Task: Look for space in Bayshore Gardens, United States from 12th July, 2023 to 16th July, 2023 for 8 adults in price range Rs.10000 to Rs.16000. Place can be private room with 8 bedrooms having 8 beds and 8 bathrooms. Property type can be house, flat, guest house, hotel. Amenities needed are: wifi, TV, free parkinig on premises, gym, breakfast. Booking option can be shelf check-in. Required host language is English.
Action: Mouse moved to (445, 93)
Screenshot: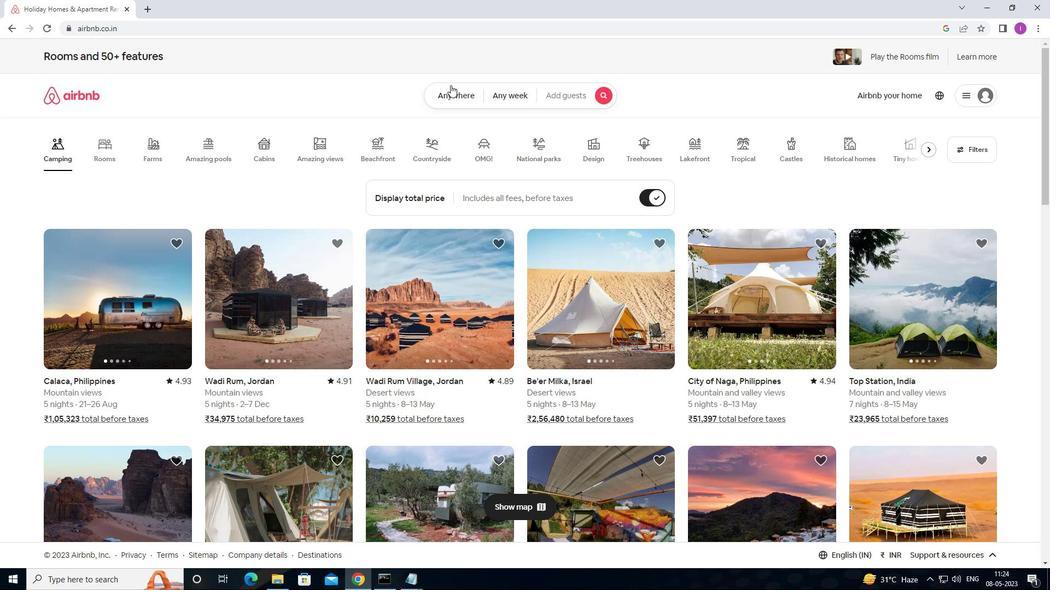 
Action: Mouse pressed left at (445, 93)
Screenshot: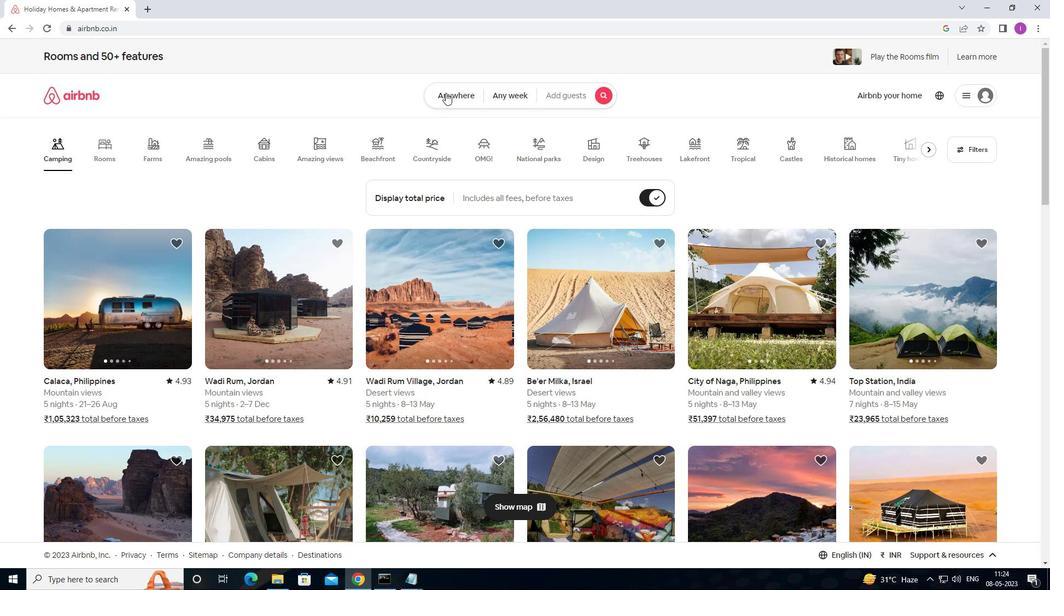
Action: Mouse moved to (323, 140)
Screenshot: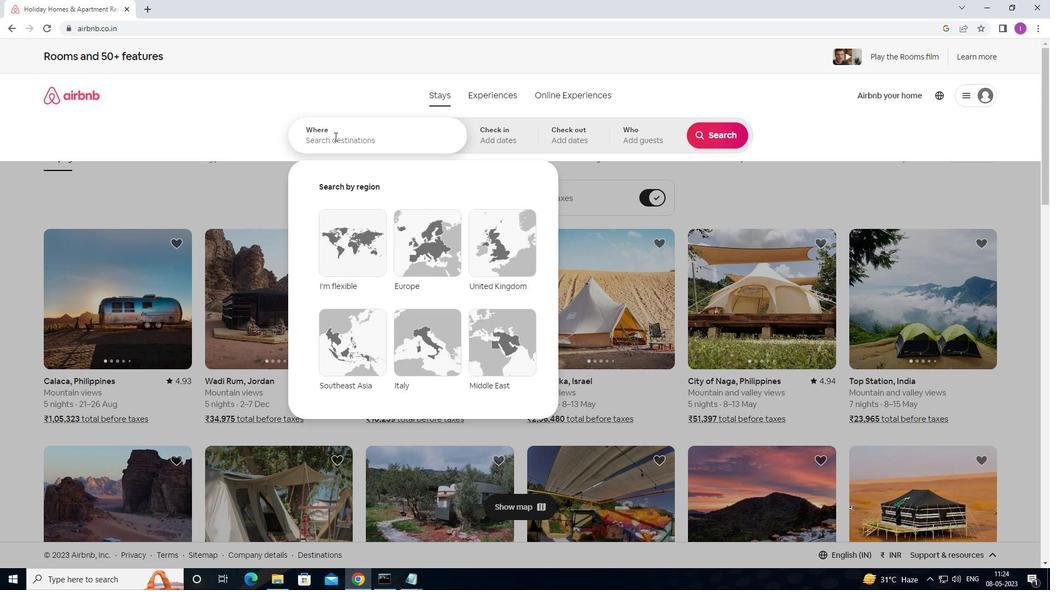 
Action: Mouse pressed left at (323, 140)
Screenshot: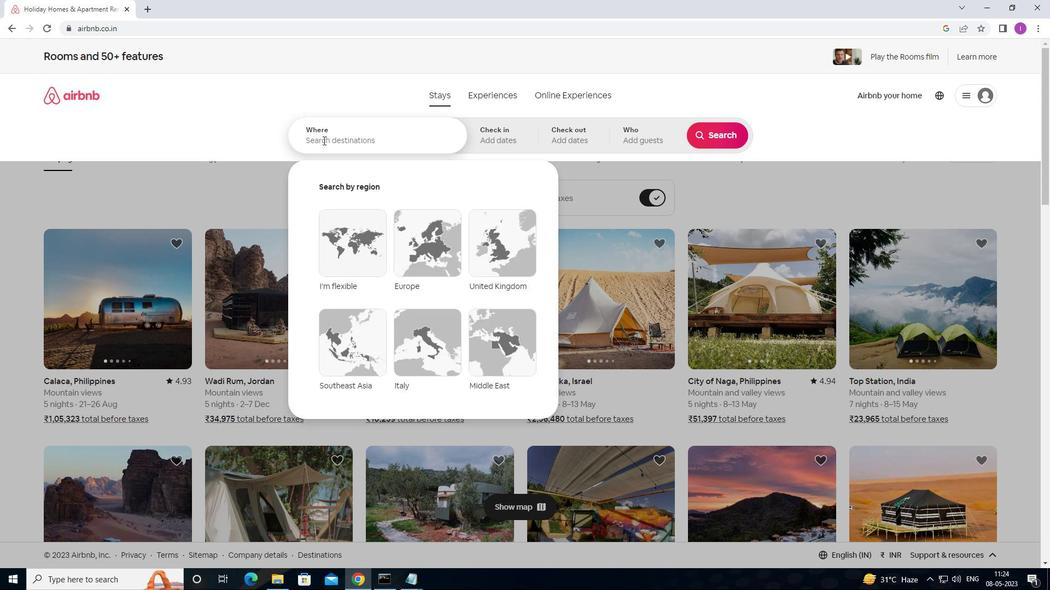 
Action: Mouse moved to (460, 151)
Screenshot: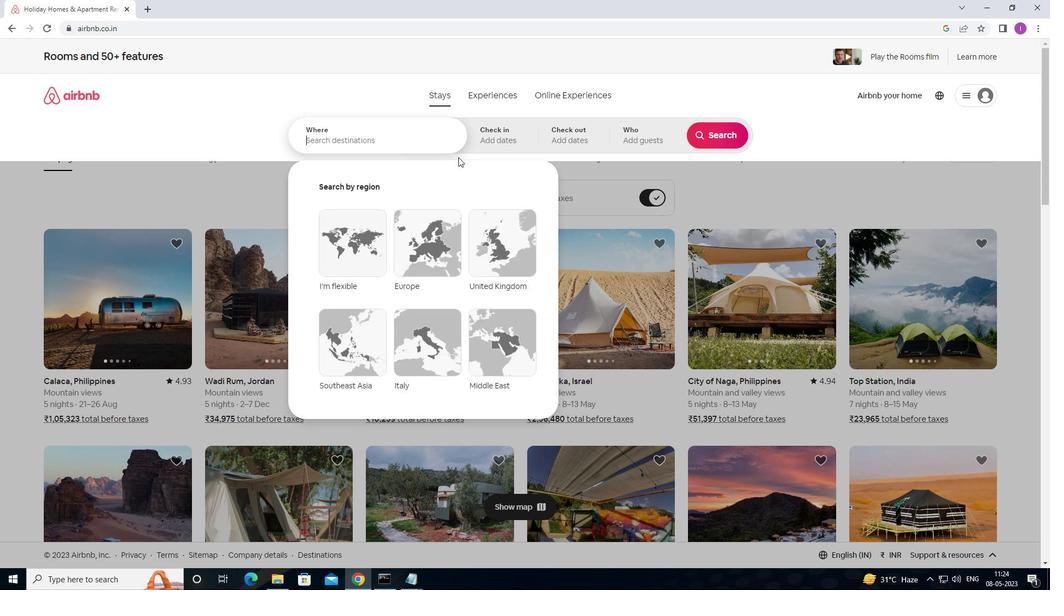 
Action: Key pressed <Key.shift>BAYSHORE,<Key.shift>UNITED<Key.space>STATES
Screenshot: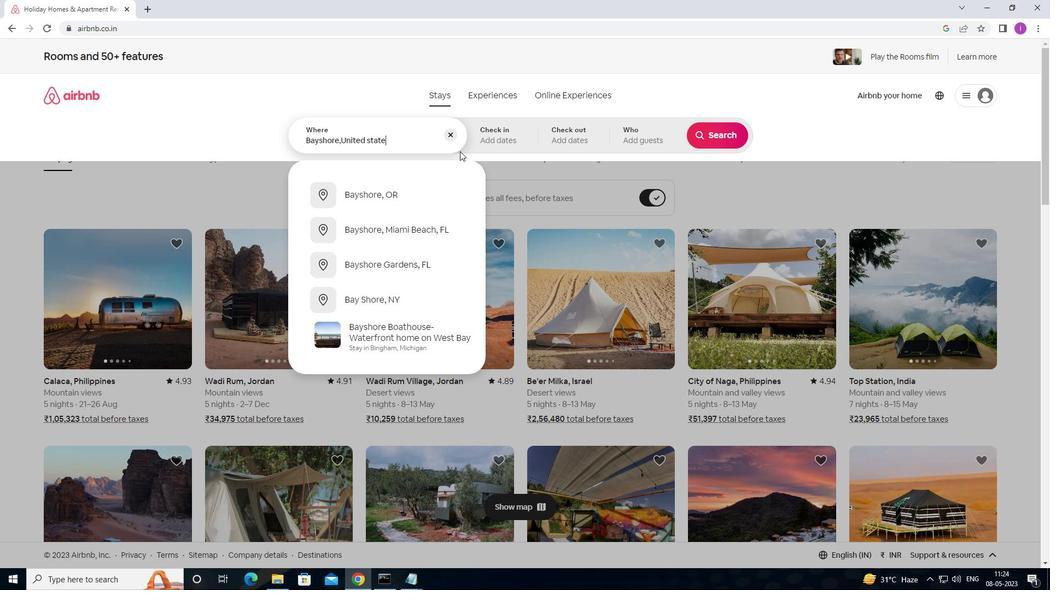 
Action: Mouse moved to (505, 131)
Screenshot: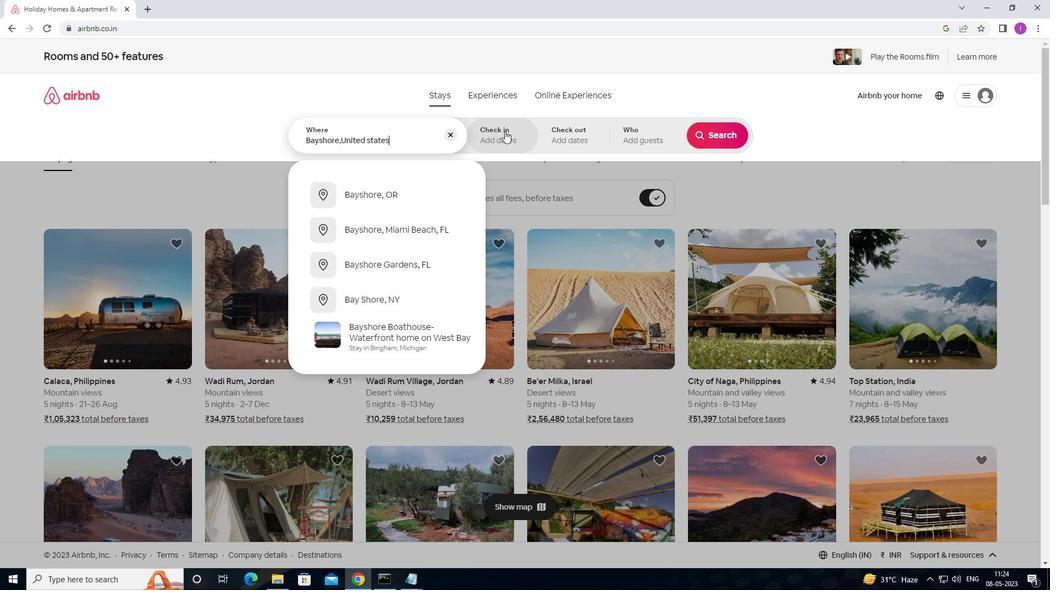
Action: Mouse pressed left at (505, 131)
Screenshot: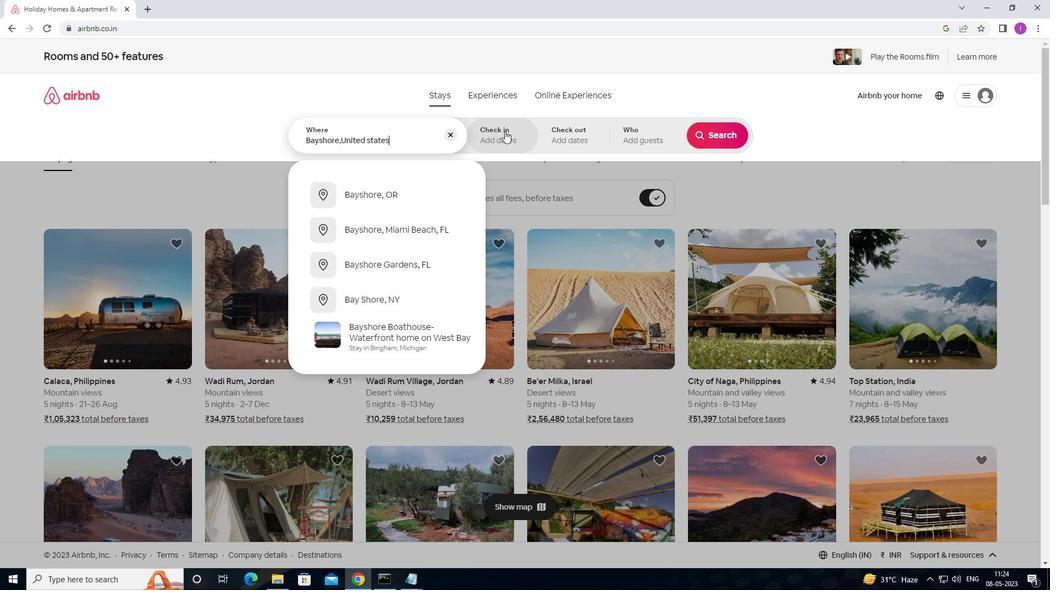 
Action: Mouse moved to (714, 220)
Screenshot: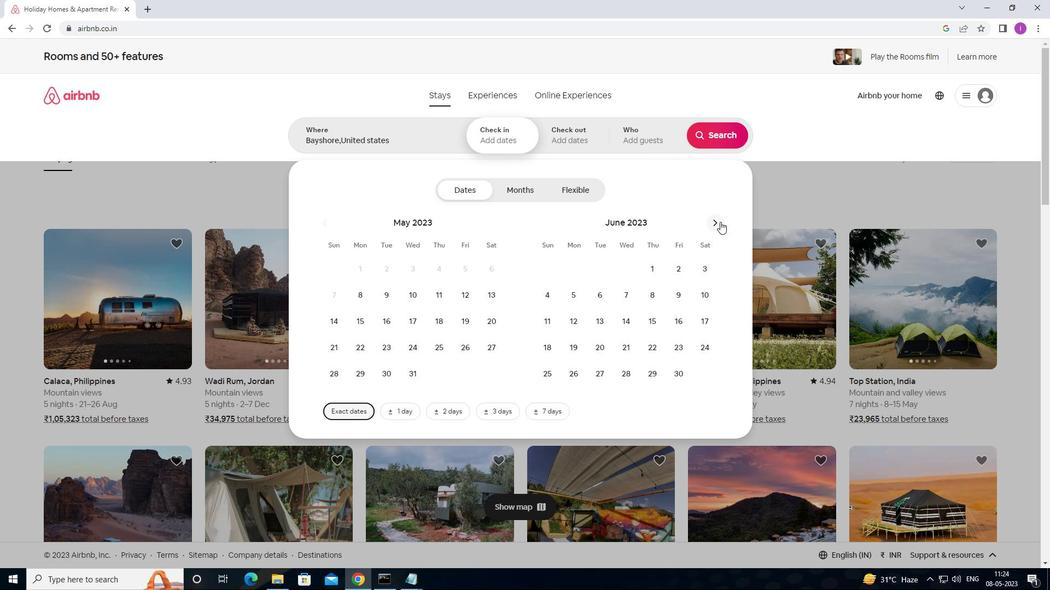 
Action: Mouse pressed left at (714, 220)
Screenshot: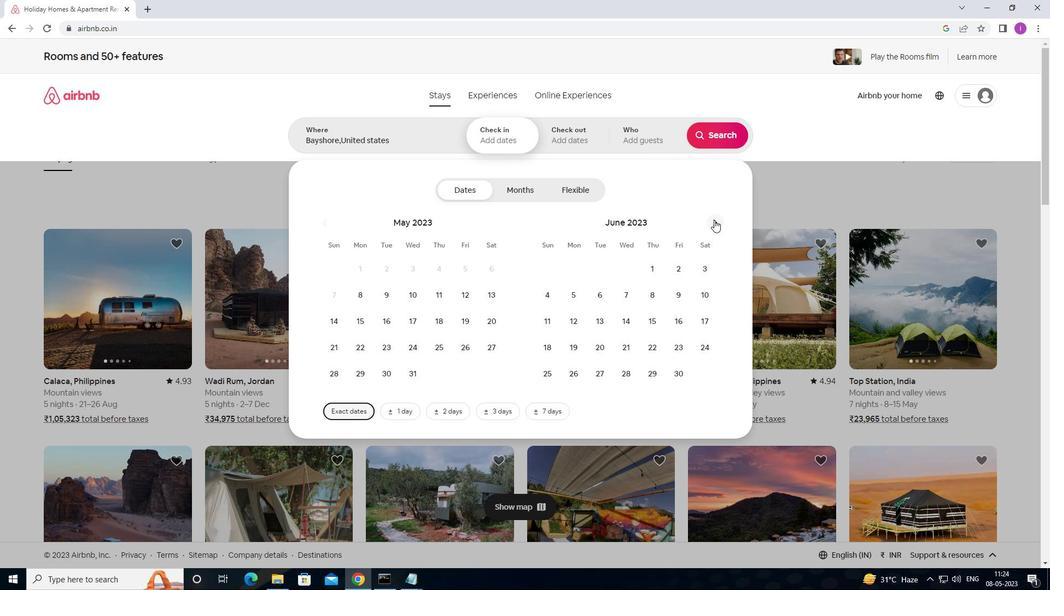 
Action: Mouse moved to (623, 321)
Screenshot: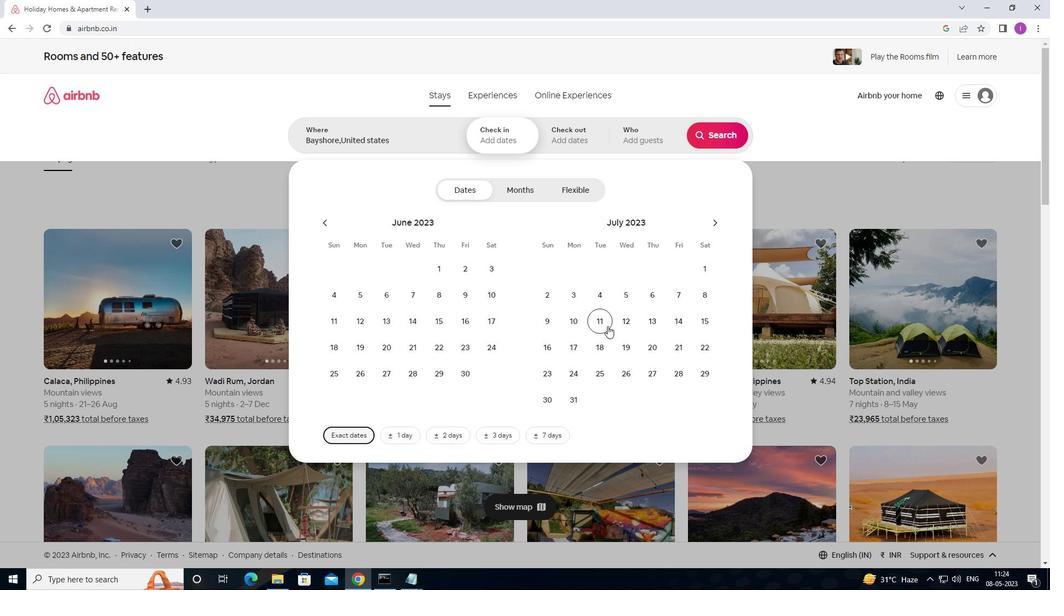 
Action: Mouse pressed left at (623, 321)
Screenshot: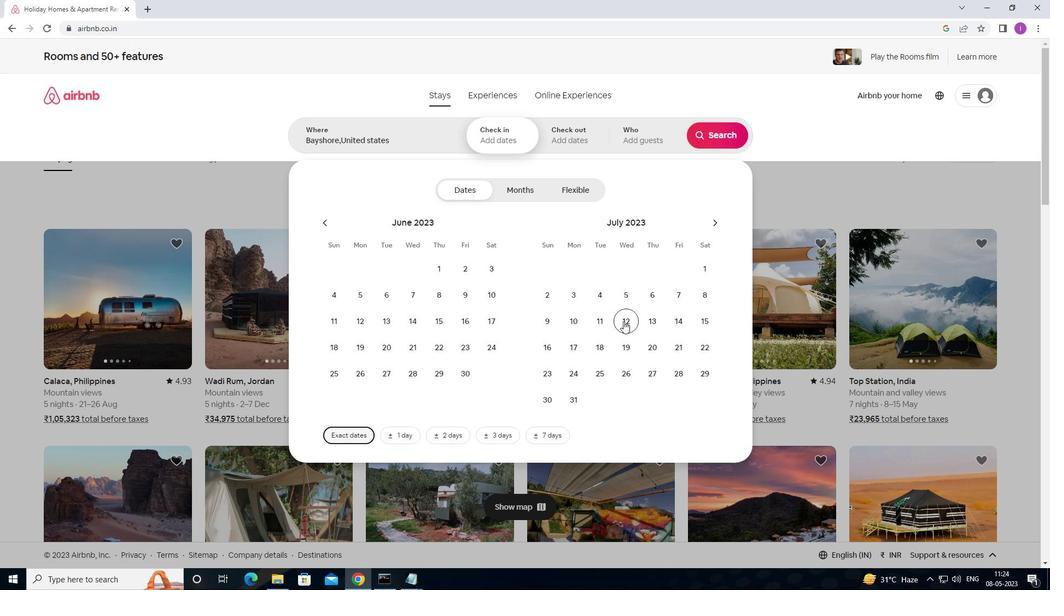 
Action: Mouse moved to (548, 345)
Screenshot: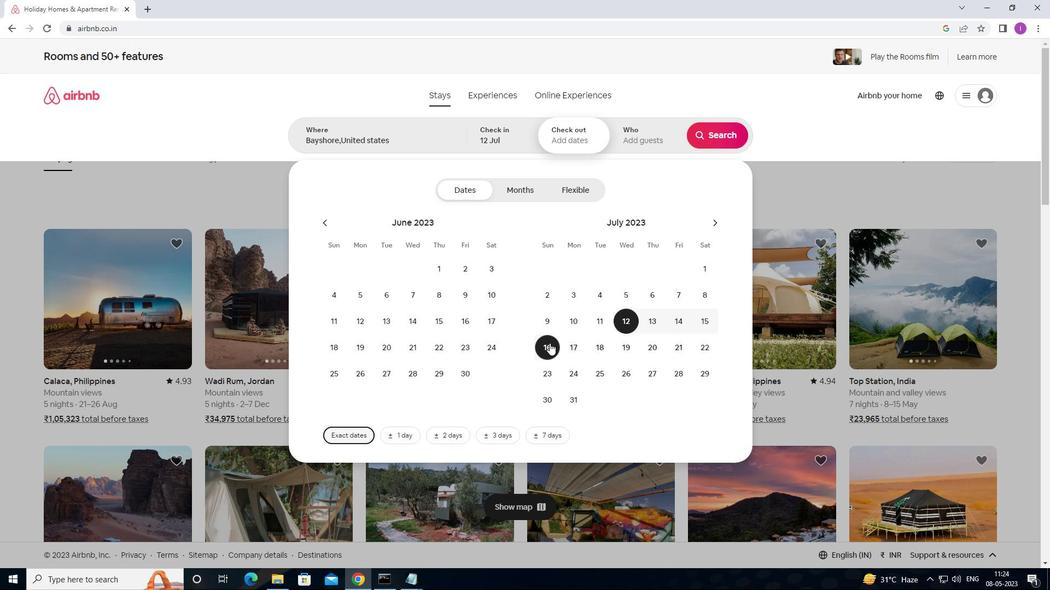 
Action: Mouse pressed left at (548, 345)
Screenshot: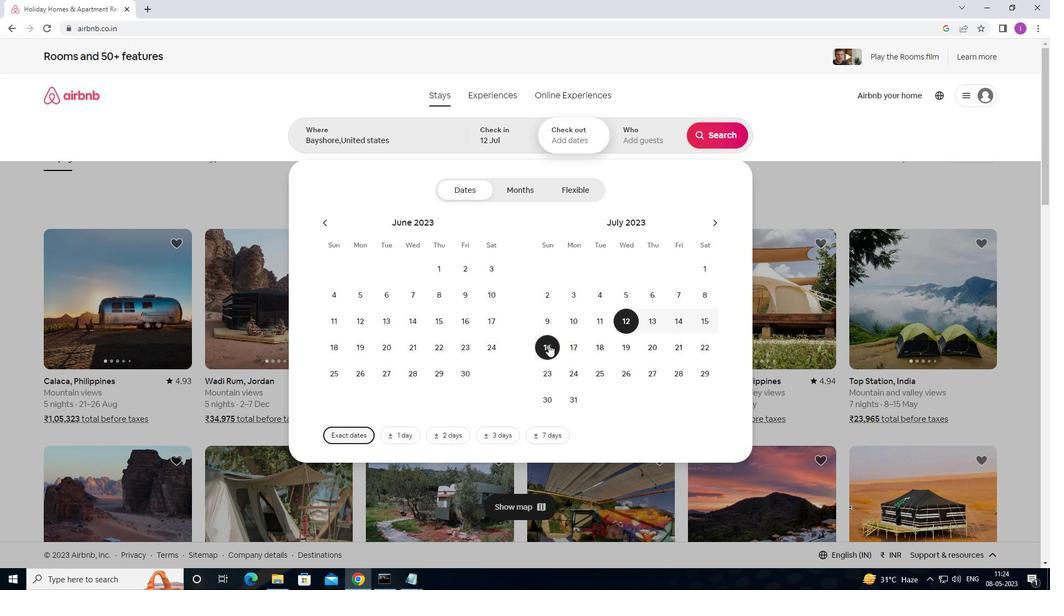 
Action: Mouse moved to (636, 139)
Screenshot: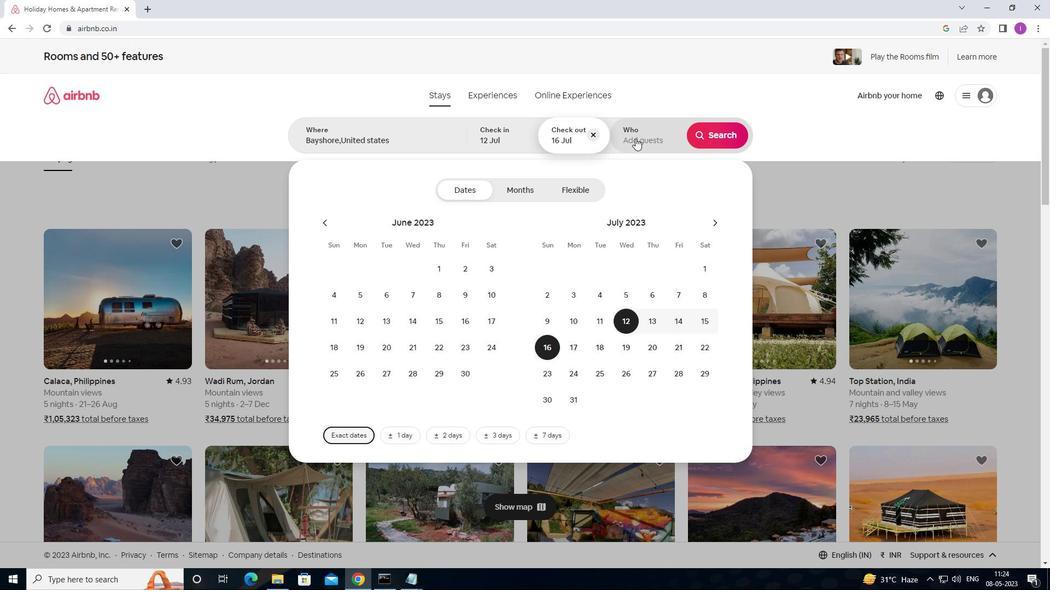 
Action: Mouse pressed left at (636, 139)
Screenshot: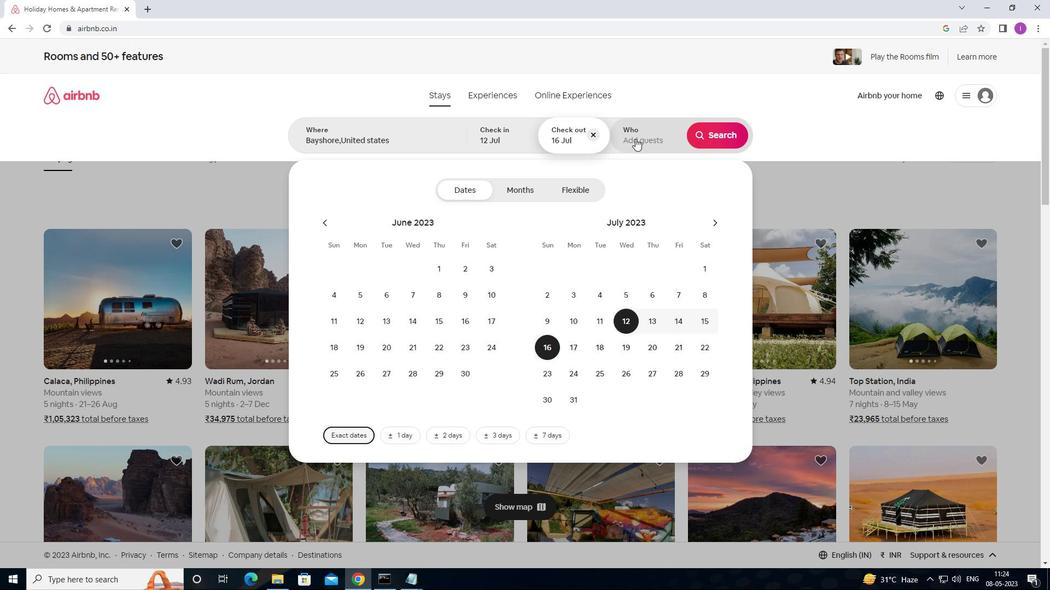 
Action: Mouse moved to (721, 191)
Screenshot: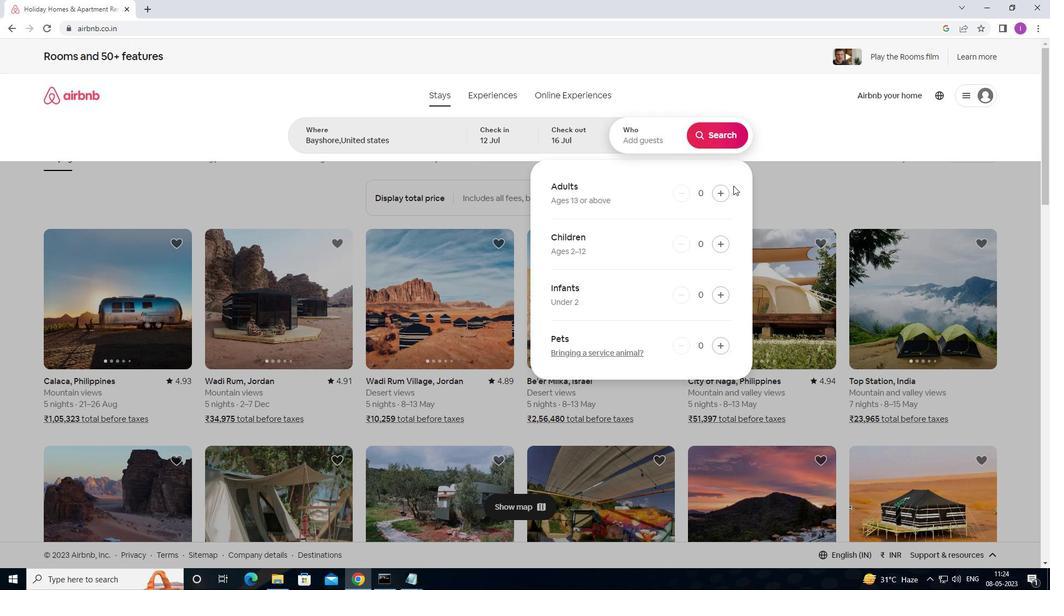 
Action: Mouse pressed left at (721, 191)
Screenshot: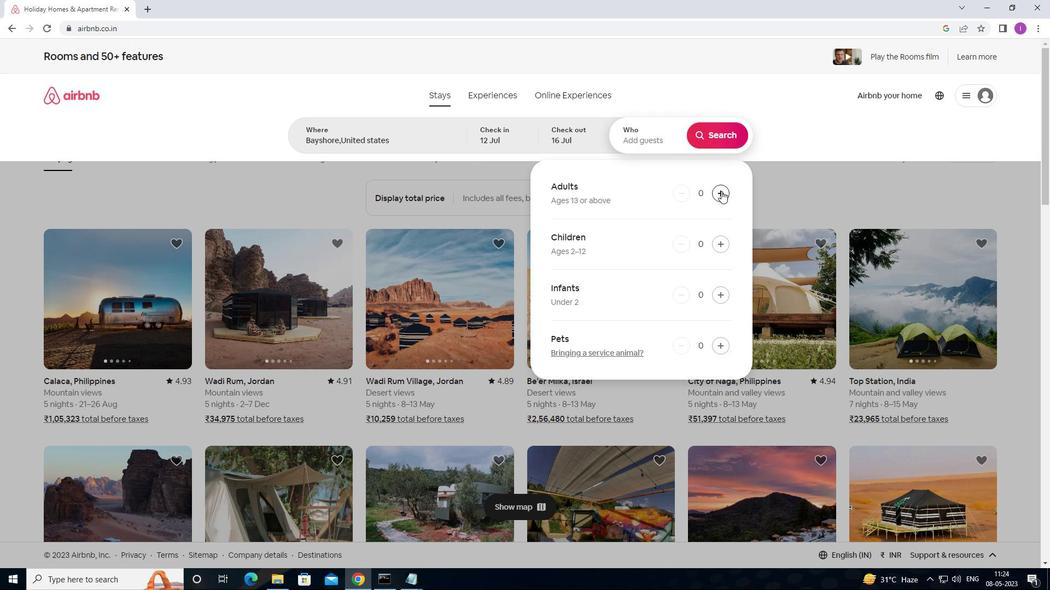 
Action: Mouse pressed left at (721, 191)
Screenshot: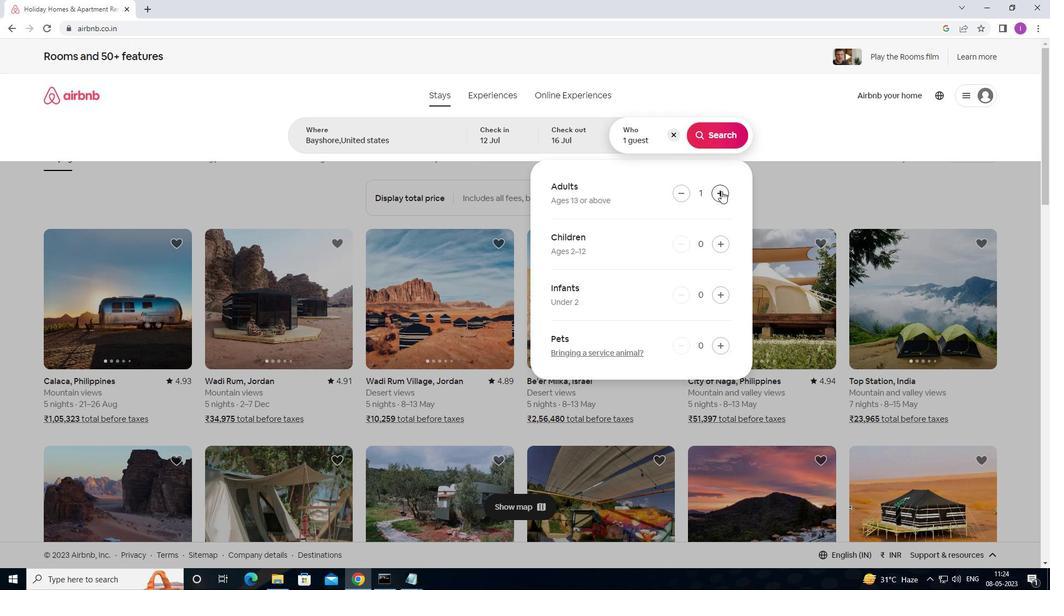 
Action: Mouse pressed left at (721, 191)
Screenshot: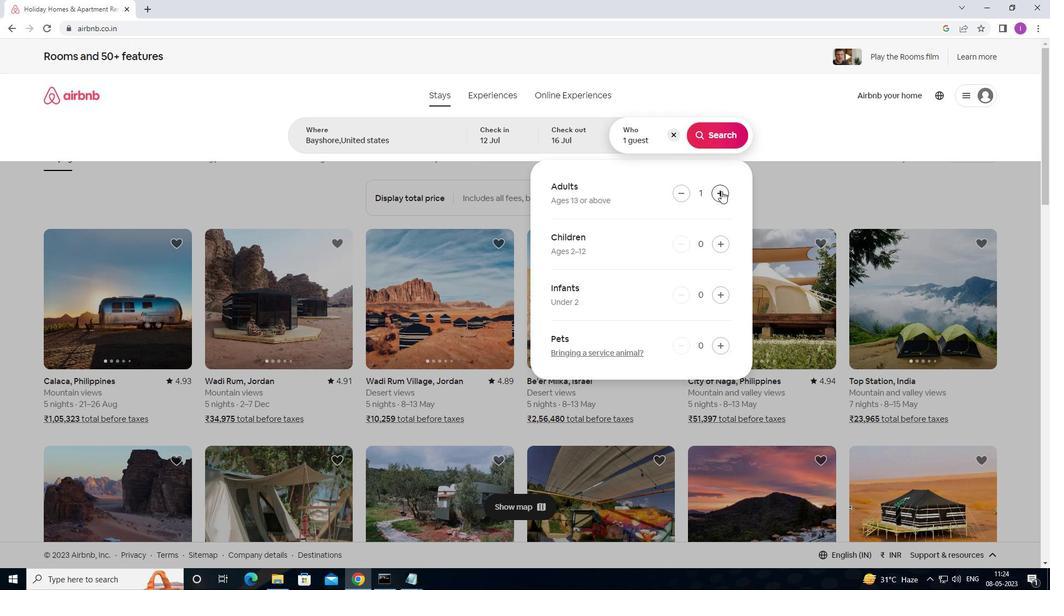 
Action: Mouse pressed left at (721, 191)
Screenshot: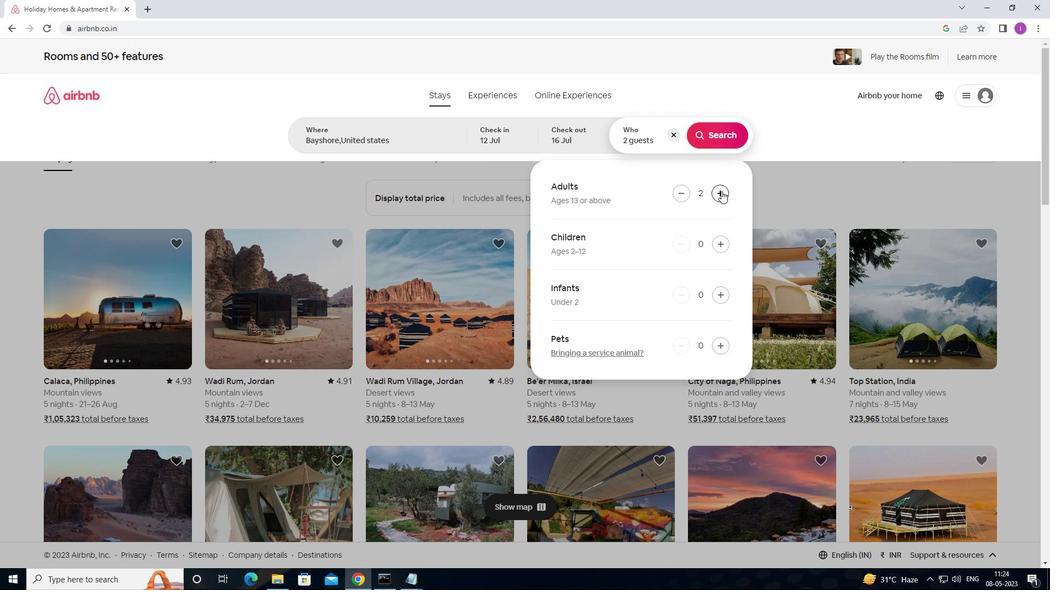 
Action: Mouse pressed left at (721, 191)
Screenshot: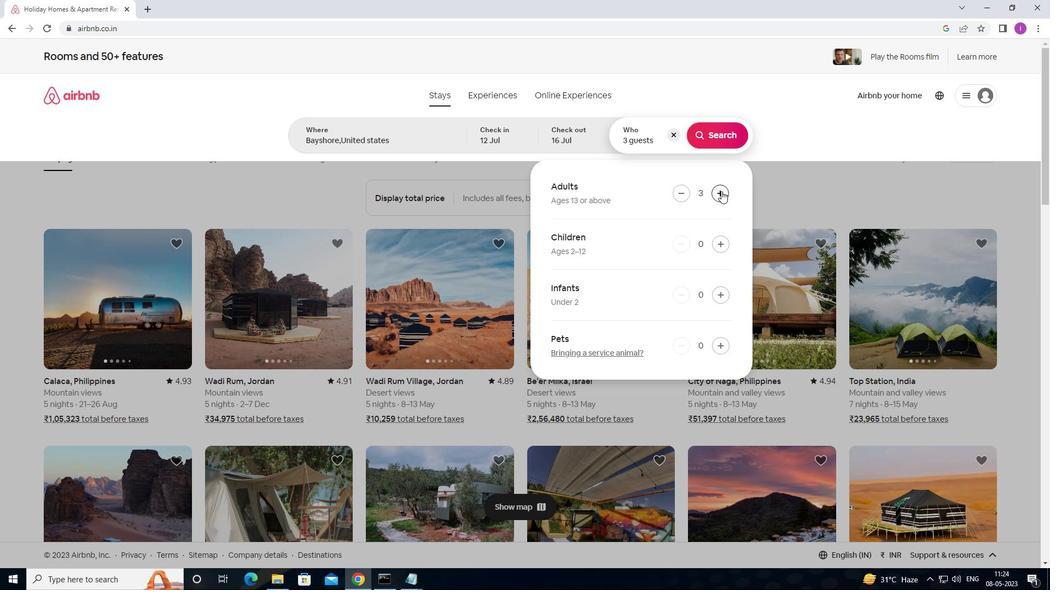 
Action: Mouse pressed left at (721, 191)
Screenshot: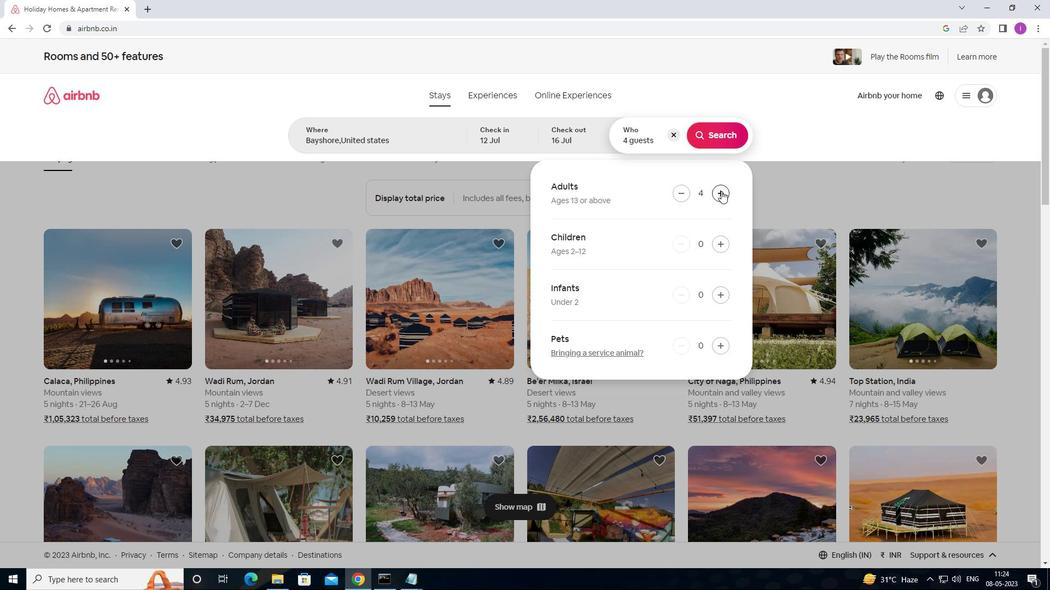
Action: Mouse moved to (721, 192)
Screenshot: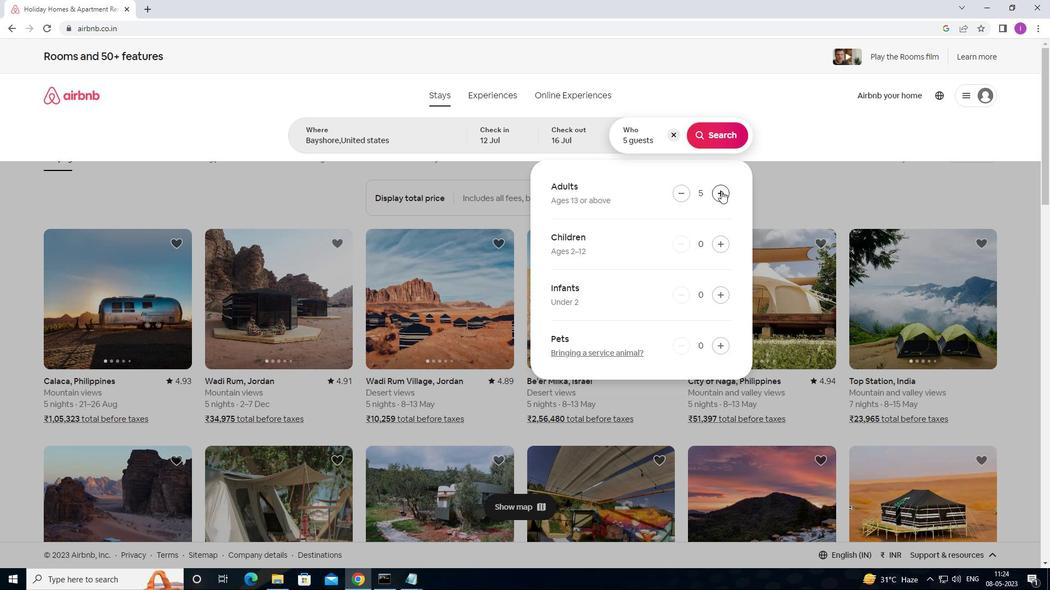 
Action: Mouse pressed left at (721, 192)
Screenshot: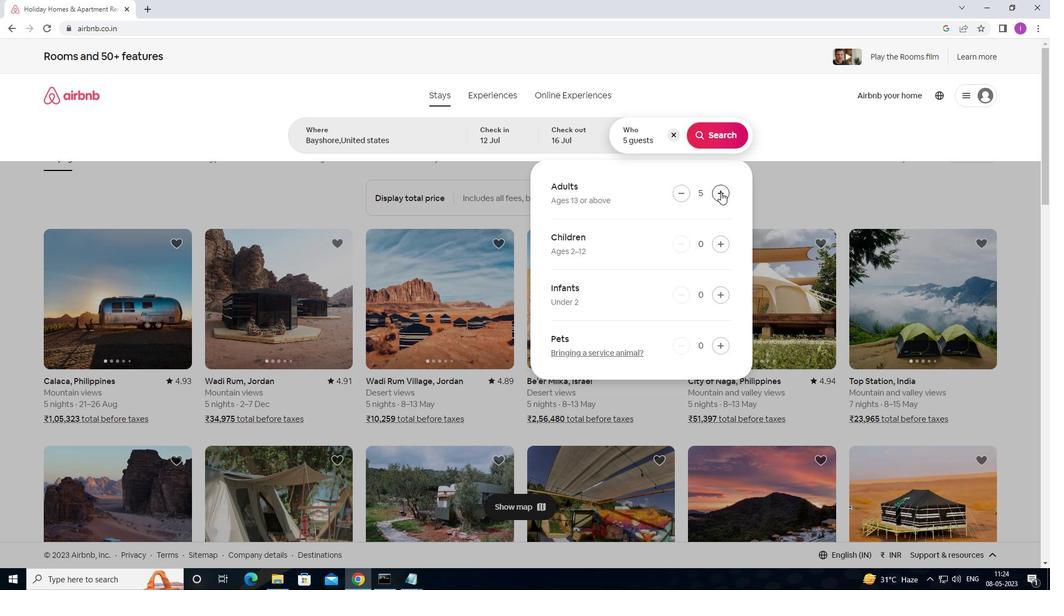 
Action: Mouse pressed left at (721, 192)
Screenshot: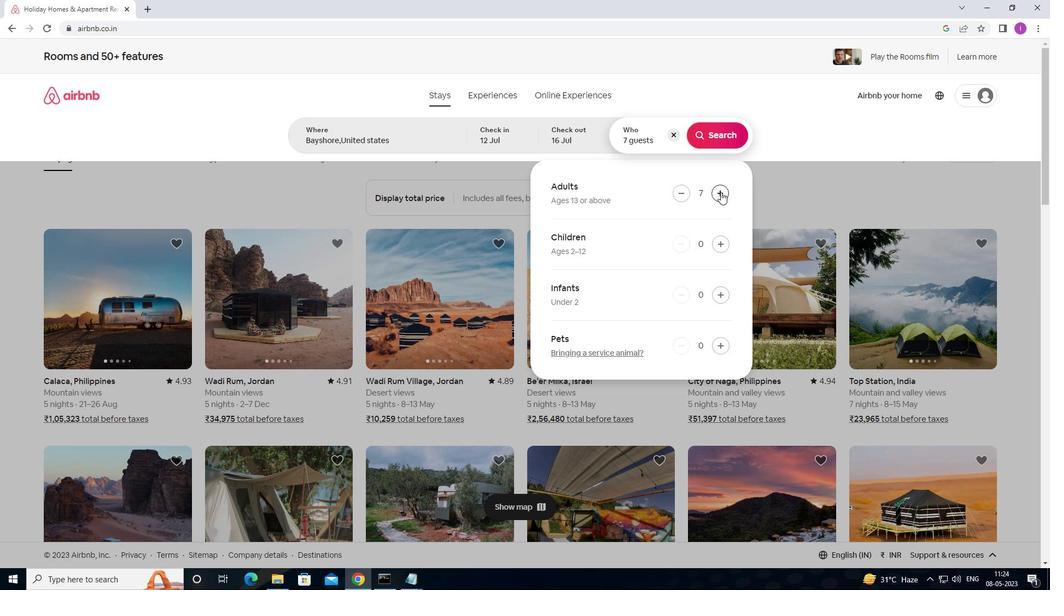 
Action: Mouse moved to (708, 134)
Screenshot: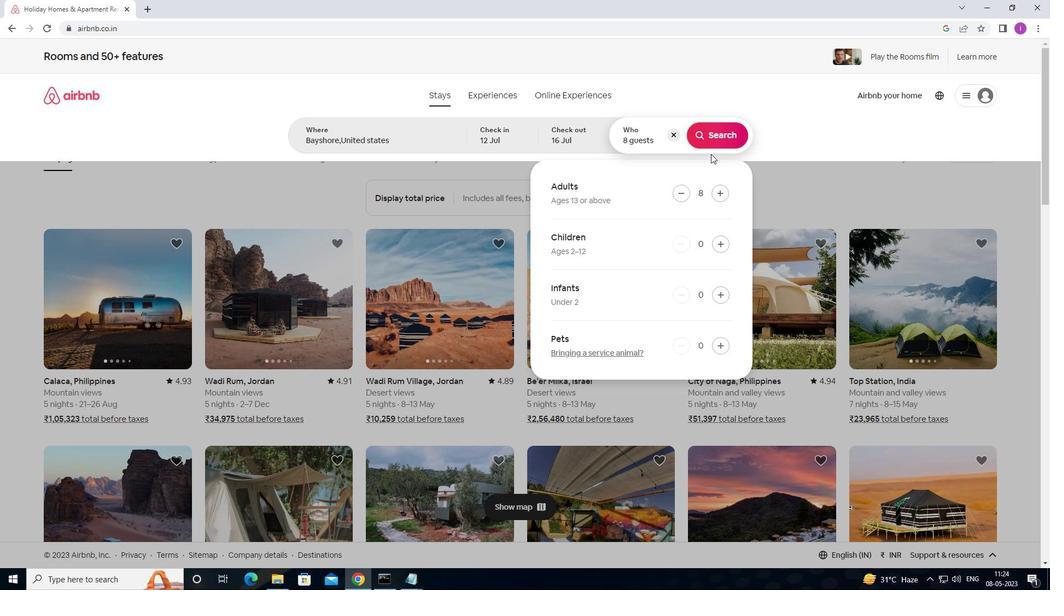 
Action: Mouse pressed left at (708, 134)
Screenshot: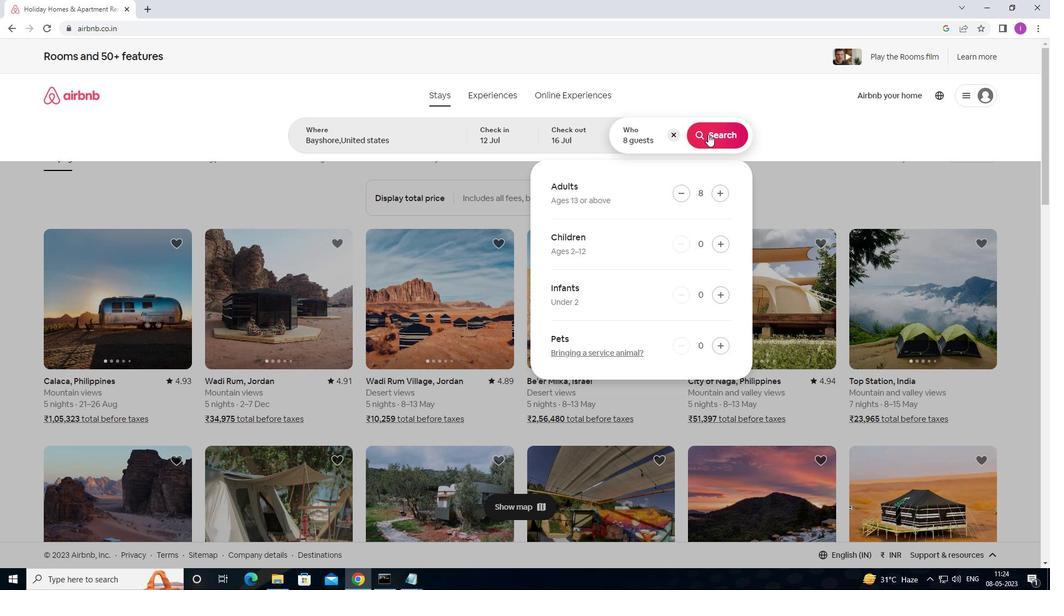 
Action: Mouse moved to (996, 104)
Screenshot: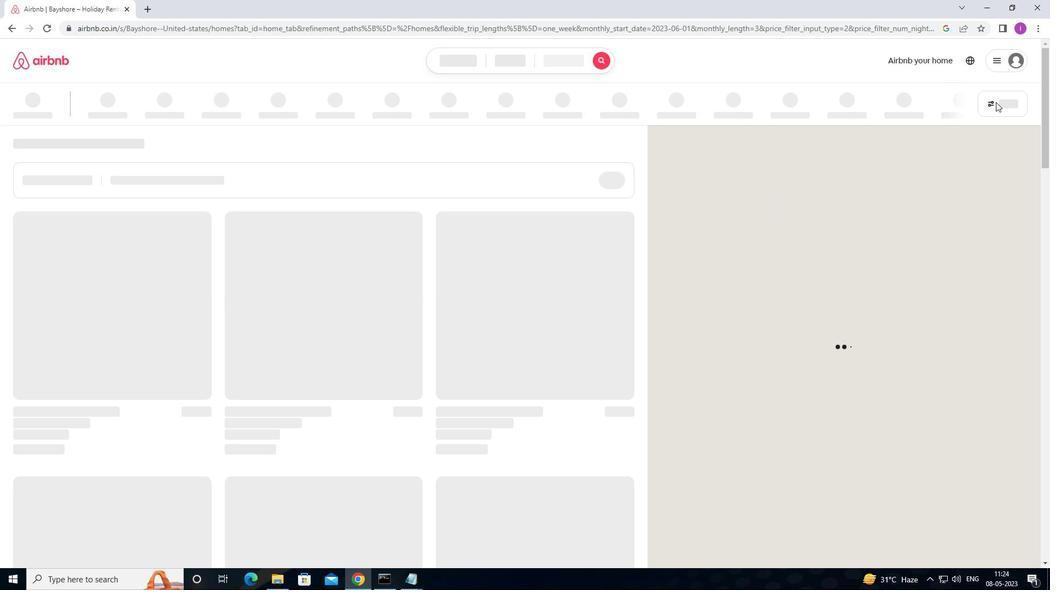 
Action: Mouse pressed left at (996, 104)
Screenshot: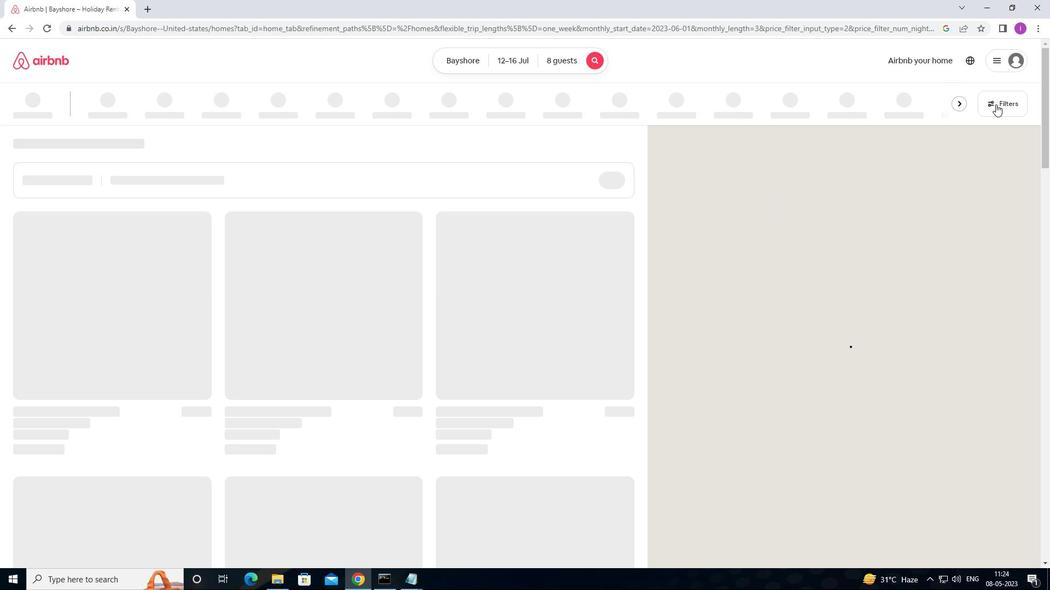 
Action: Mouse moved to (386, 376)
Screenshot: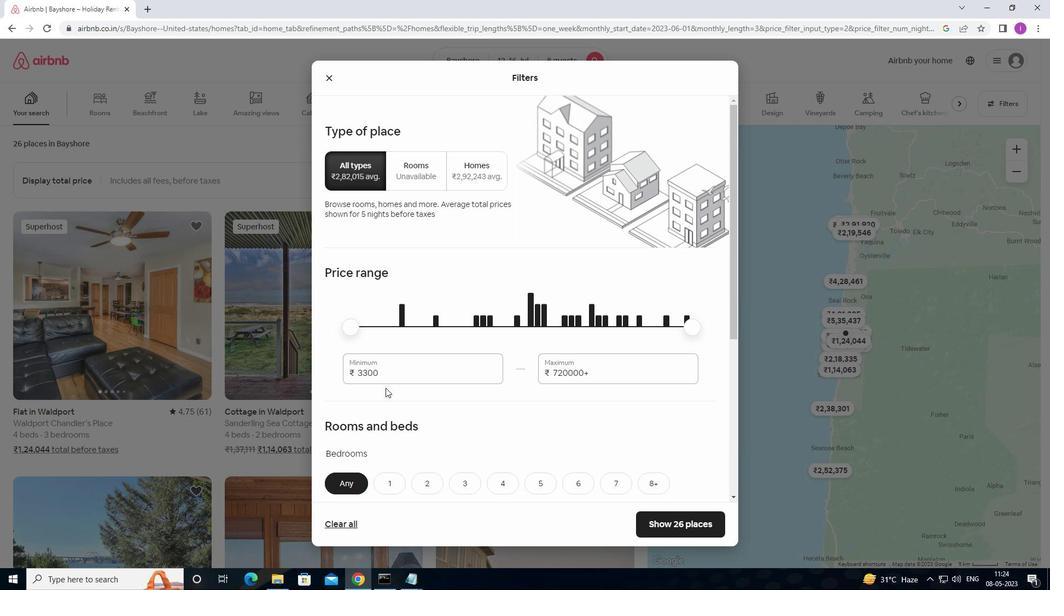 
Action: Mouse pressed left at (386, 376)
Screenshot: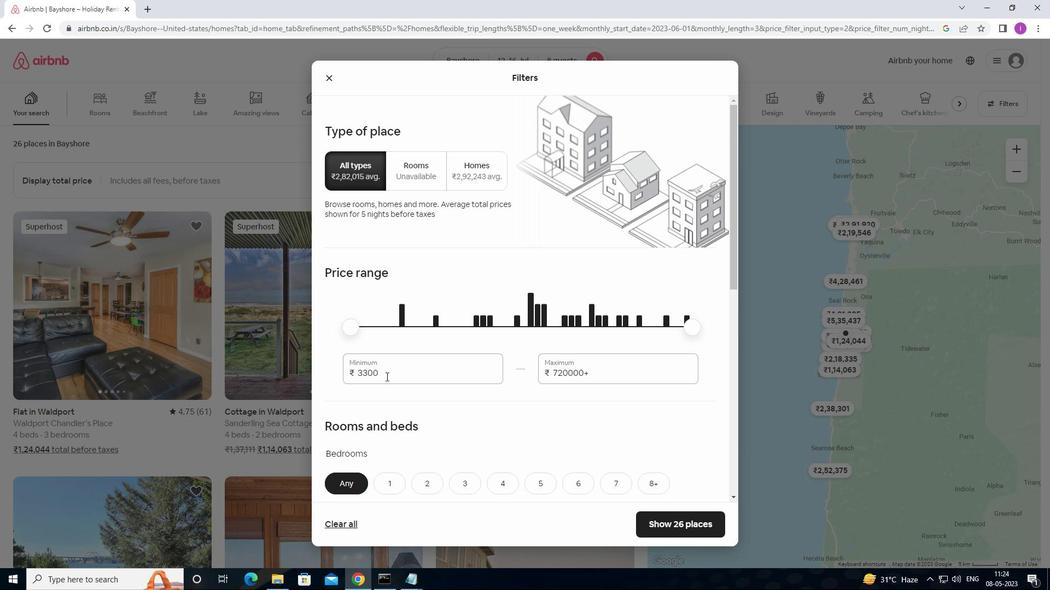 
Action: Mouse moved to (351, 399)
Screenshot: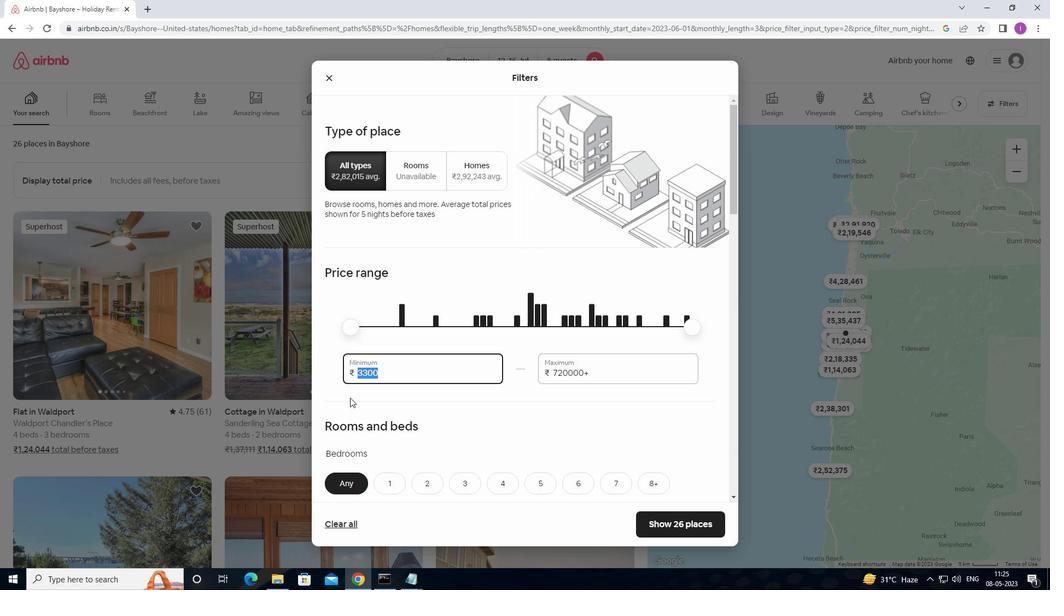 
Action: Key pressed 1
Screenshot: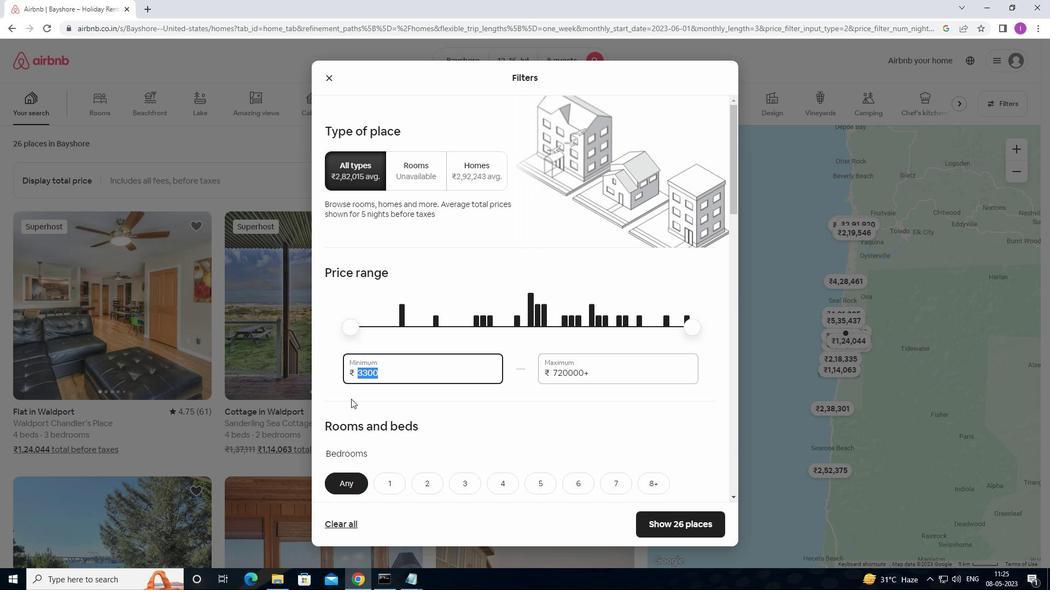 
Action: Mouse moved to (351, 402)
Screenshot: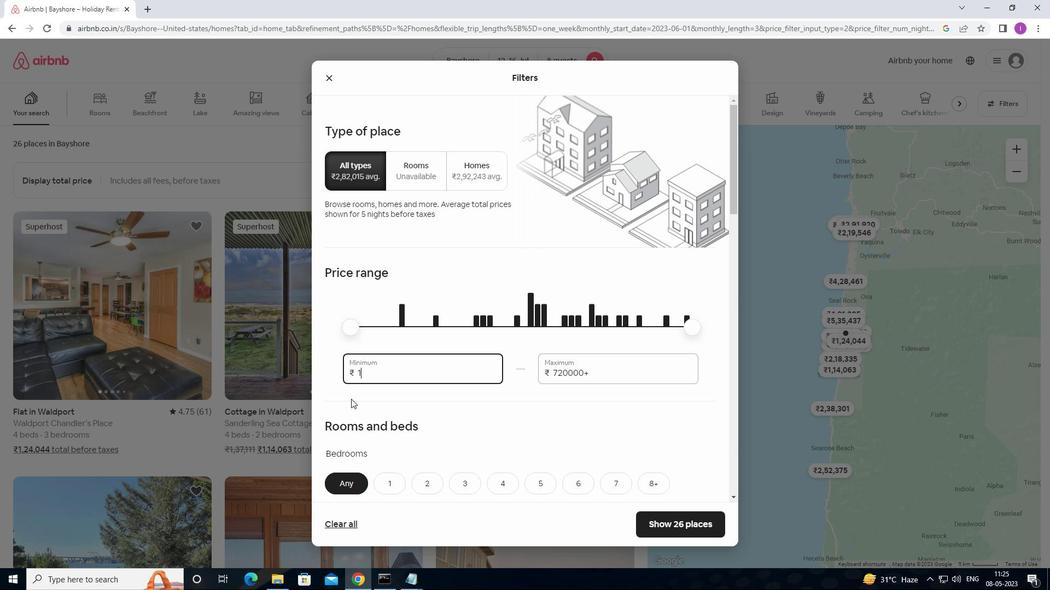 
Action: Key pressed 000
Screenshot: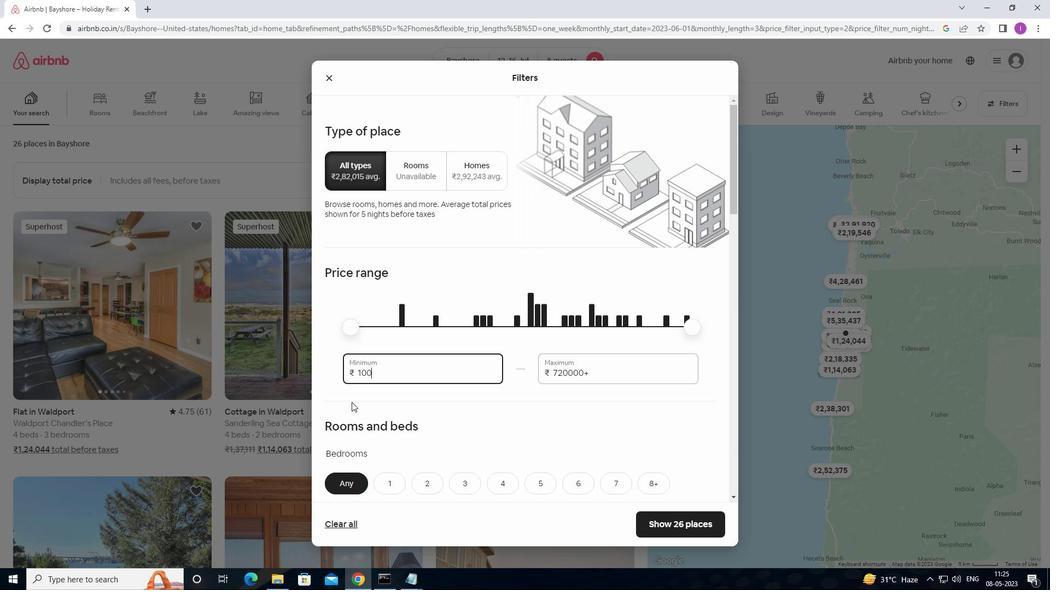 
Action: Mouse moved to (351, 402)
Screenshot: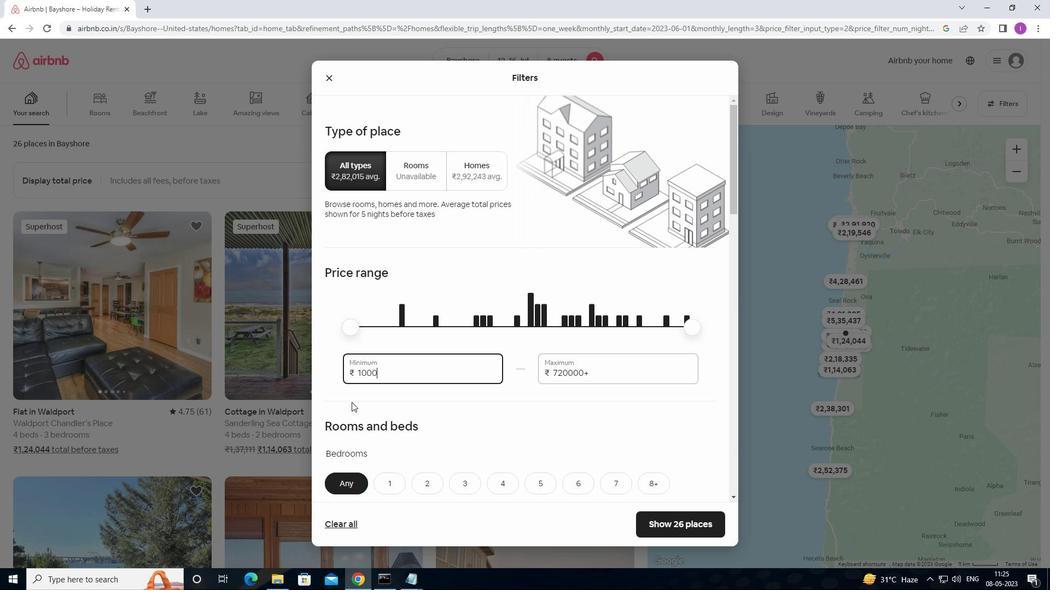 
Action: Key pressed 0
Screenshot: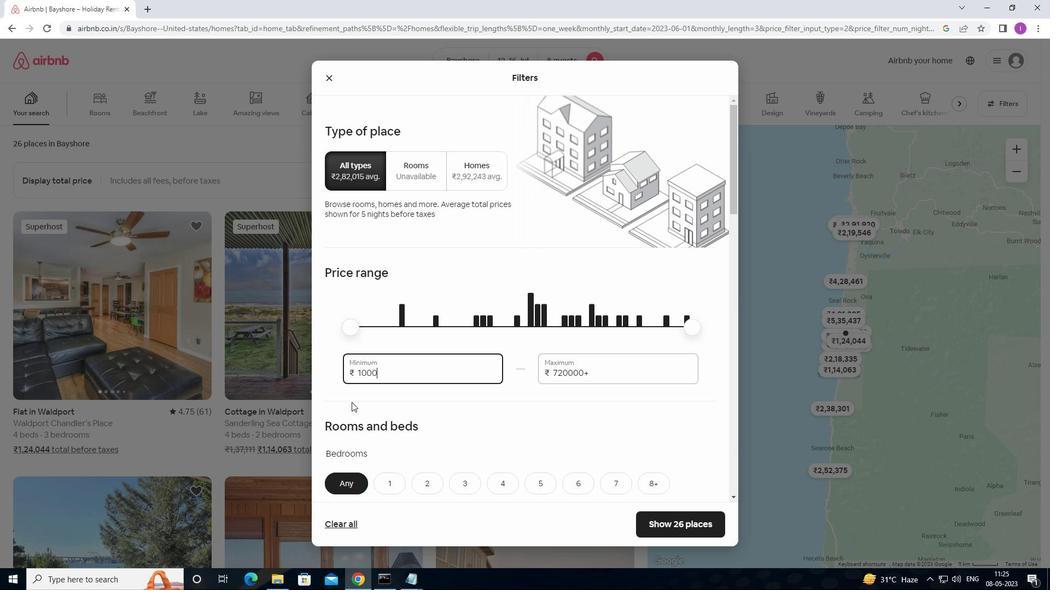 
Action: Mouse moved to (615, 372)
Screenshot: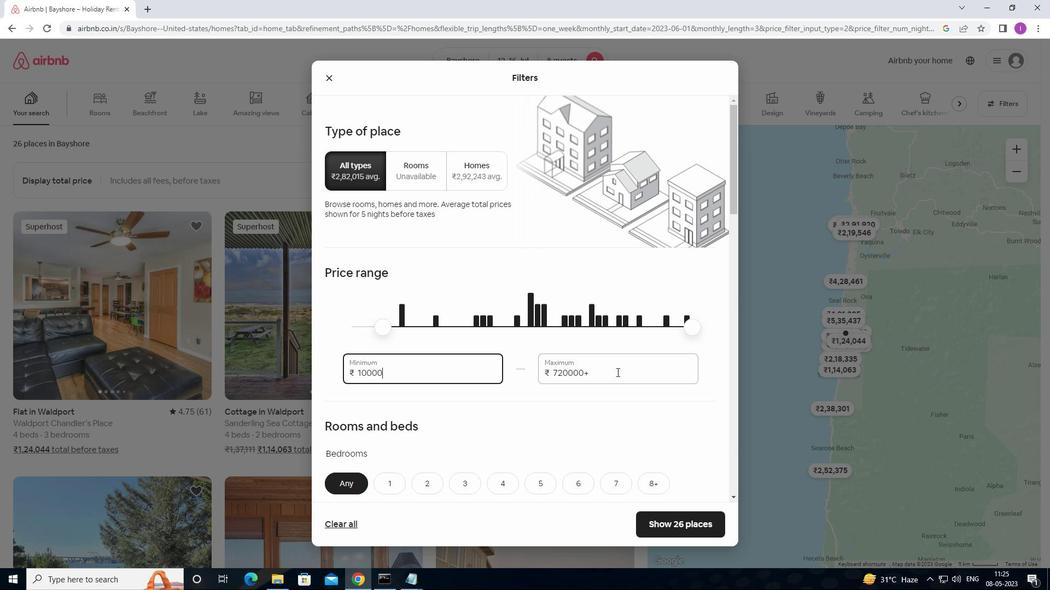 
Action: Mouse pressed left at (615, 372)
Screenshot: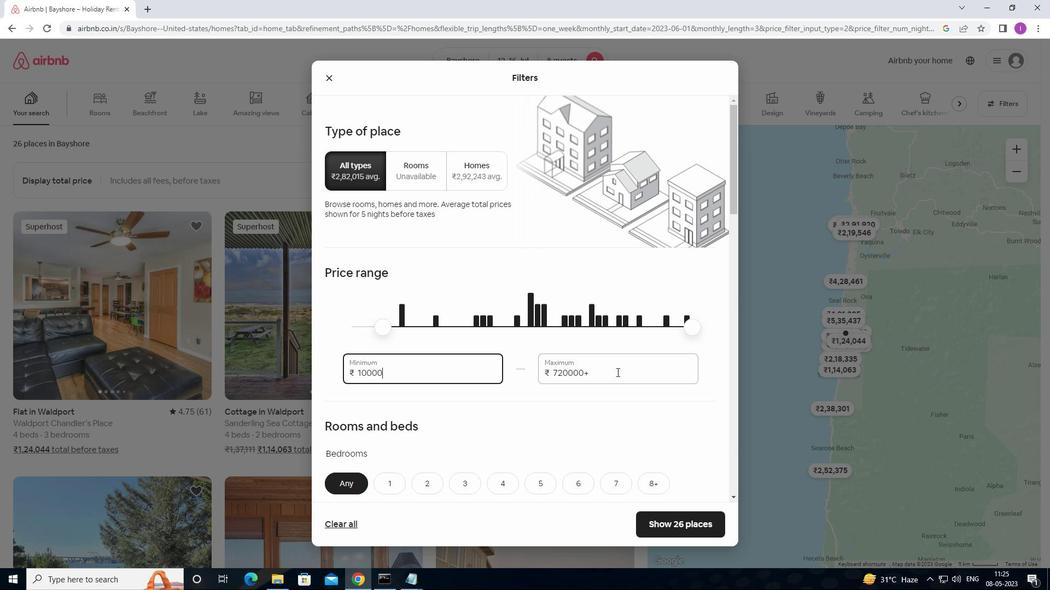 
Action: Mouse moved to (534, 380)
Screenshot: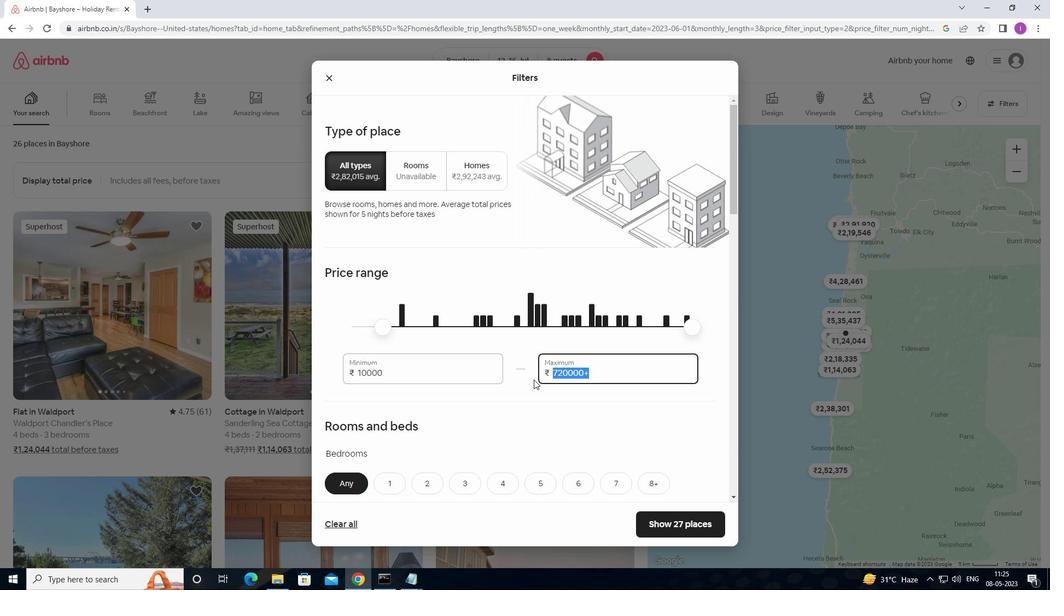 
Action: Key pressed 1
Screenshot: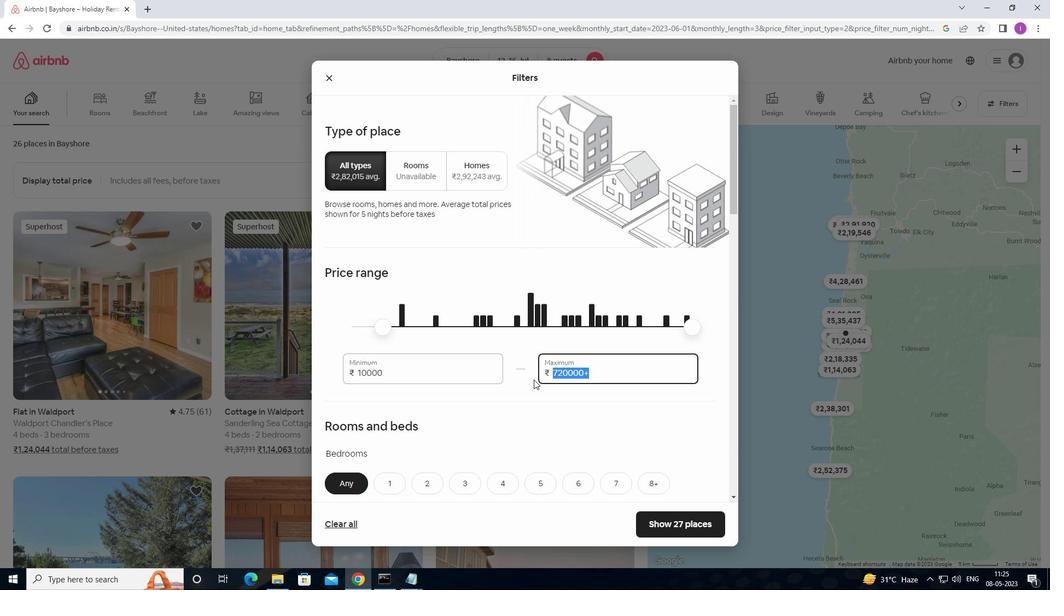 
Action: Mouse moved to (534, 380)
Screenshot: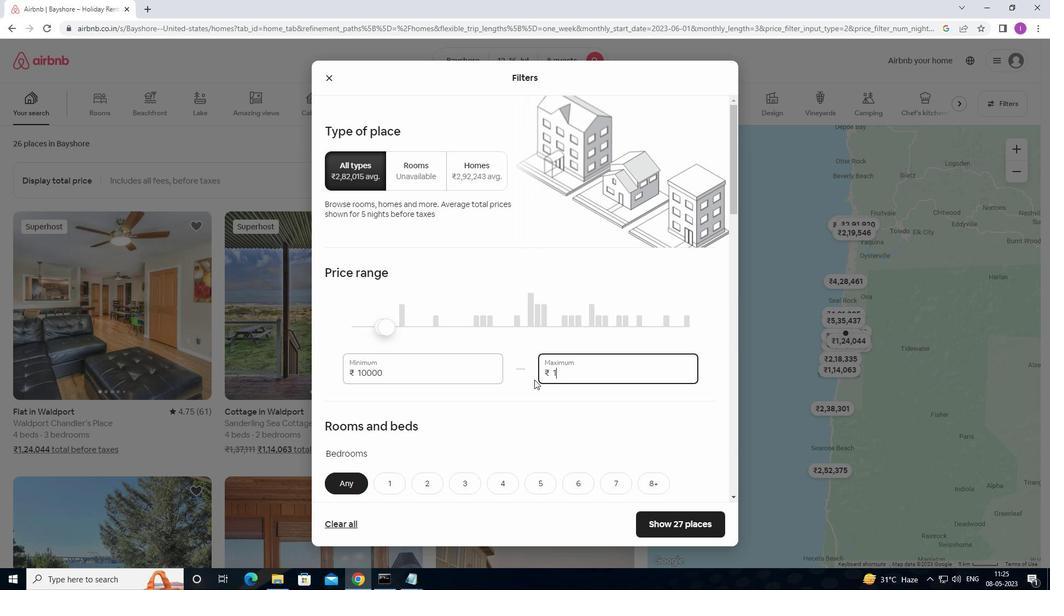 
Action: Key pressed 6
Screenshot: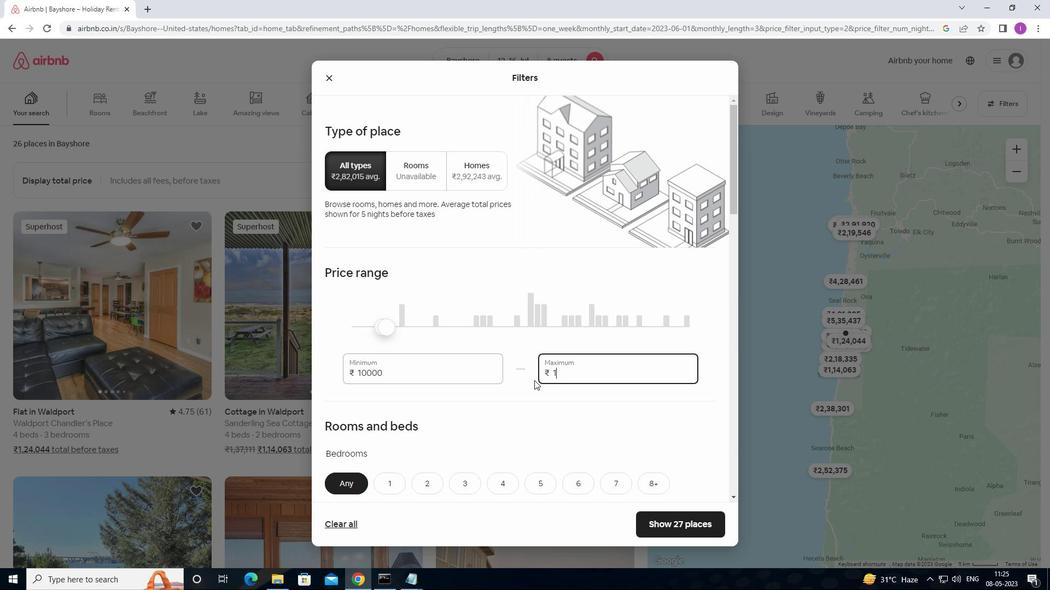 
Action: Mouse moved to (535, 381)
Screenshot: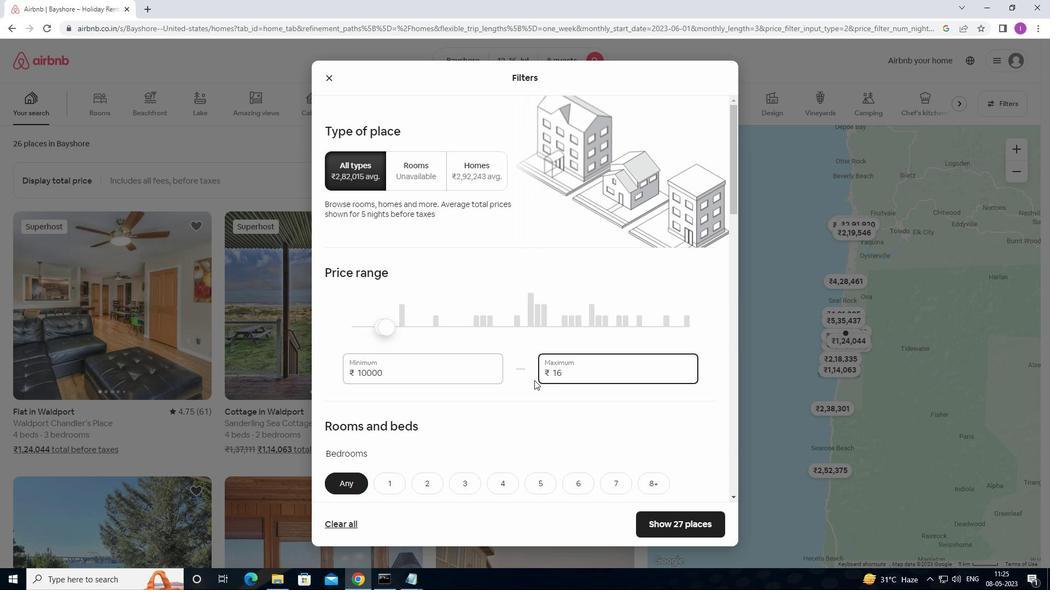 
Action: Key pressed 000
Screenshot: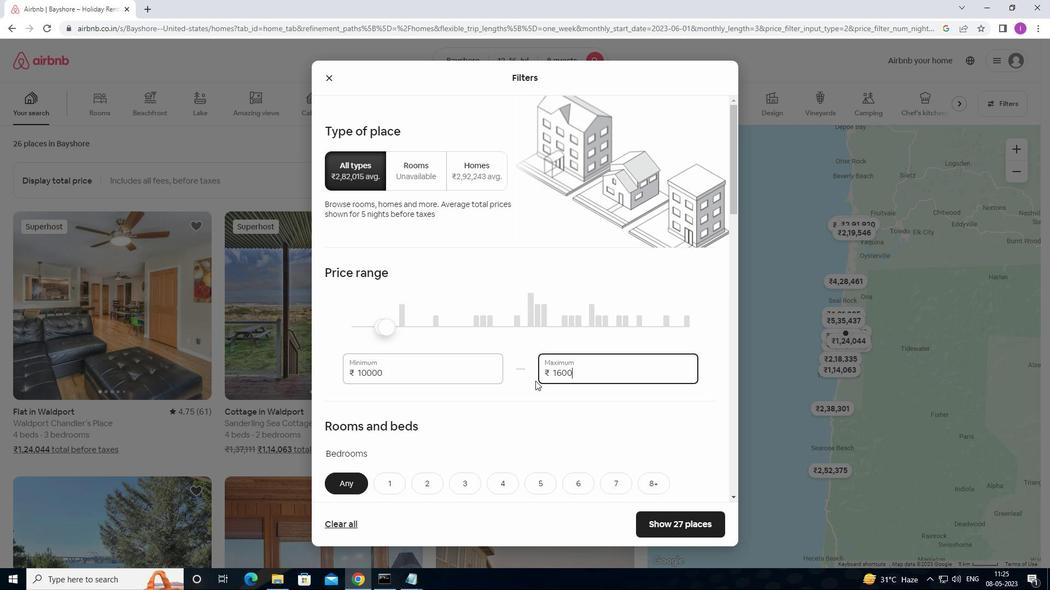
Action: Mouse moved to (550, 378)
Screenshot: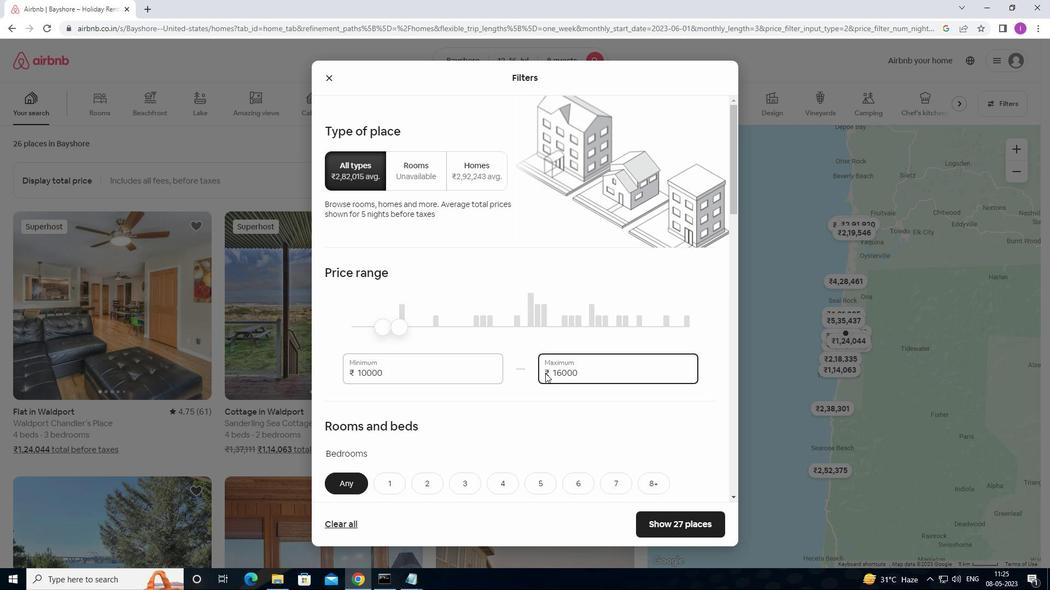 
Action: Mouse scrolled (550, 377) with delta (0, 0)
Screenshot: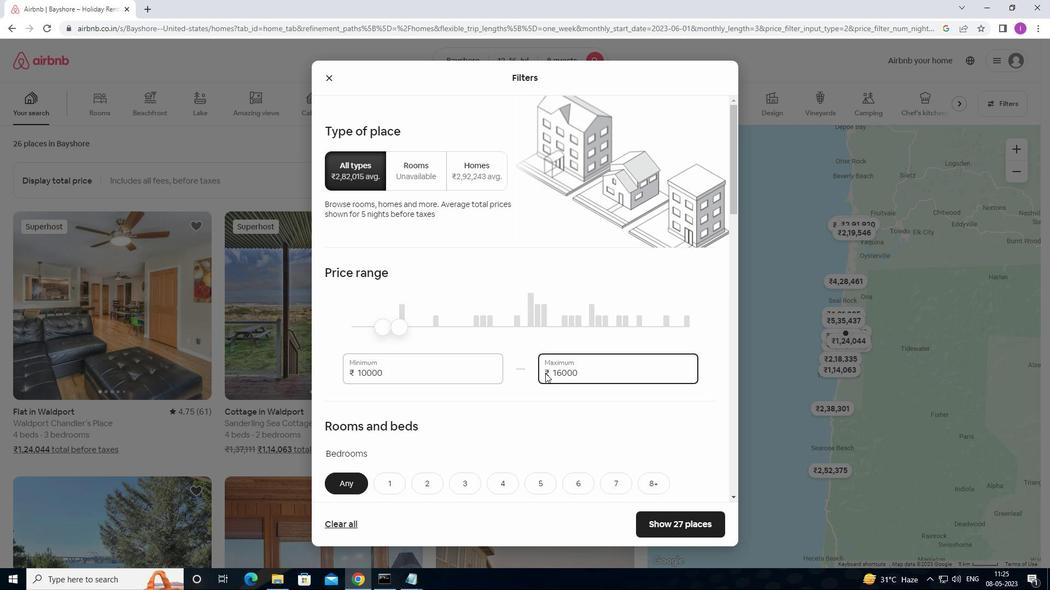 
Action: Mouse moved to (608, 316)
Screenshot: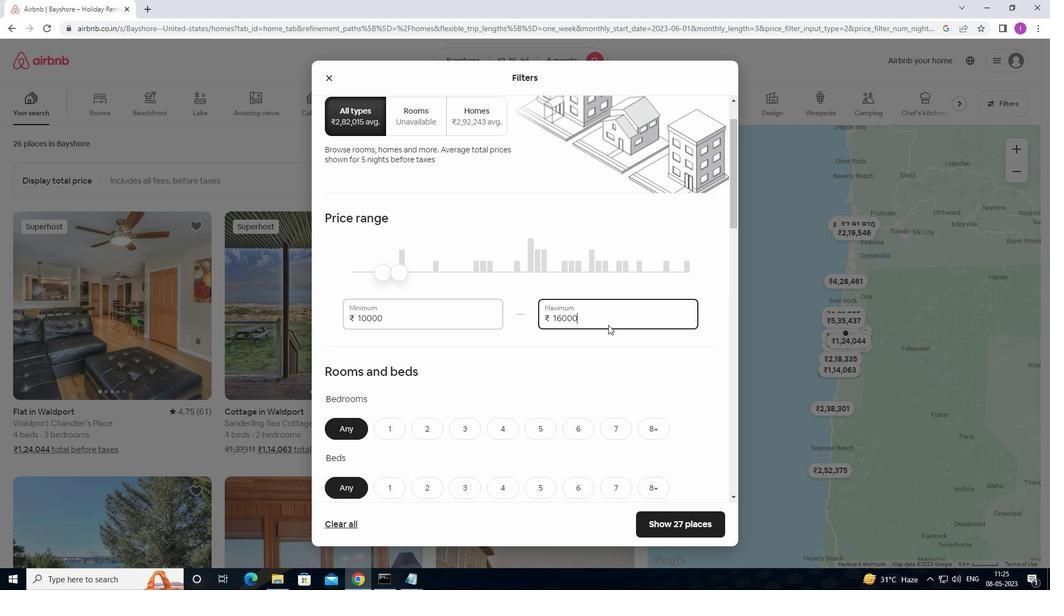 
Action: Mouse scrolled (608, 316) with delta (0, 0)
Screenshot: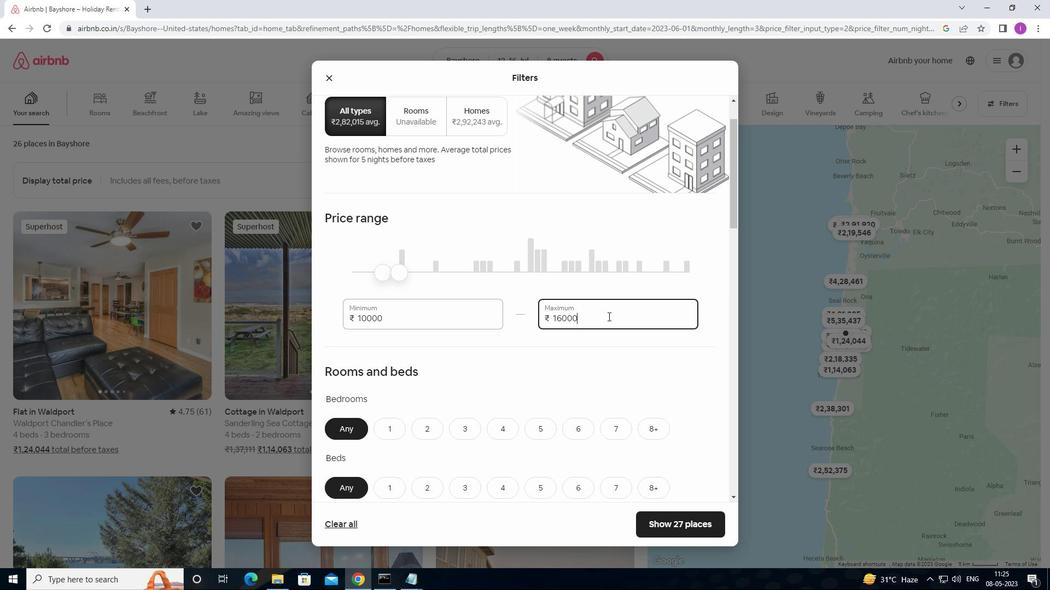 
Action: Mouse moved to (610, 316)
Screenshot: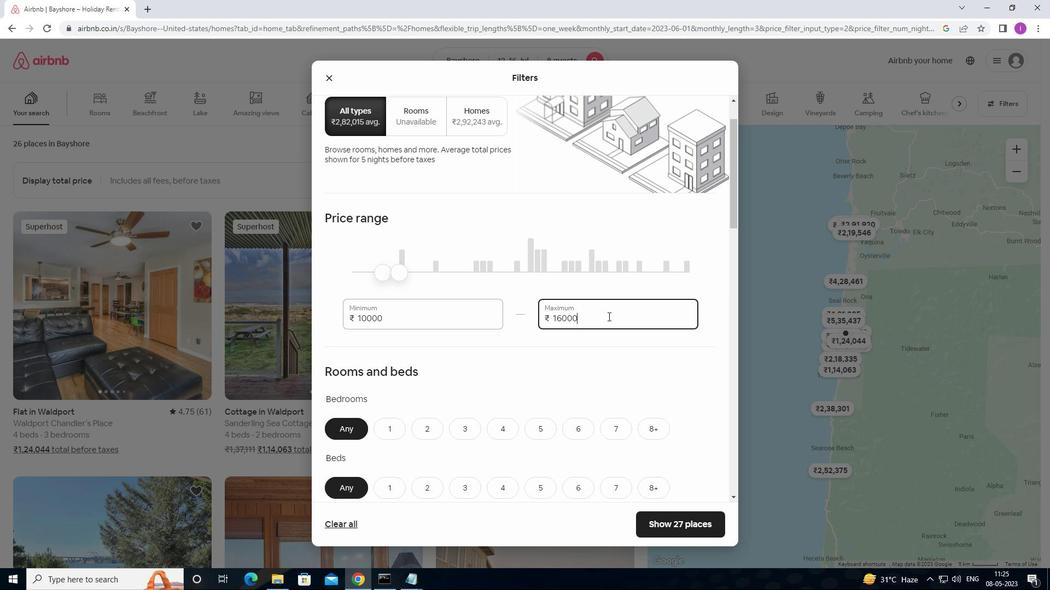 
Action: Mouse scrolled (610, 315) with delta (0, 0)
Screenshot: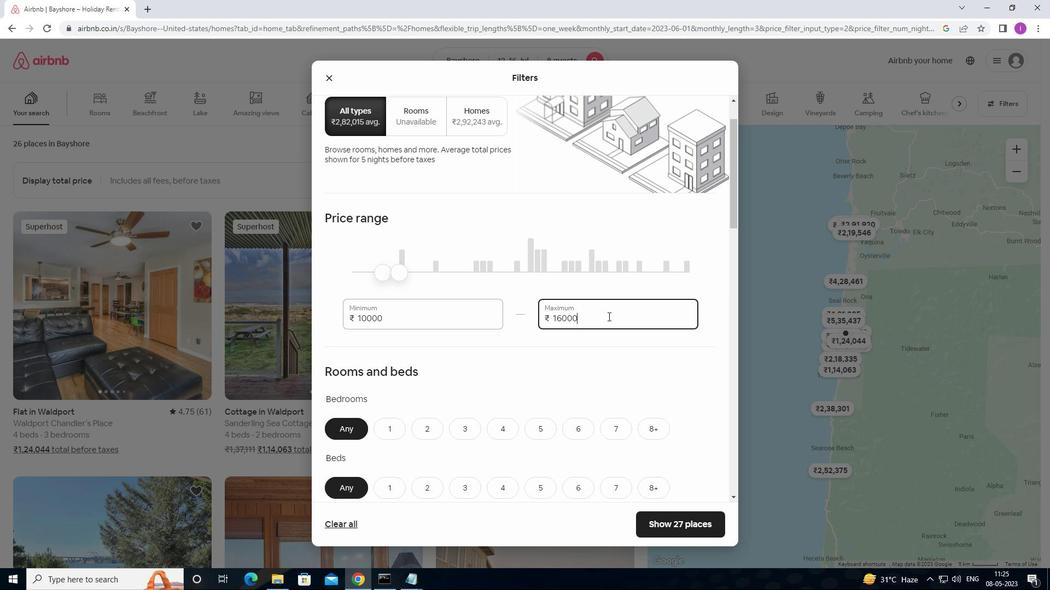 
Action: Mouse moved to (649, 321)
Screenshot: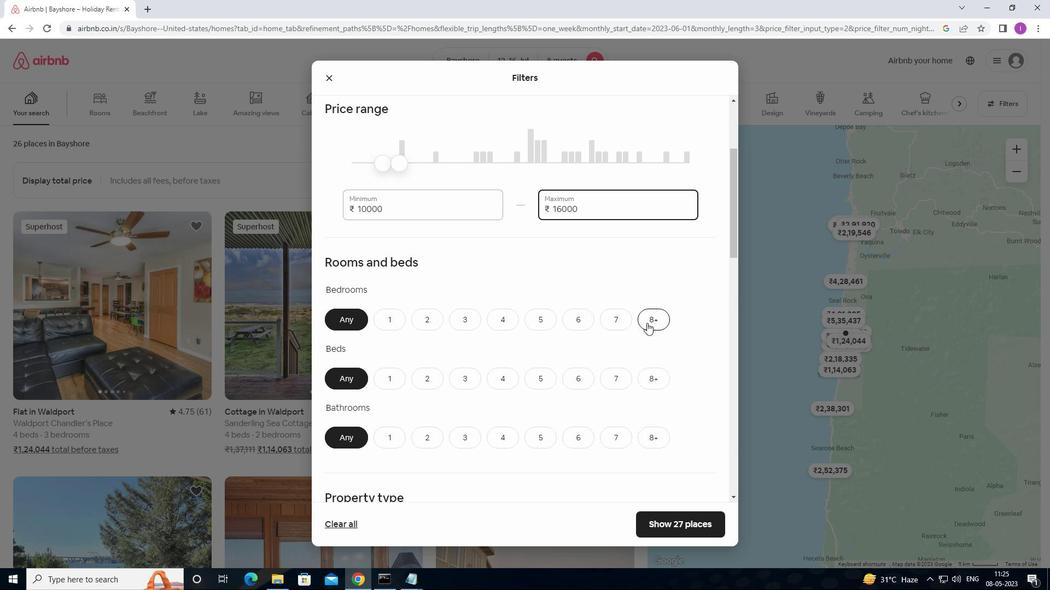 
Action: Mouse pressed left at (649, 321)
Screenshot: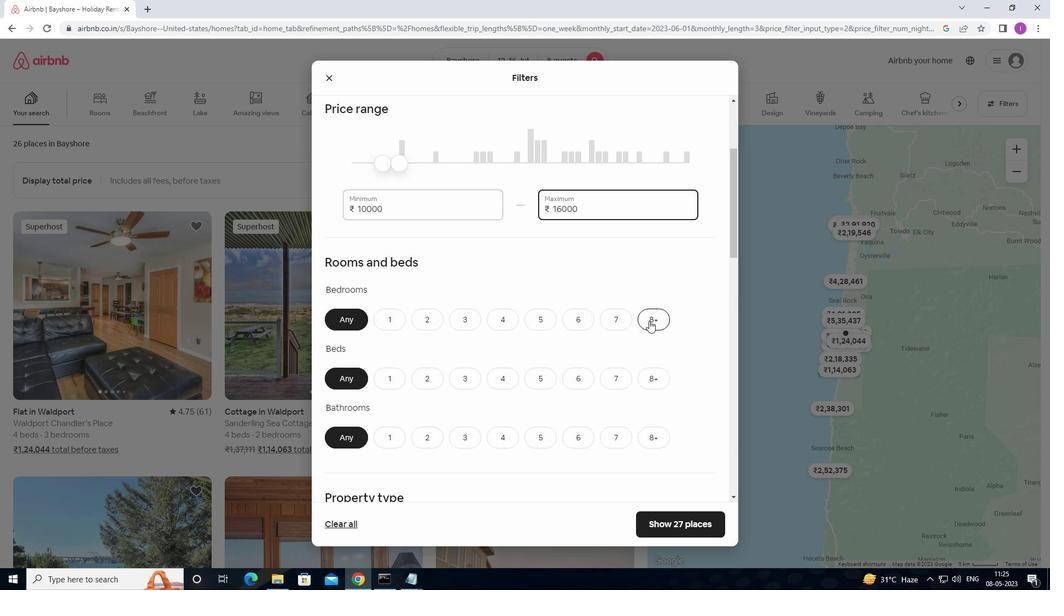 
Action: Mouse moved to (652, 378)
Screenshot: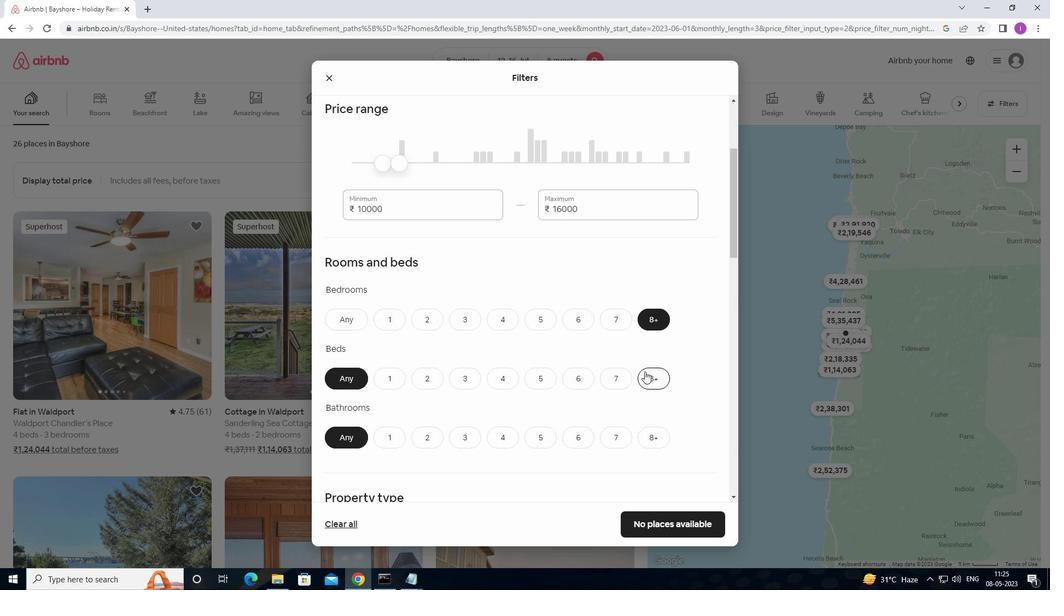 
Action: Mouse pressed left at (652, 378)
Screenshot: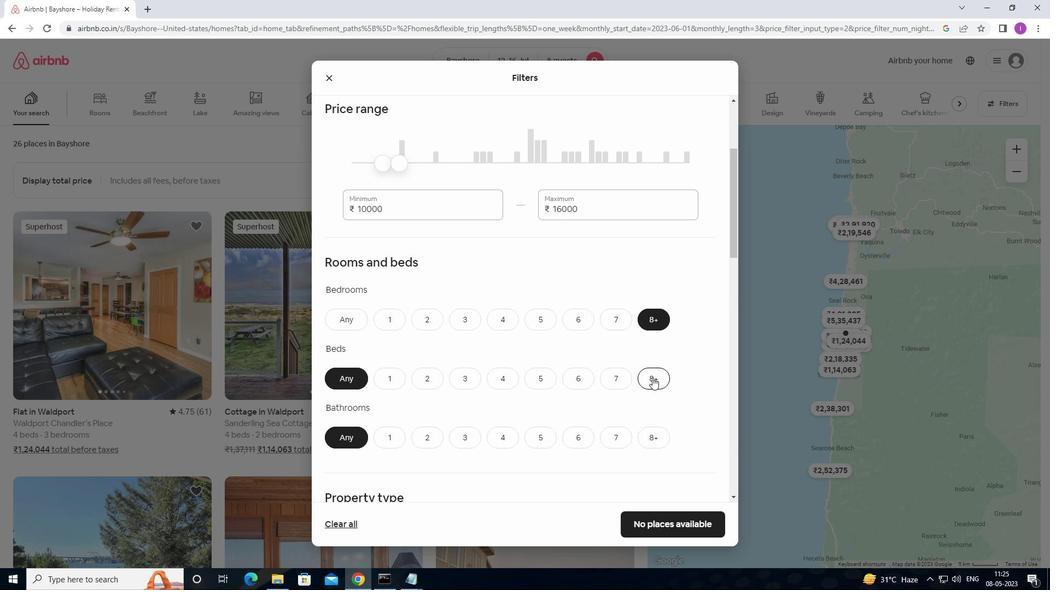 
Action: Mouse moved to (656, 438)
Screenshot: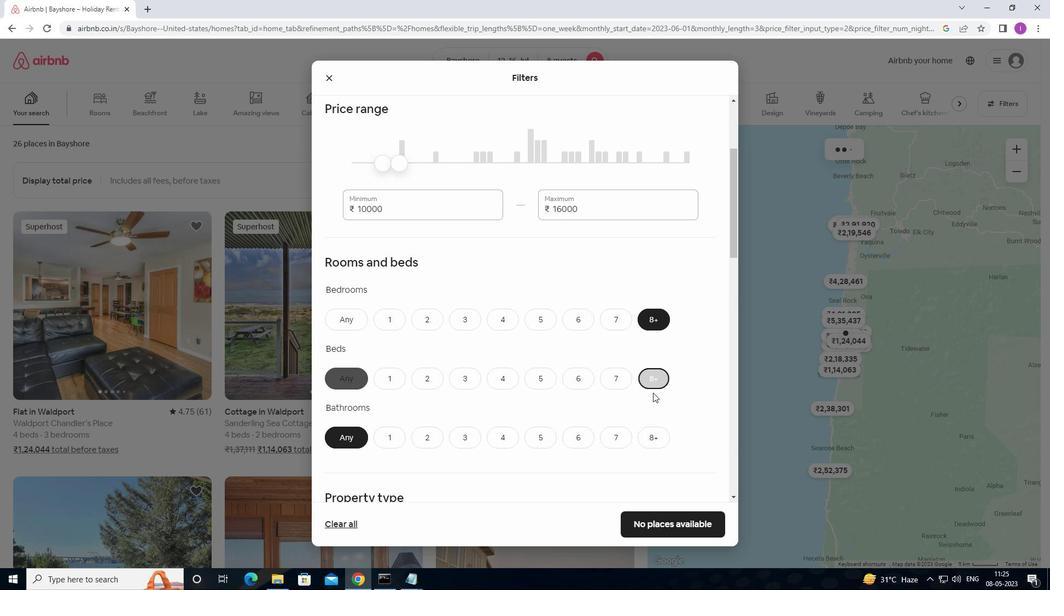 
Action: Mouse pressed left at (656, 438)
Screenshot: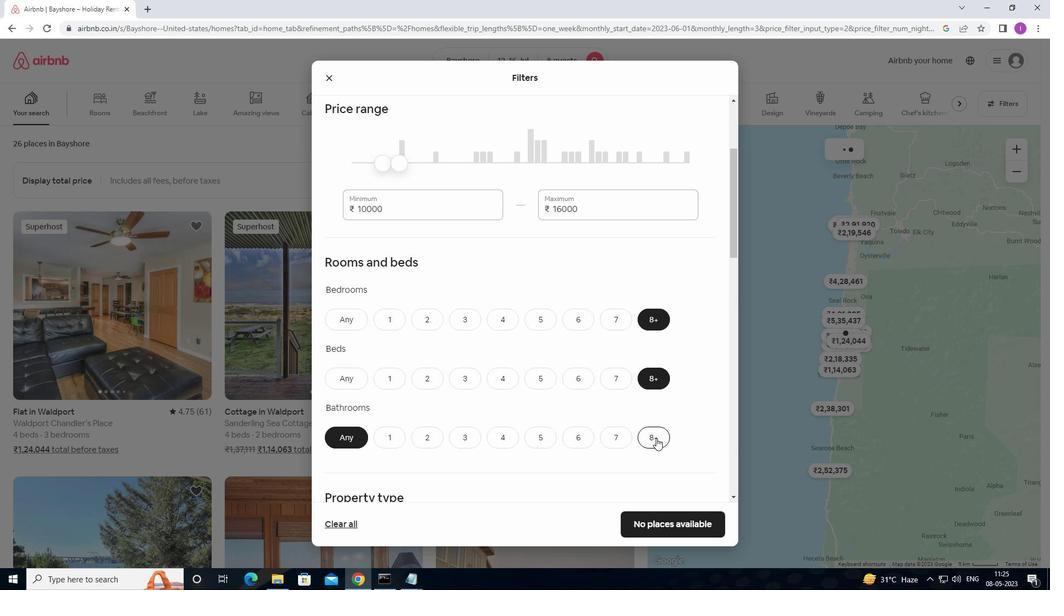 
Action: Mouse moved to (730, 372)
Screenshot: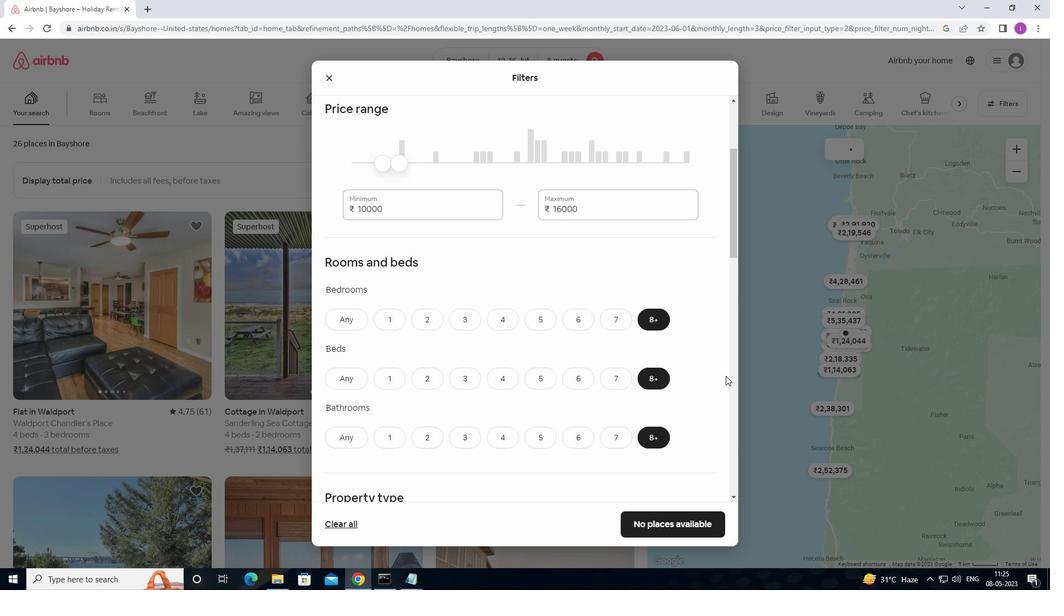 
Action: Mouse scrolled (730, 372) with delta (0, 0)
Screenshot: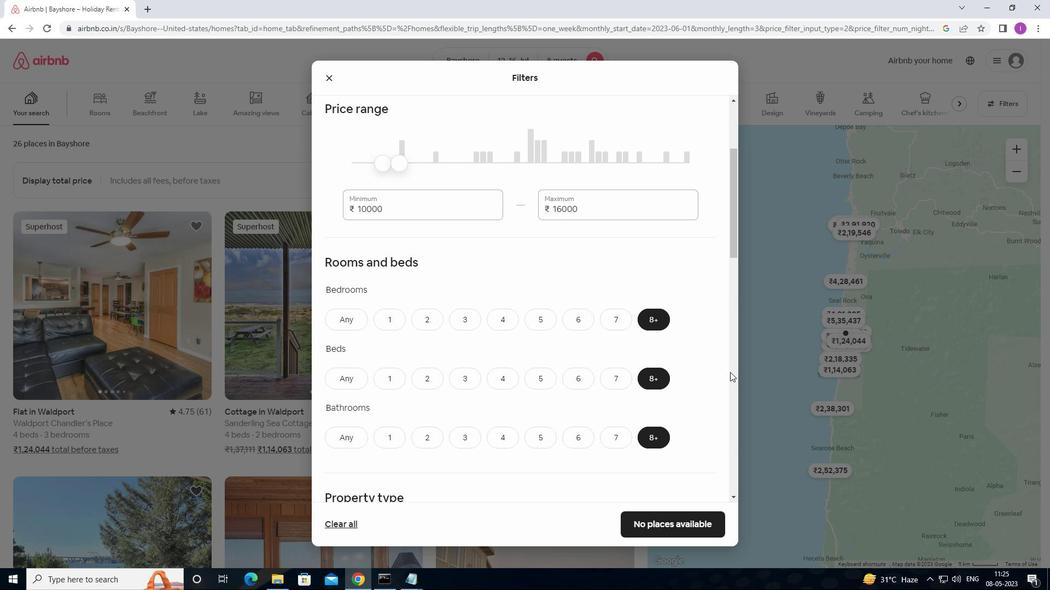 
Action: Mouse moved to (731, 367)
Screenshot: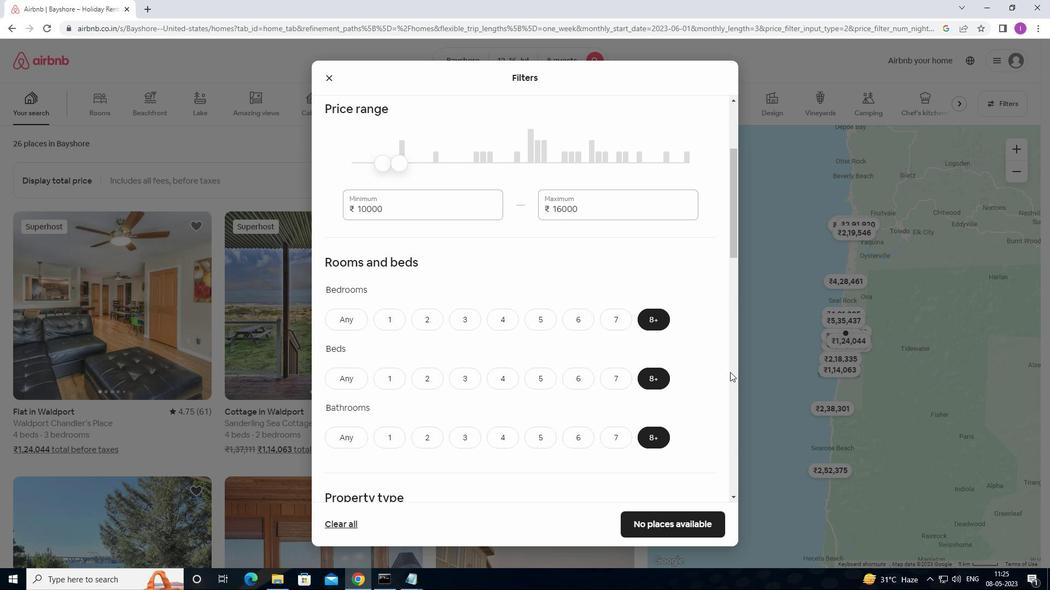 
Action: Mouse scrolled (731, 366) with delta (0, 0)
Screenshot: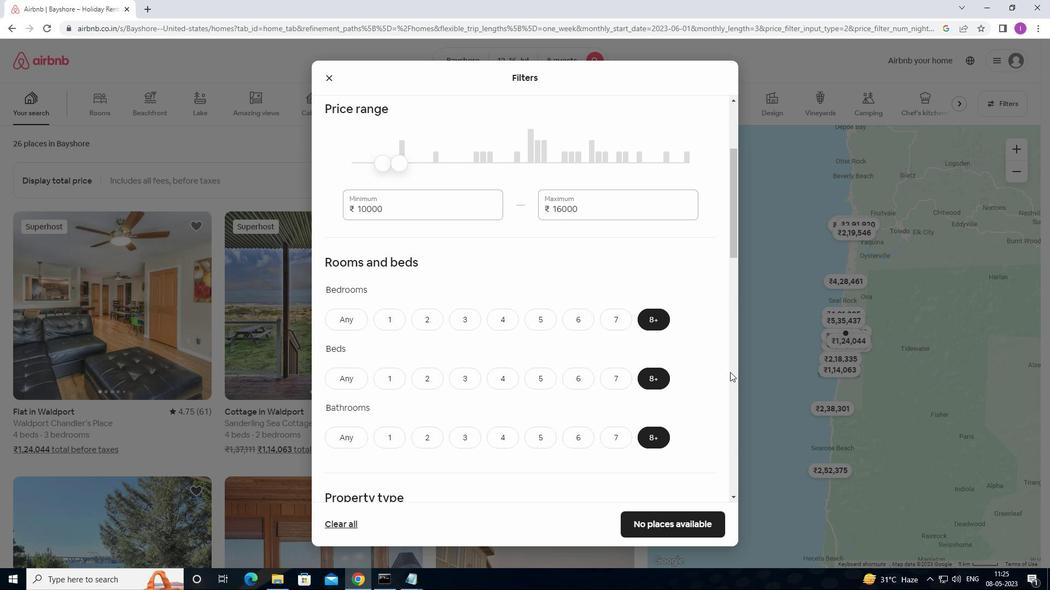 
Action: Mouse moved to (733, 363)
Screenshot: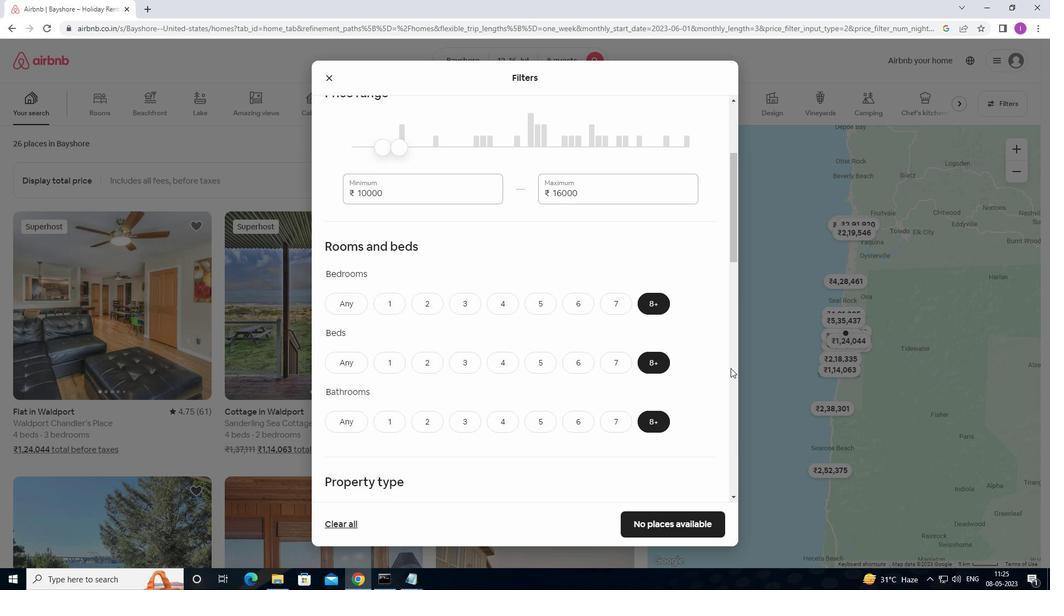 
Action: Mouse scrolled (733, 363) with delta (0, 0)
Screenshot: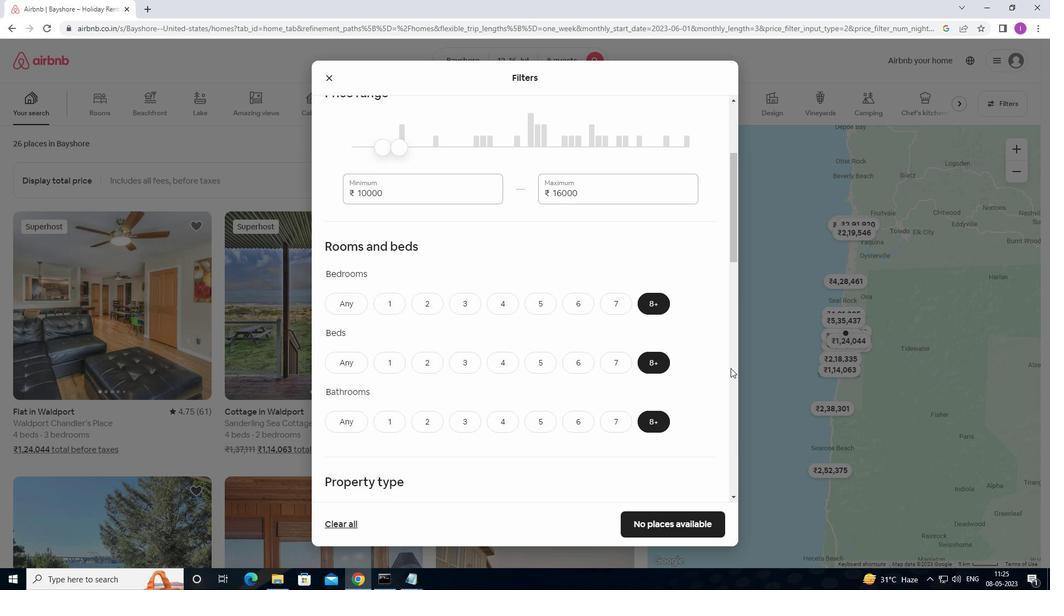 
Action: Mouse moved to (378, 385)
Screenshot: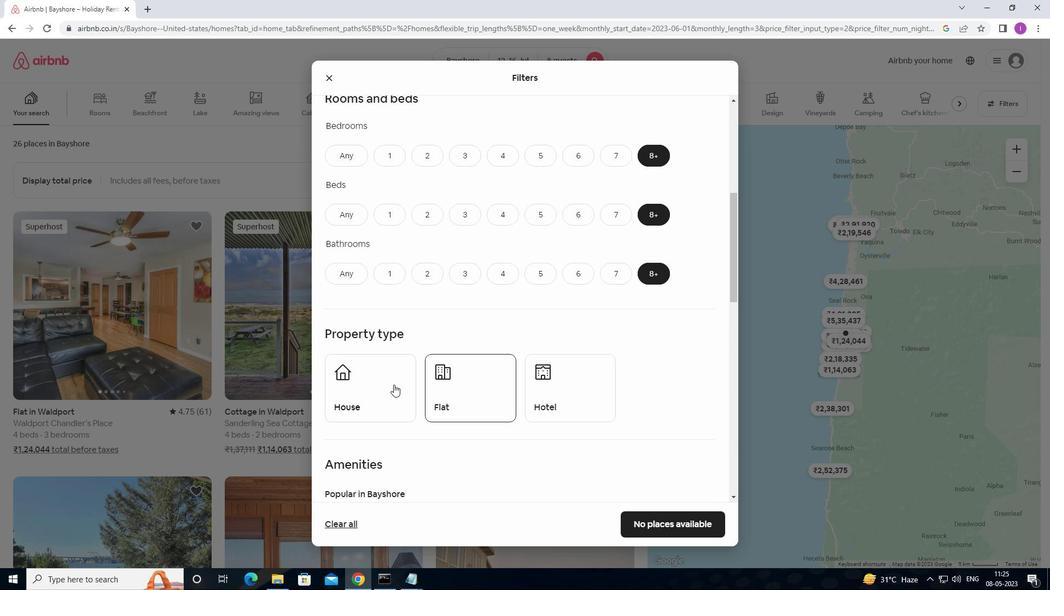 
Action: Mouse pressed left at (378, 385)
Screenshot: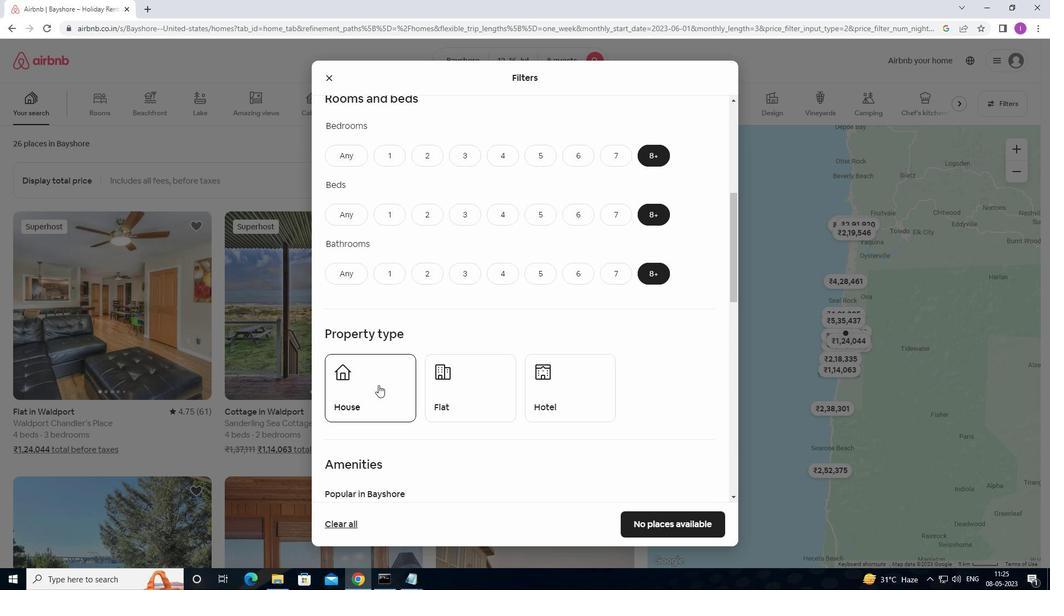
Action: Mouse moved to (458, 405)
Screenshot: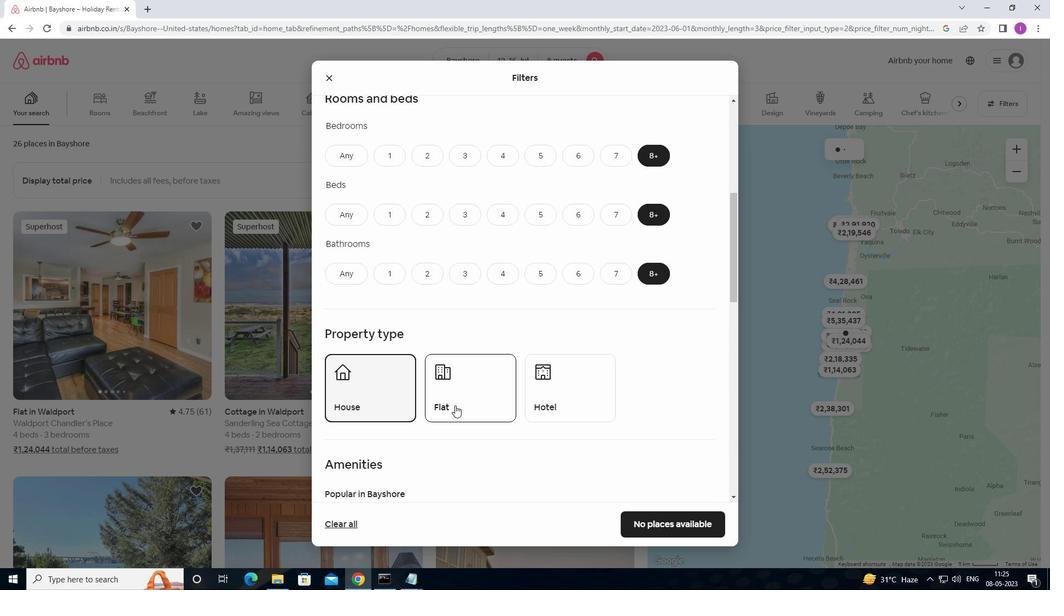 
Action: Mouse pressed left at (458, 405)
Screenshot: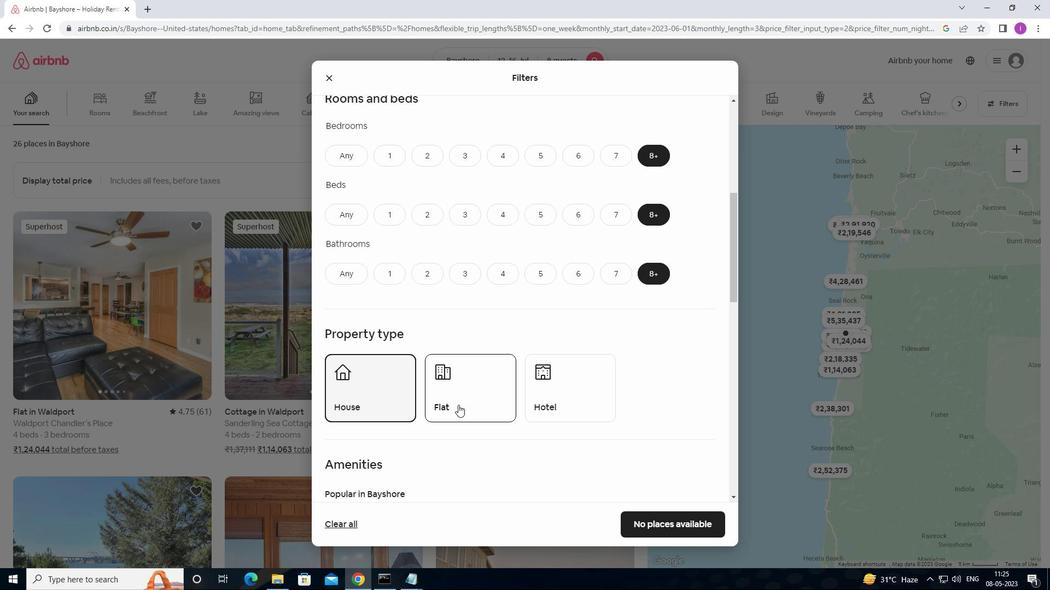 
Action: Mouse moved to (600, 396)
Screenshot: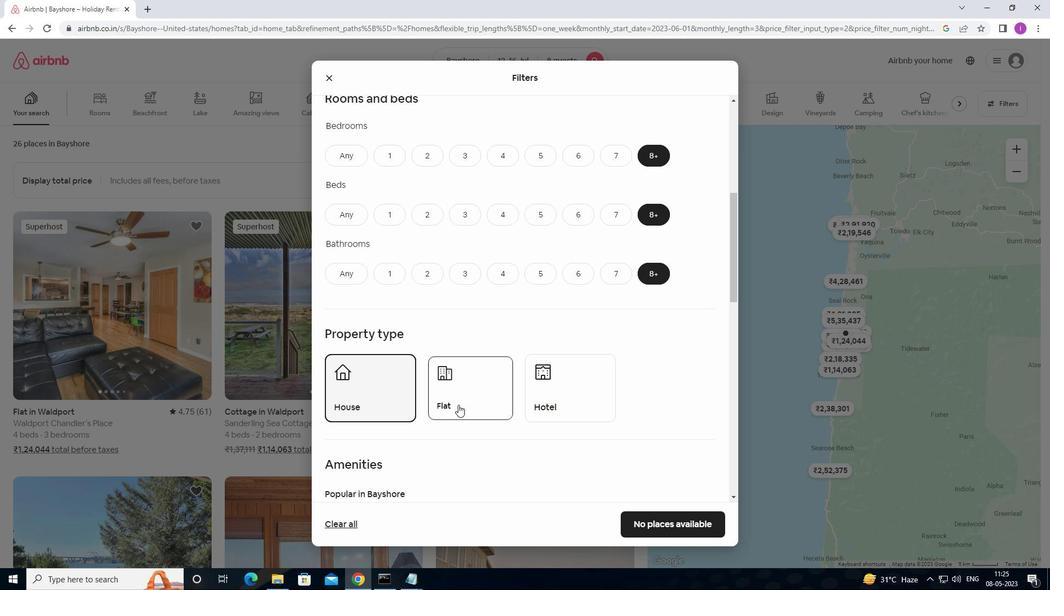 
Action: Mouse pressed left at (600, 396)
Screenshot: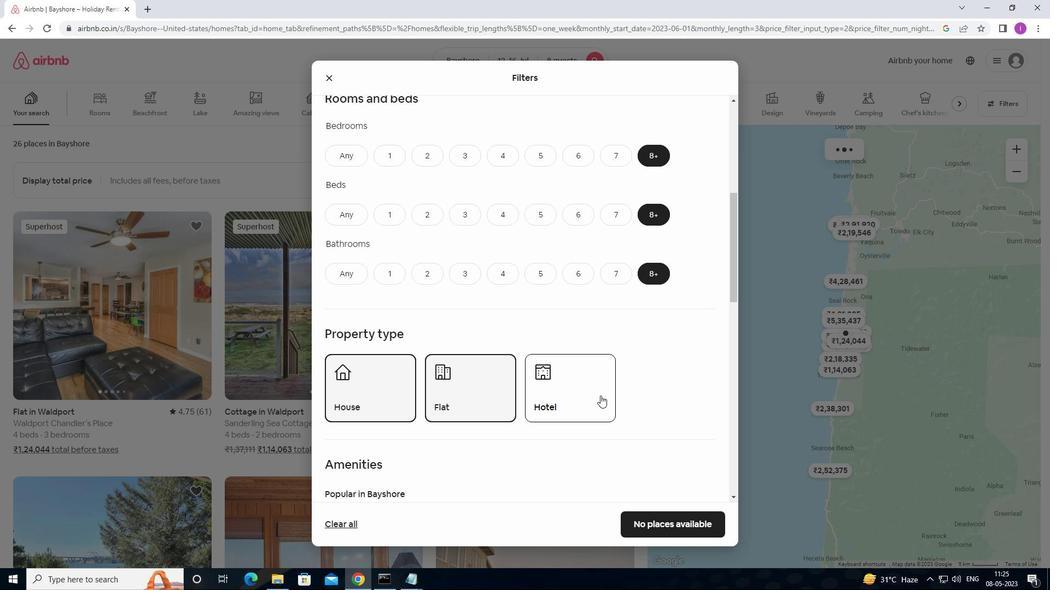 
Action: Mouse moved to (578, 374)
Screenshot: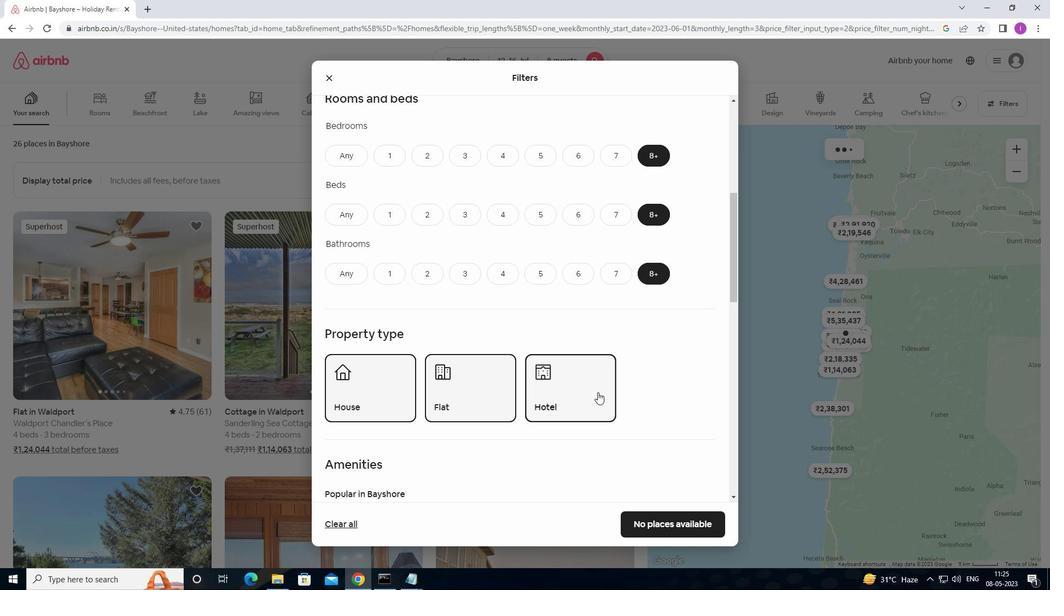 
Action: Mouse scrolled (578, 374) with delta (0, 0)
Screenshot: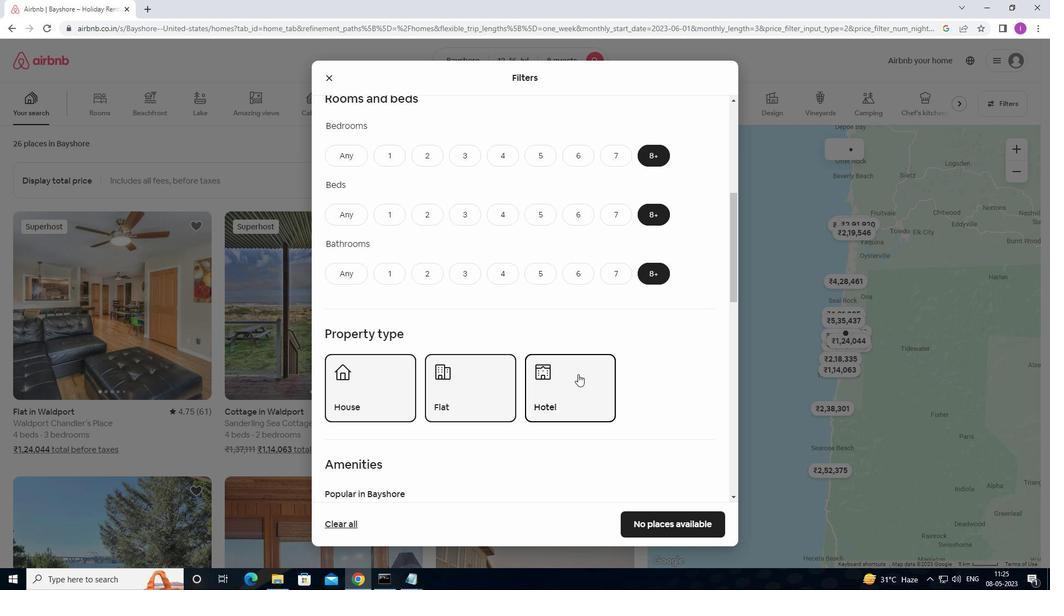 
Action: Mouse scrolled (578, 374) with delta (0, 0)
Screenshot: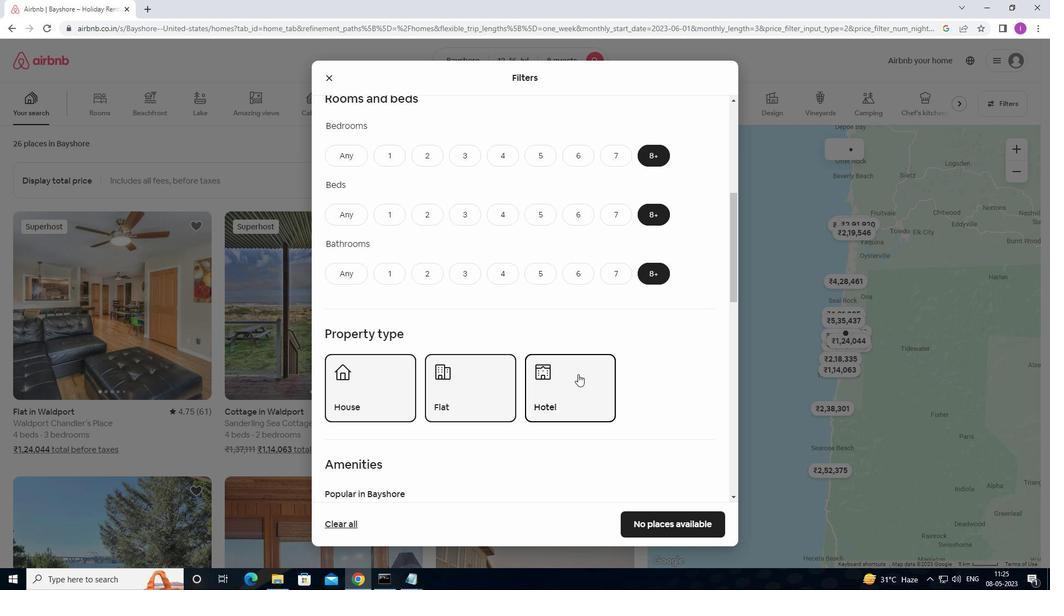 
Action: Mouse moved to (578, 368)
Screenshot: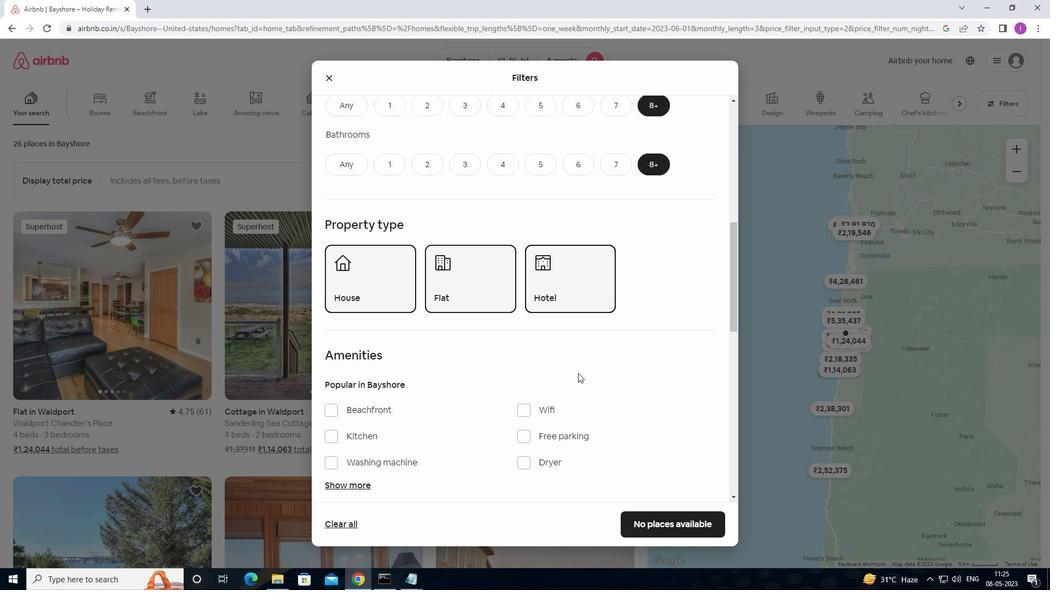 
Action: Mouse scrolled (578, 367) with delta (0, 0)
Screenshot: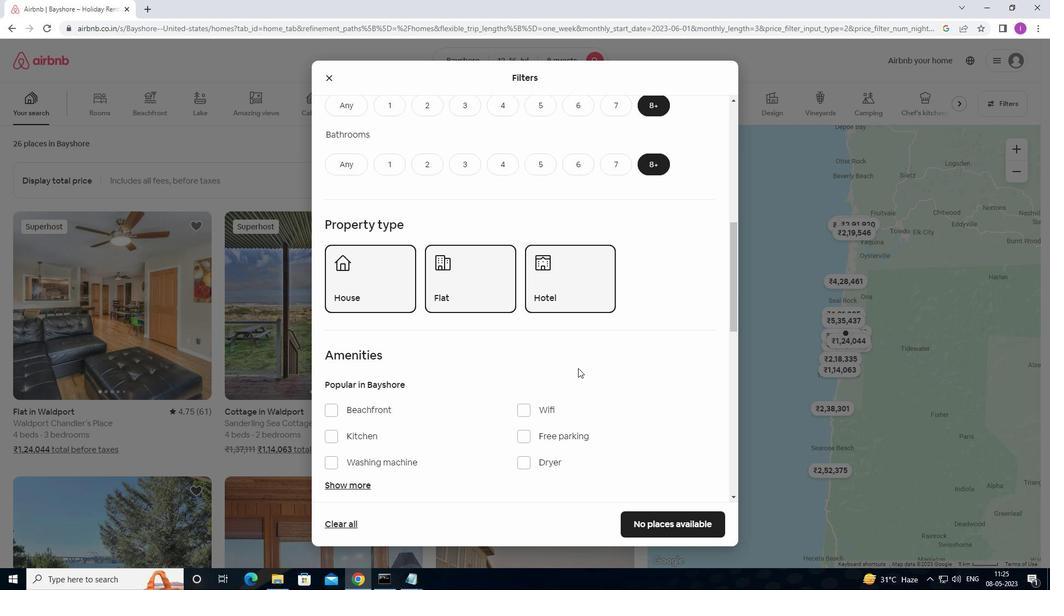 
Action: Mouse scrolled (578, 367) with delta (0, 0)
Screenshot: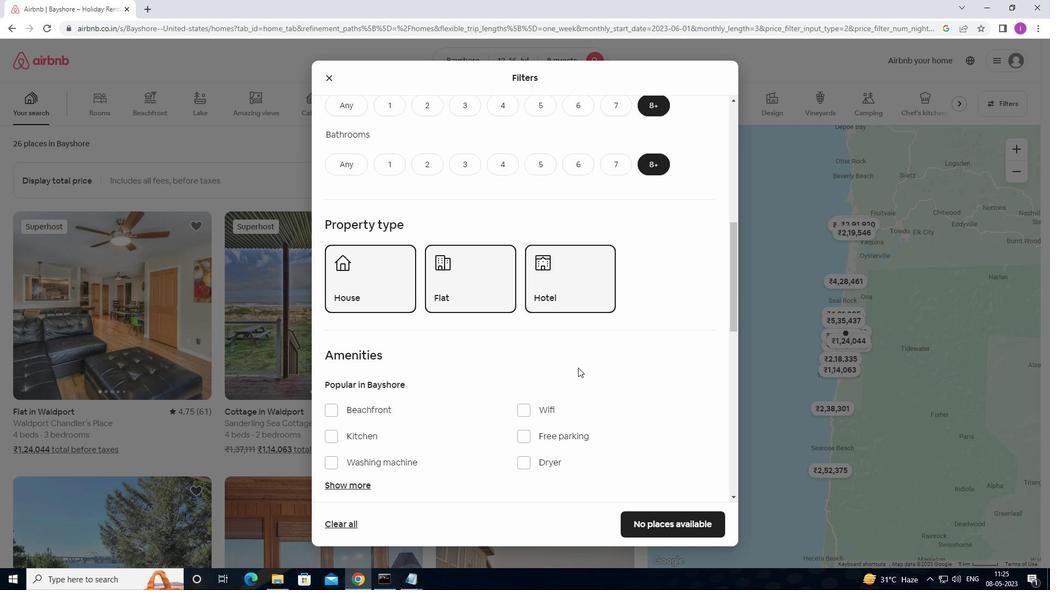 
Action: Mouse moved to (520, 300)
Screenshot: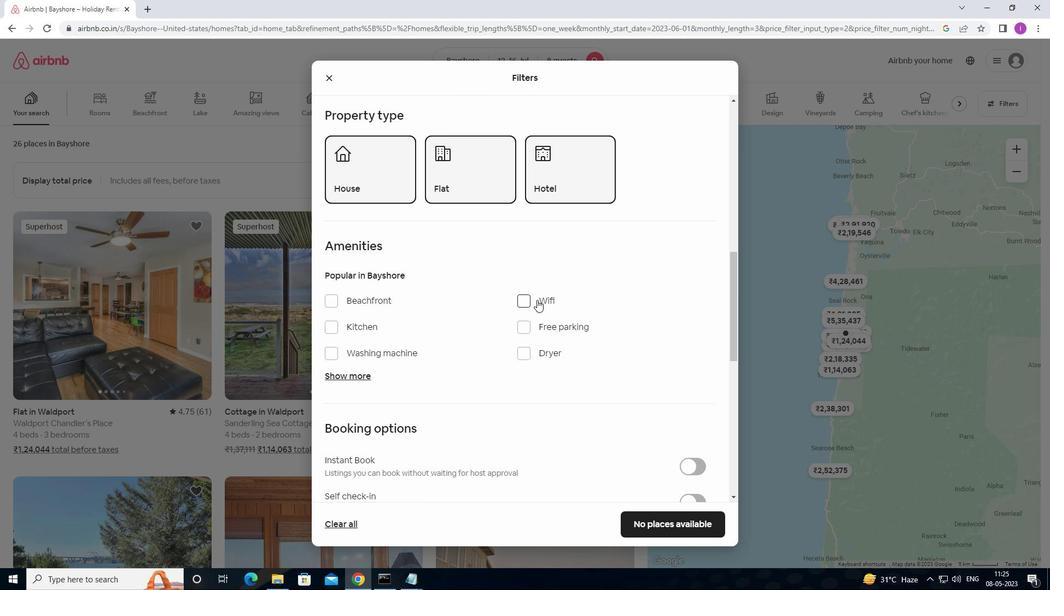 
Action: Mouse pressed left at (520, 300)
Screenshot: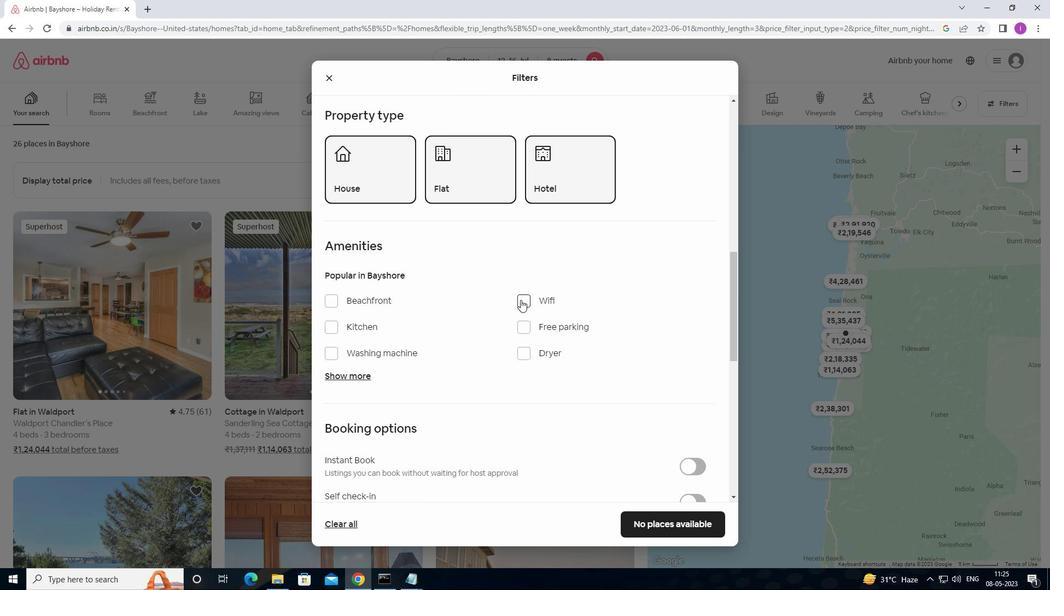 
Action: Mouse moved to (524, 327)
Screenshot: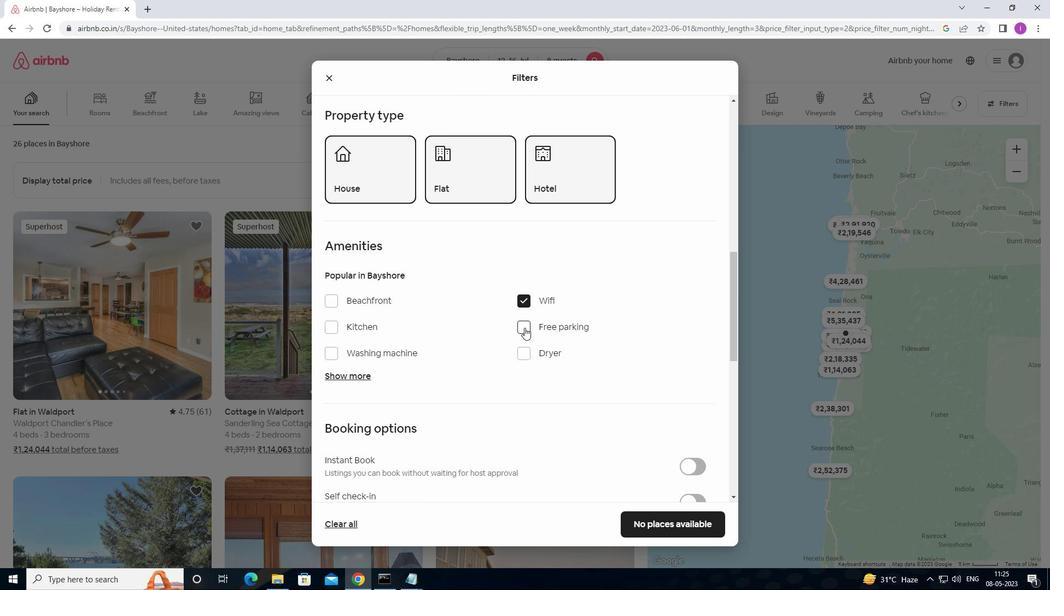 
Action: Mouse pressed left at (524, 327)
Screenshot: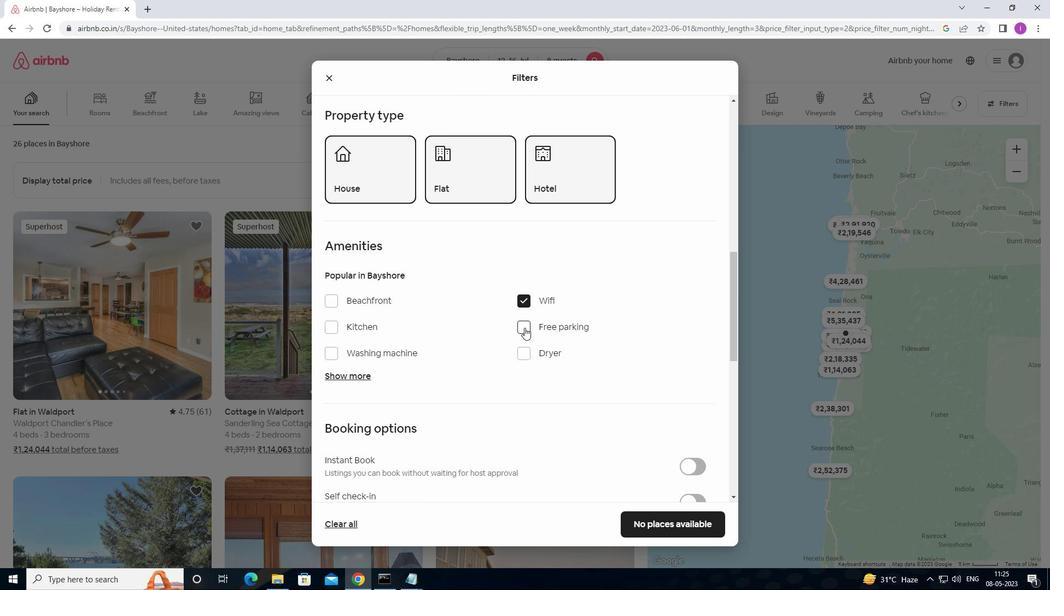 
Action: Mouse moved to (366, 370)
Screenshot: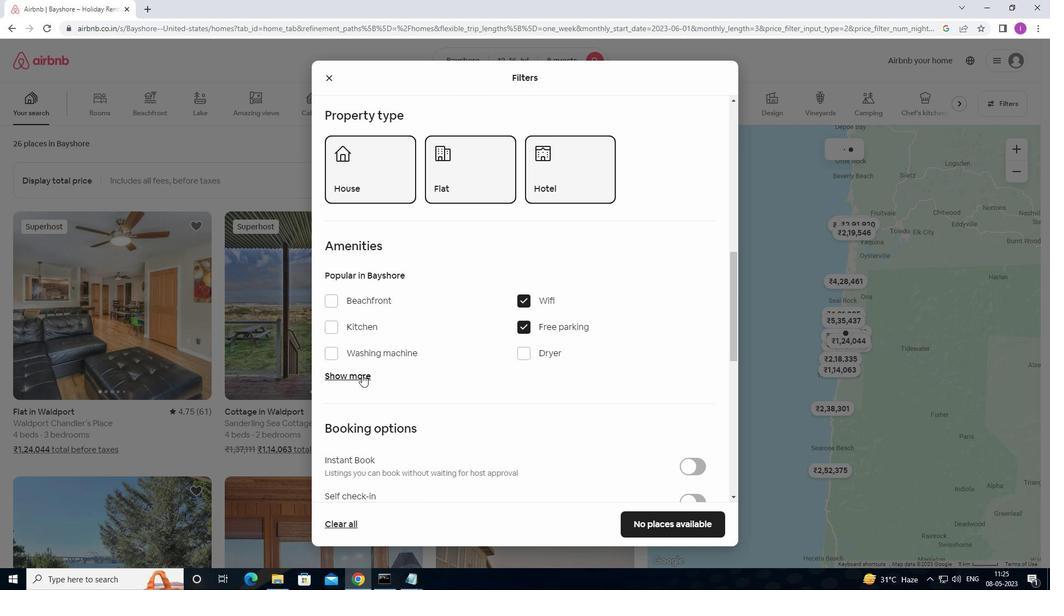 
Action: Mouse pressed left at (366, 370)
Screenshot: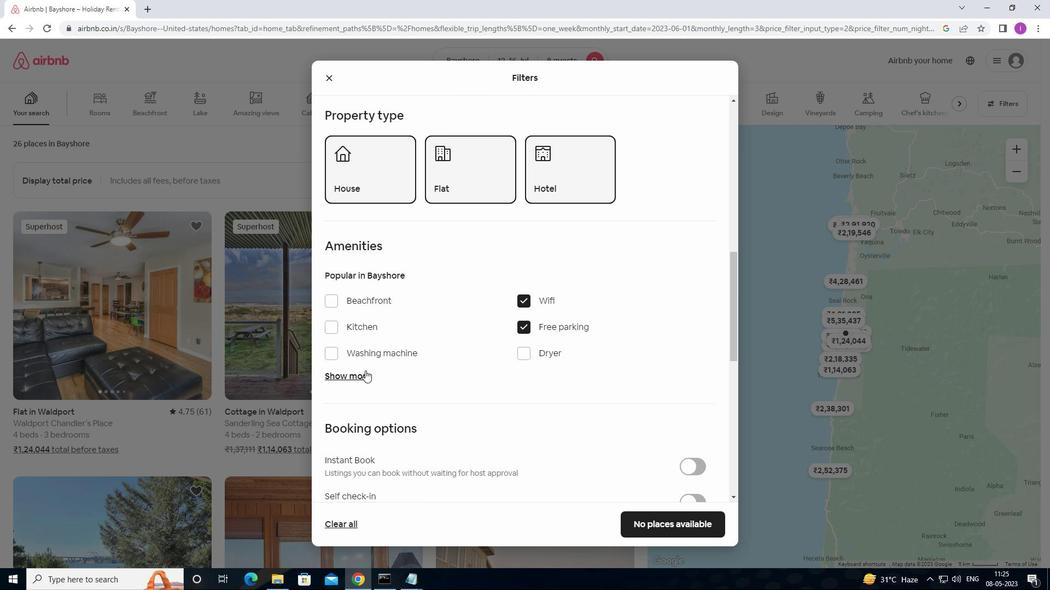 
Action: Mouse moved to (370, 376)
Screenshot: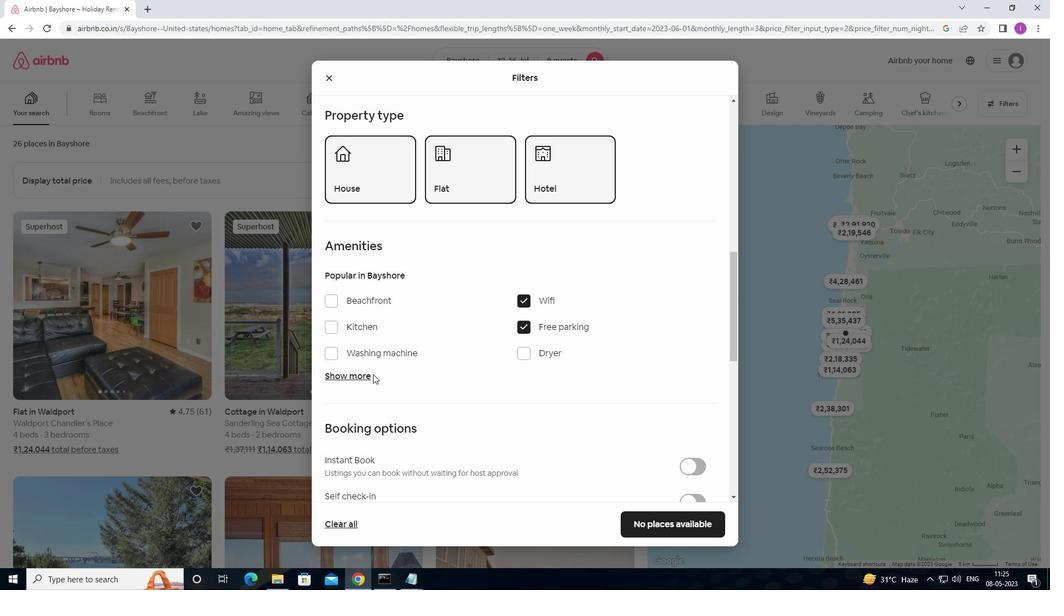 
Action: Mouse pressed left at (370, 376)
Screenshot: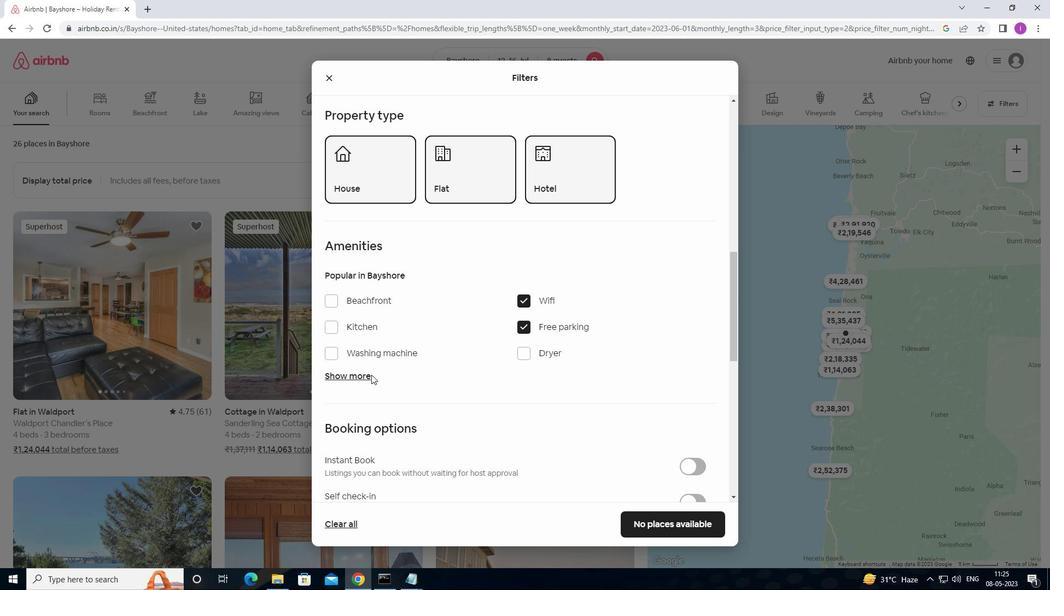 
Action: Mouse moved to (520, 442)
Screenshot: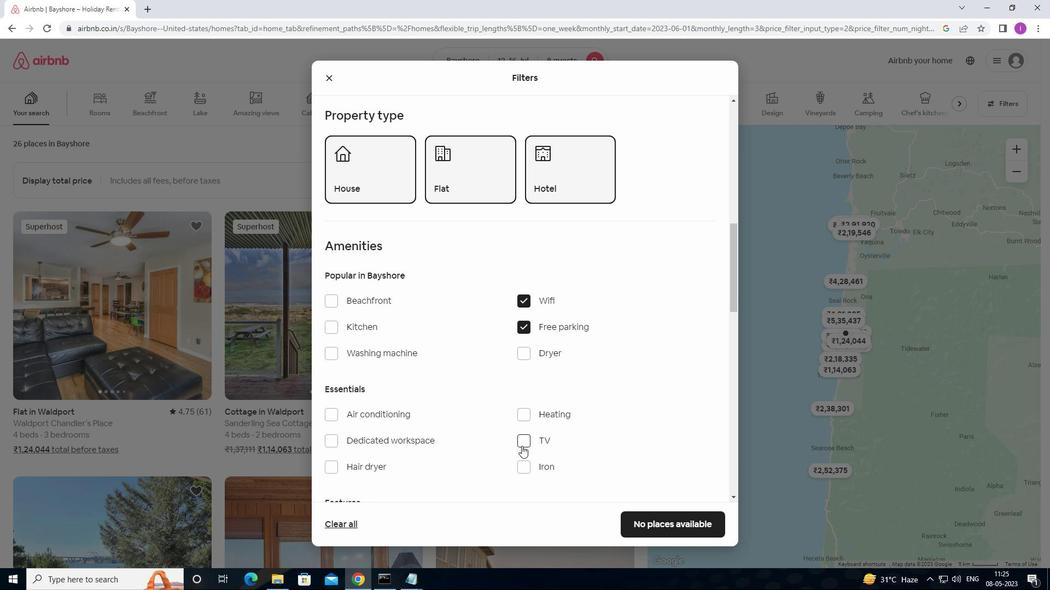 
Action: Mouse pressed left at (520, 442)
Screenshot: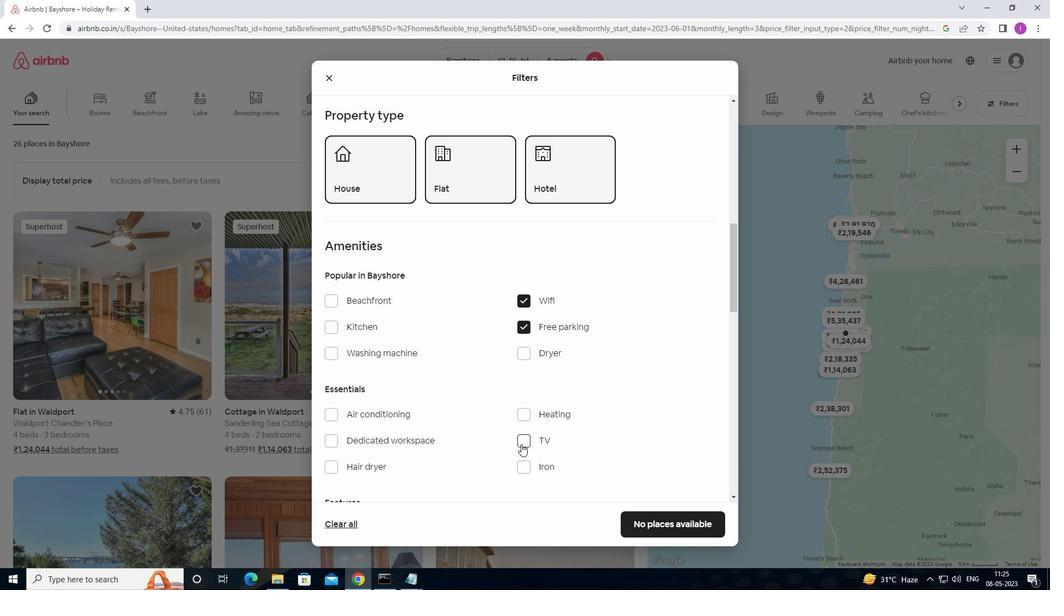 
Action: Mouse moved to (454, 426)
Screenshot: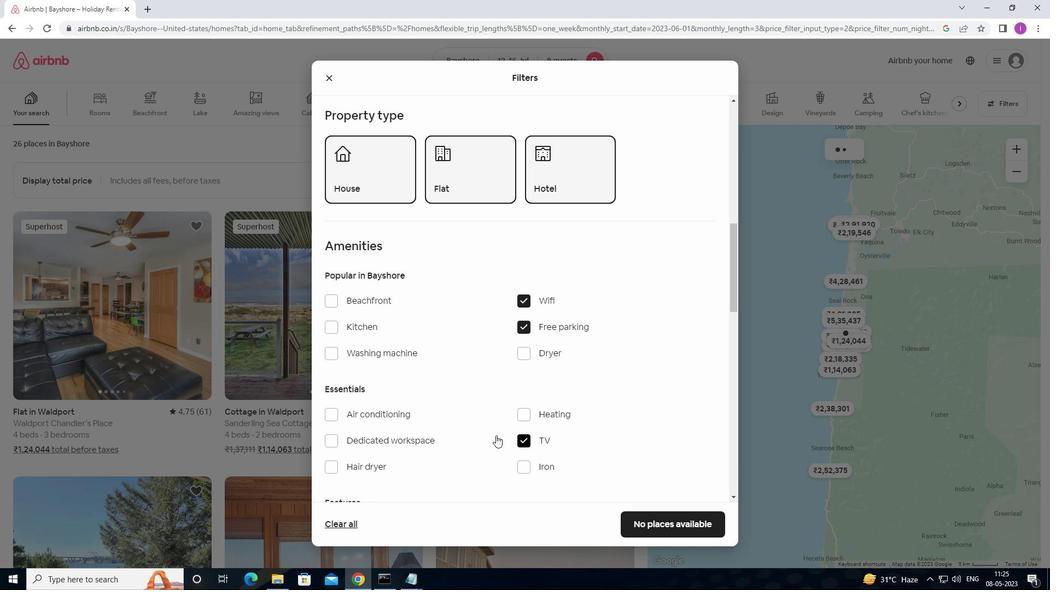 
Action: Mouse scrolled (454, 426) with delta (0, 0)
Screenshot: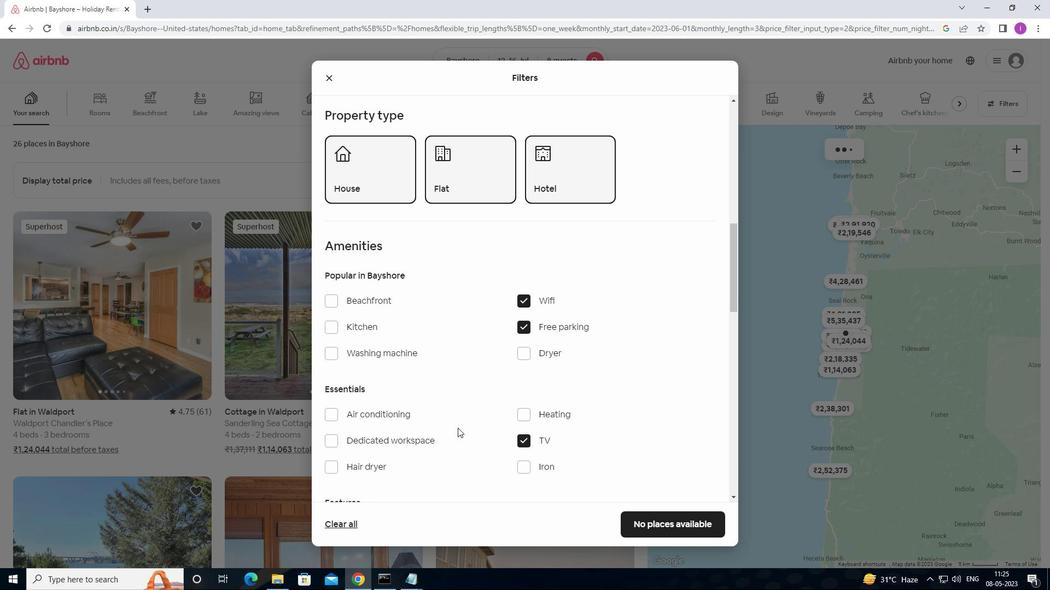 
Action: Mouse scrolled (454, 426) with delta (0, 0)
Screenshot: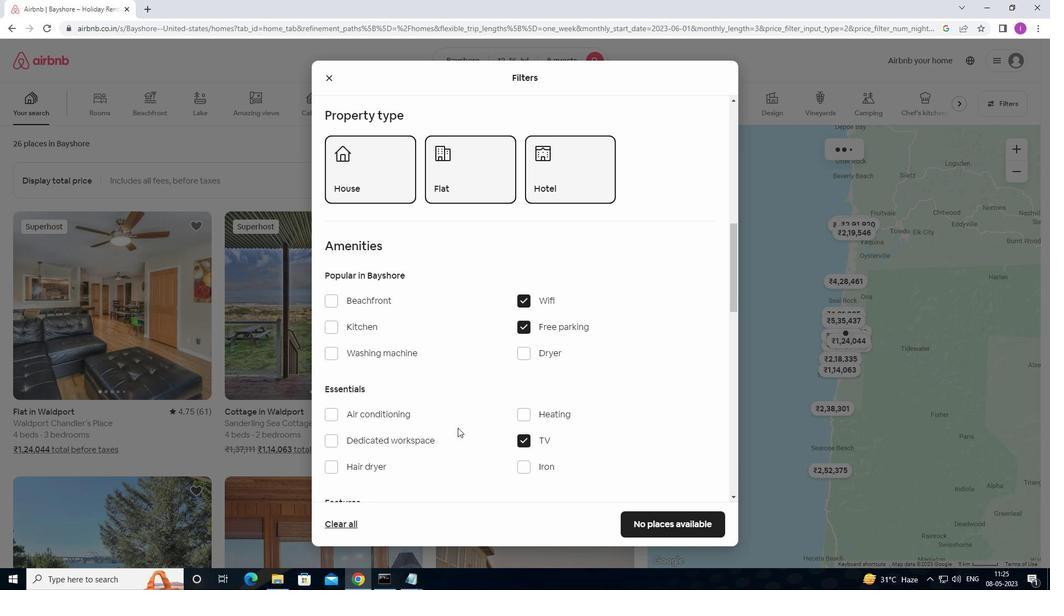 
Action: Mouse scrolled (454, 426) with delta (0, 0)
Screenshot: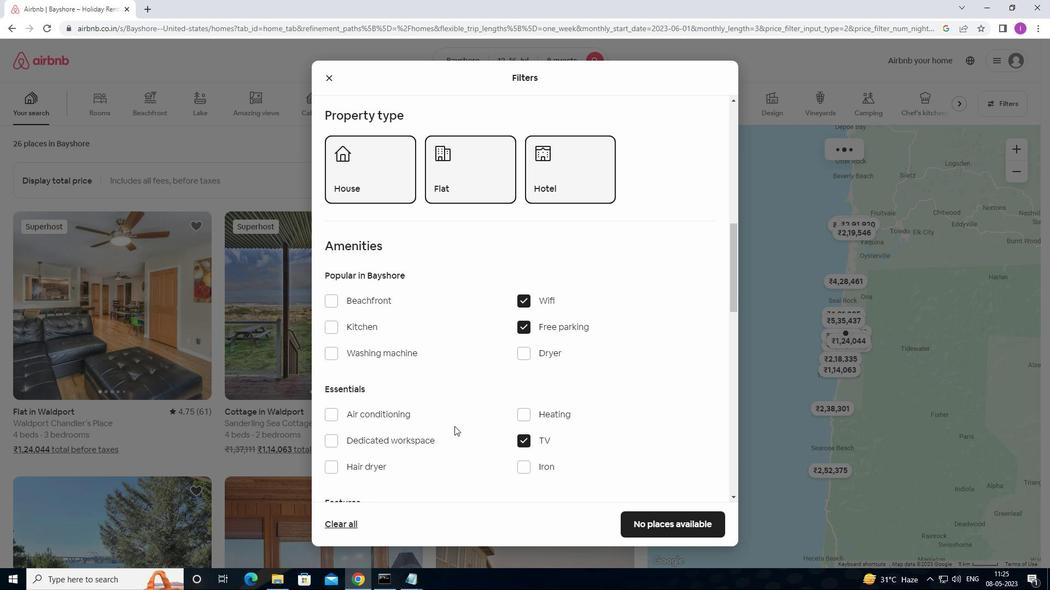 
Action: Mouse moved to (453, 410)
Screenshot: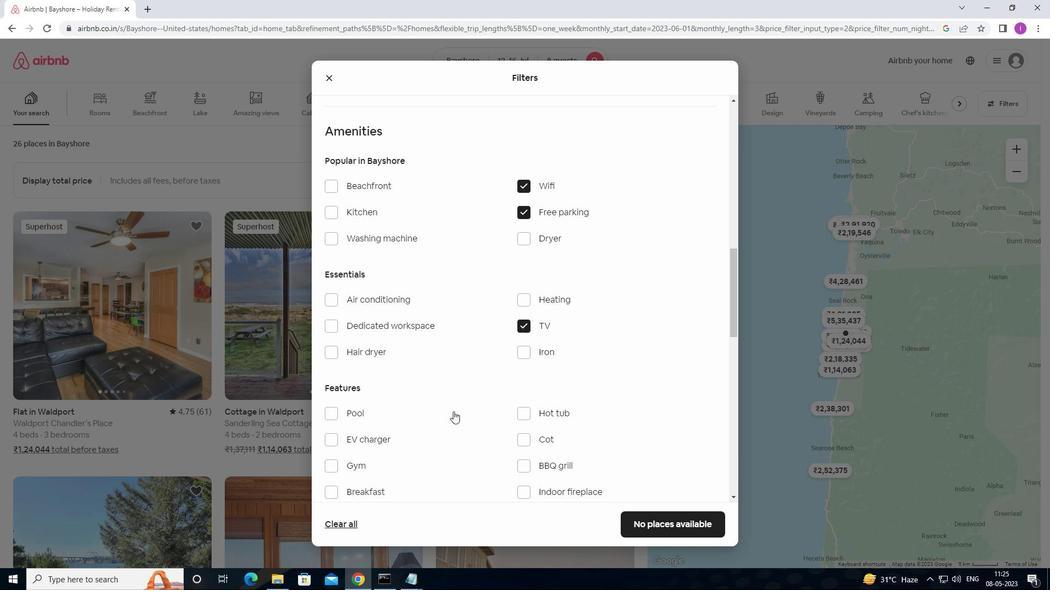 
Action: Mouse scrolled (453, 410) with delta (0, 0)
Screenshot: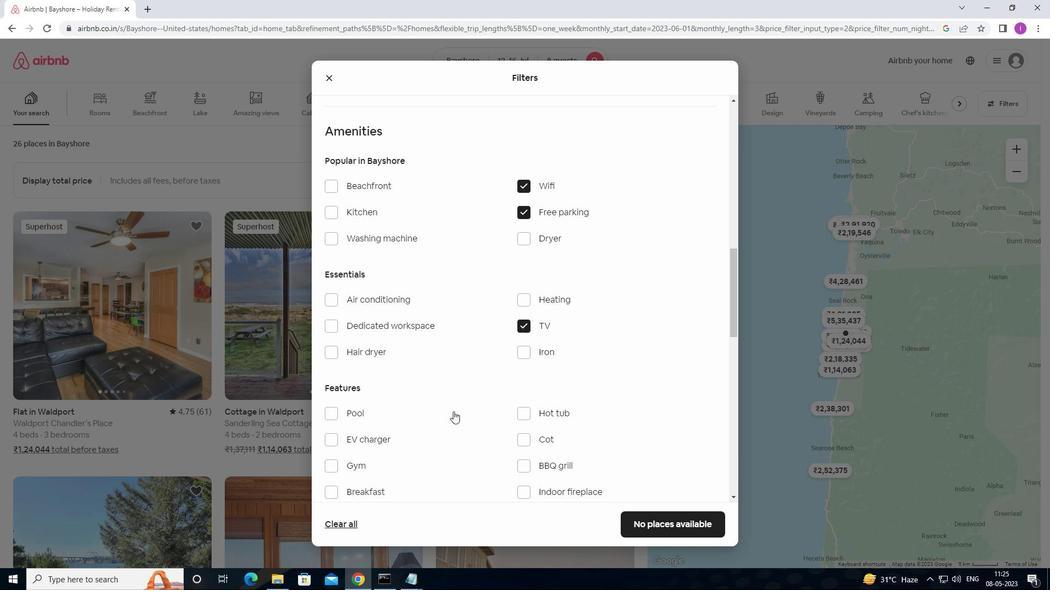 
Action: Mouse scrolled (453, 410) with delta (0, 0)
Screenshot: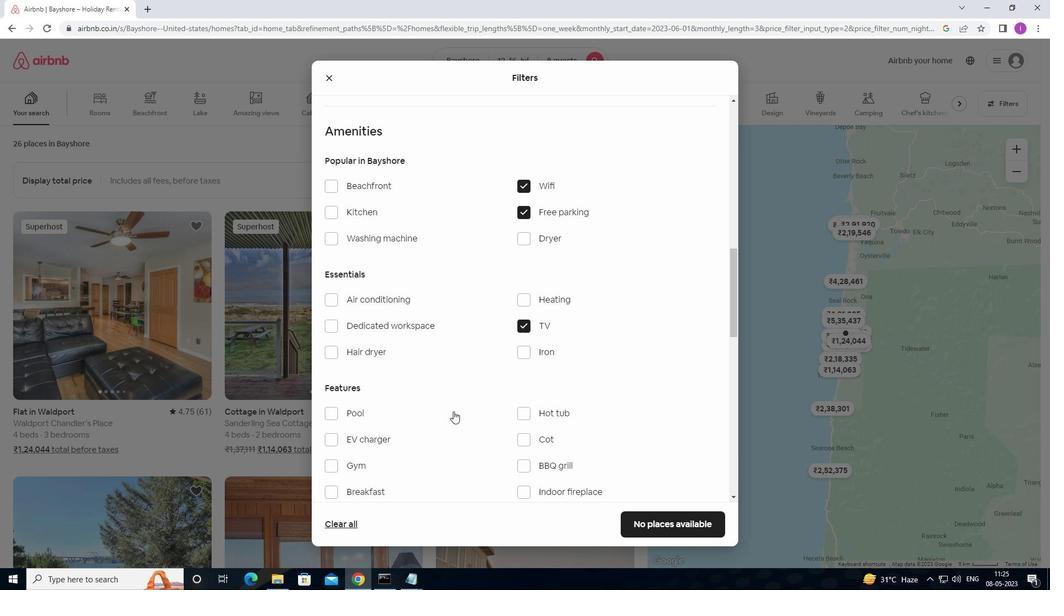 
Action: Mouse moved to (332, 306)
Screenshot: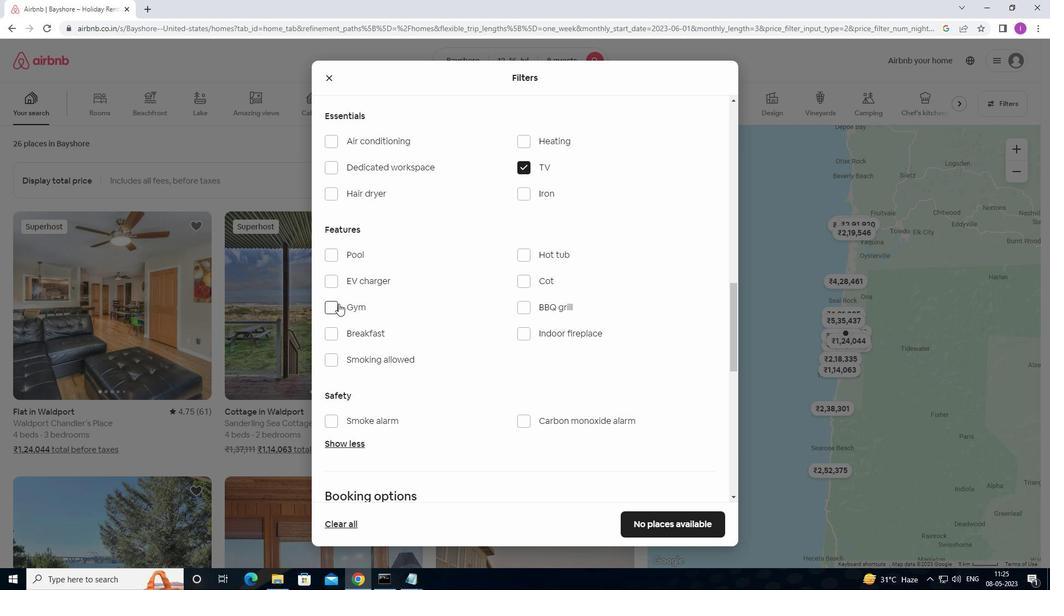 
Action: Mouse pressed left at (332, 306)
Screenshot: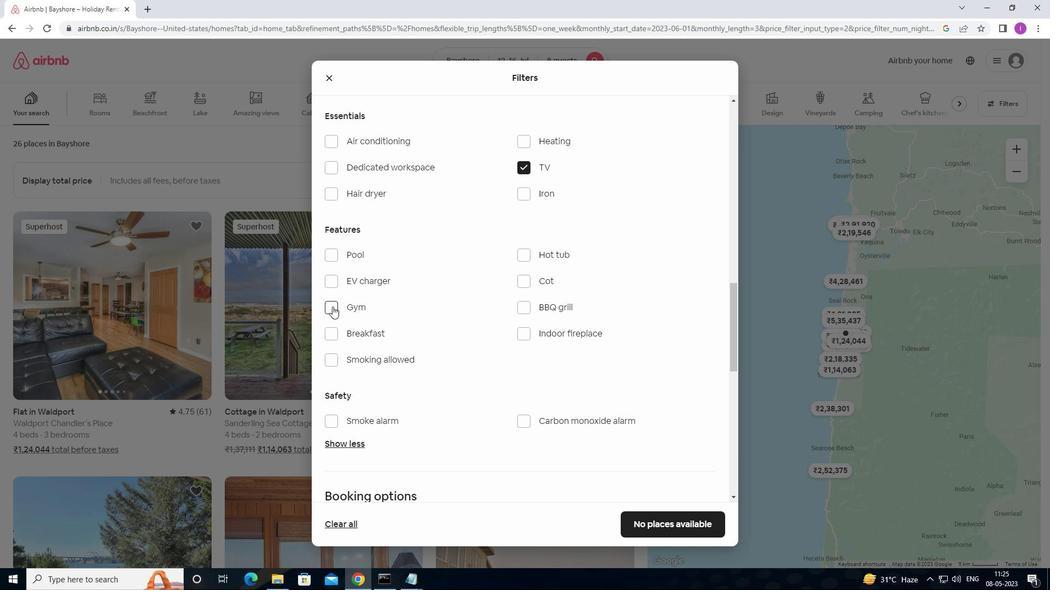 
Action: Mouse moved to (332, 338)
Screenshot: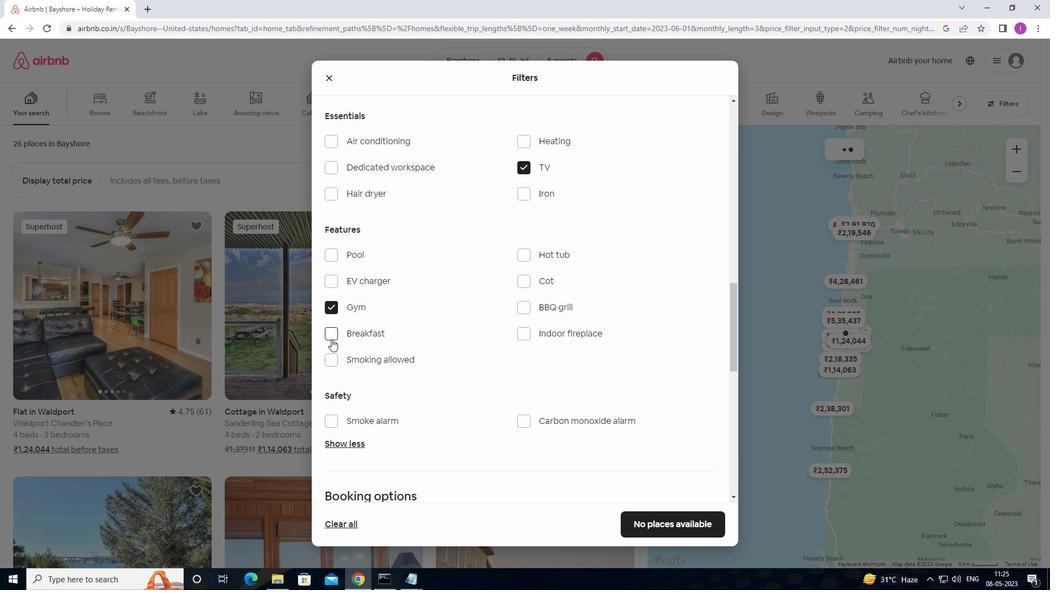 
Action: Mouse pressed left at (332, 338)
Screenshot: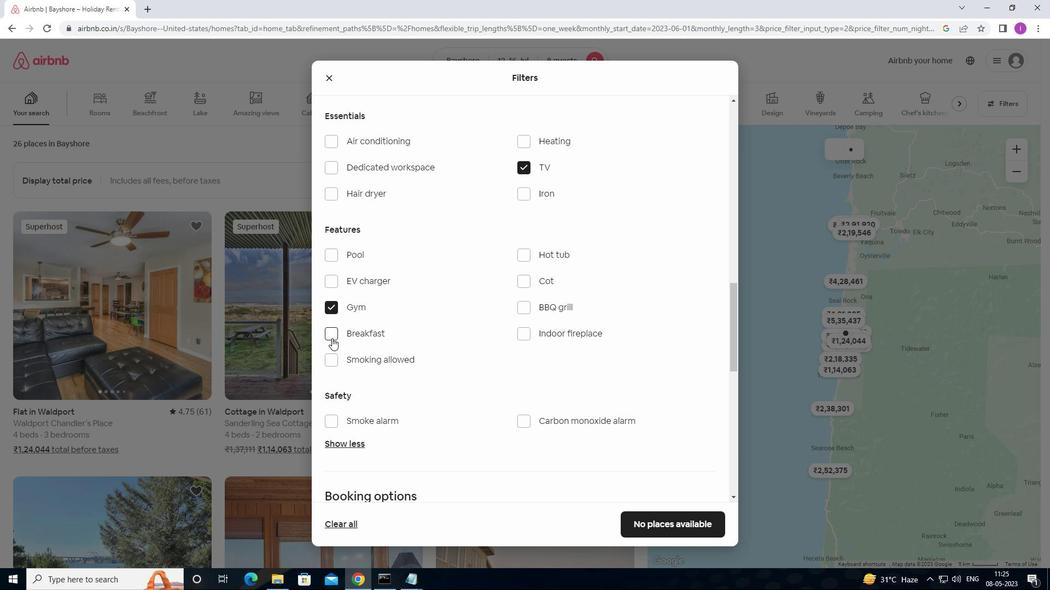 
Action: Mouse moved to (484, 326)
Screenshot: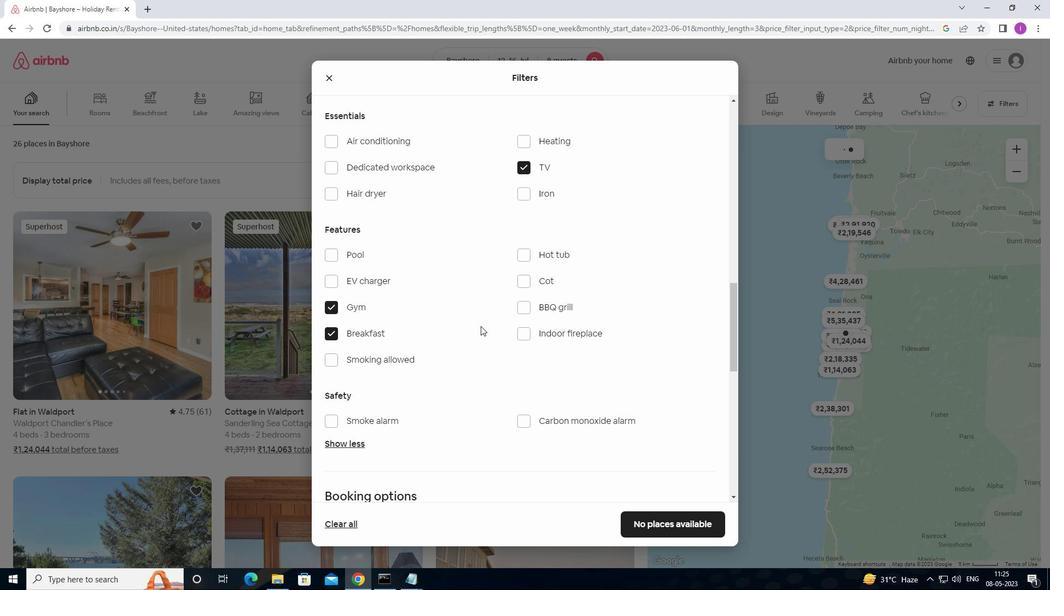 
Action: Mouse scrolled (484, 326) with delta (0, 0)
Screenshot: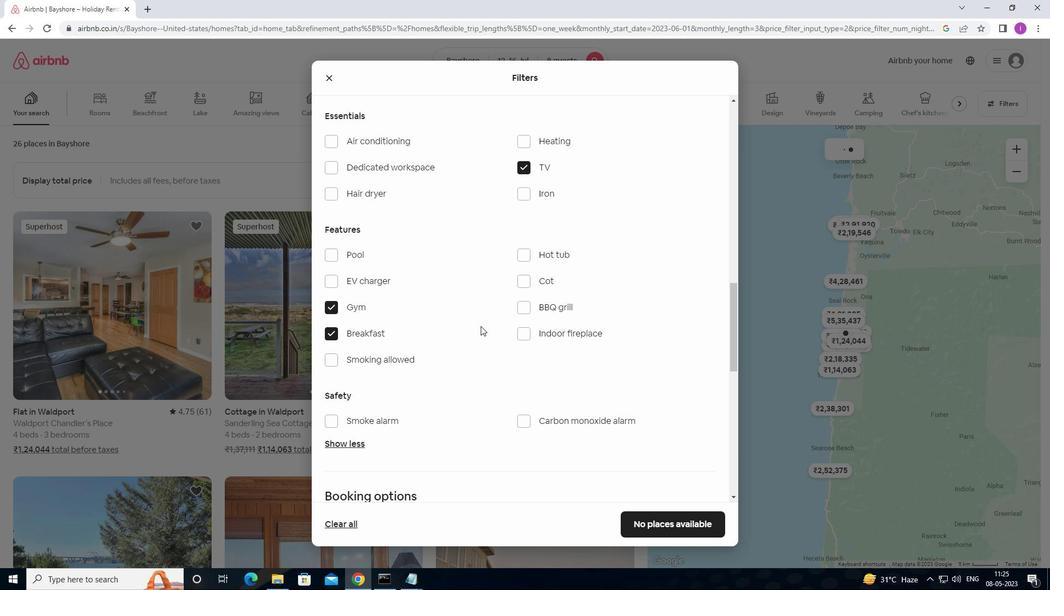 
Action: Mouse moved to (485, 327)
Screenshot: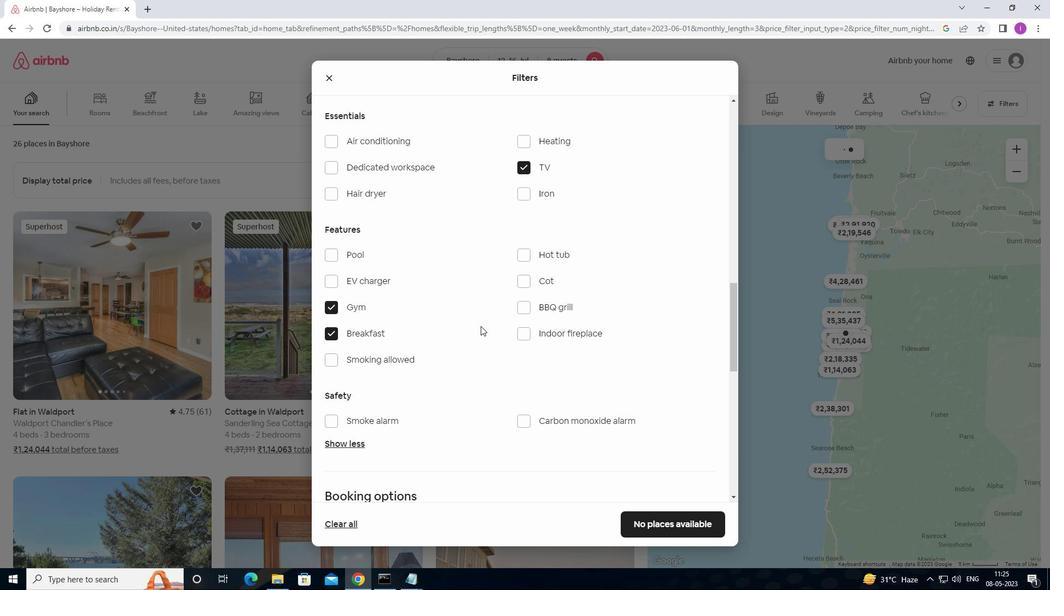 
Action: Mouse scrolled (485, 326) with delta (0, 0)
Screenshot: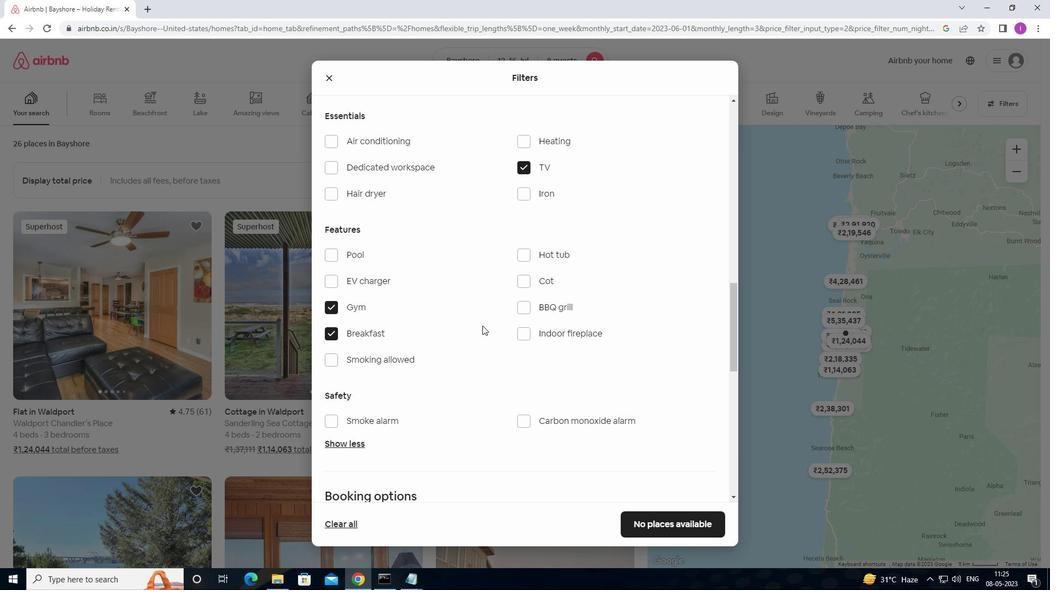 
Action: Mouse scrolled (485, 326) with delta (0, 0)
Screenshot: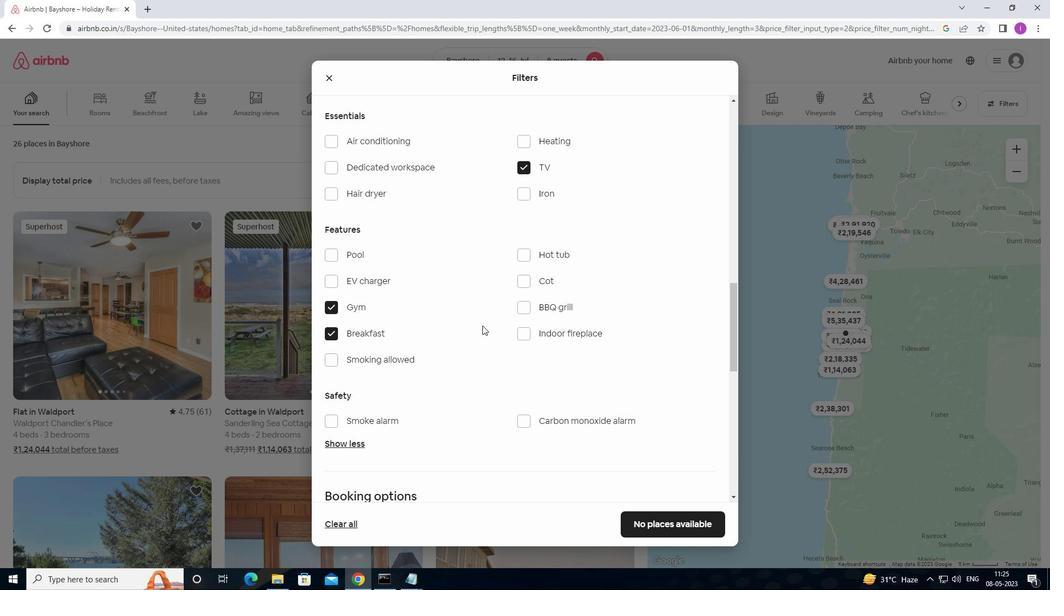 
Action: Mouse moved to (691, 409)
Screenshot: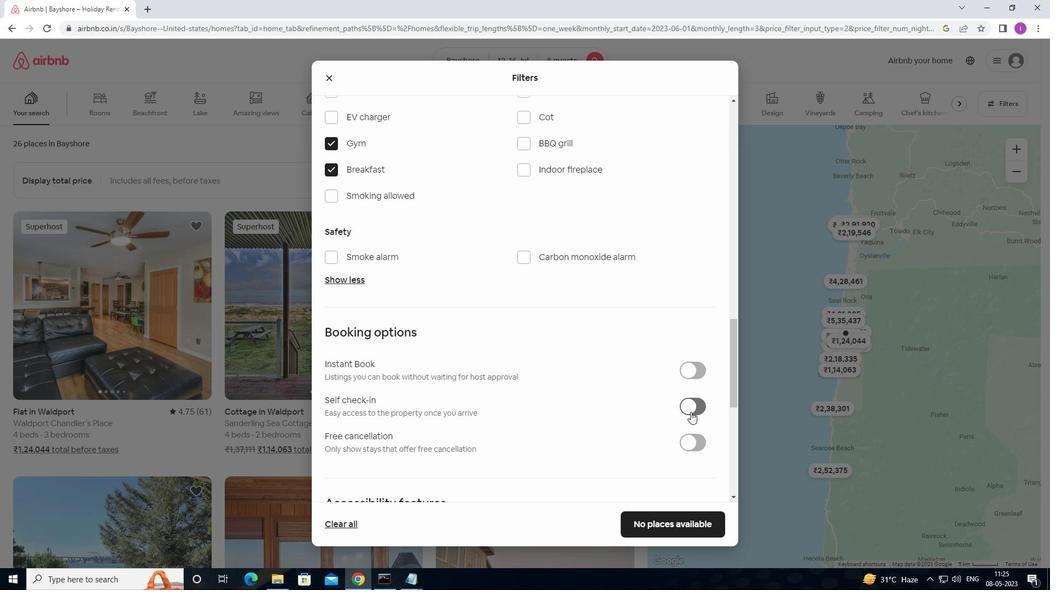
Action: Mouse pressed left at (691, 409)
Screenshot: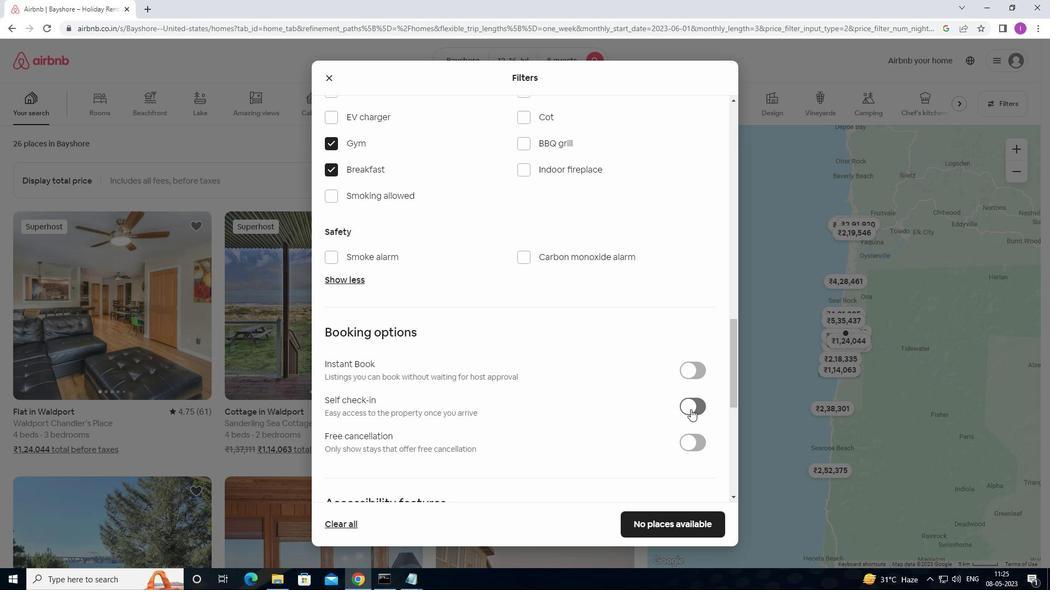 
Action: Mouse moved to (461, 412)
Screenshot: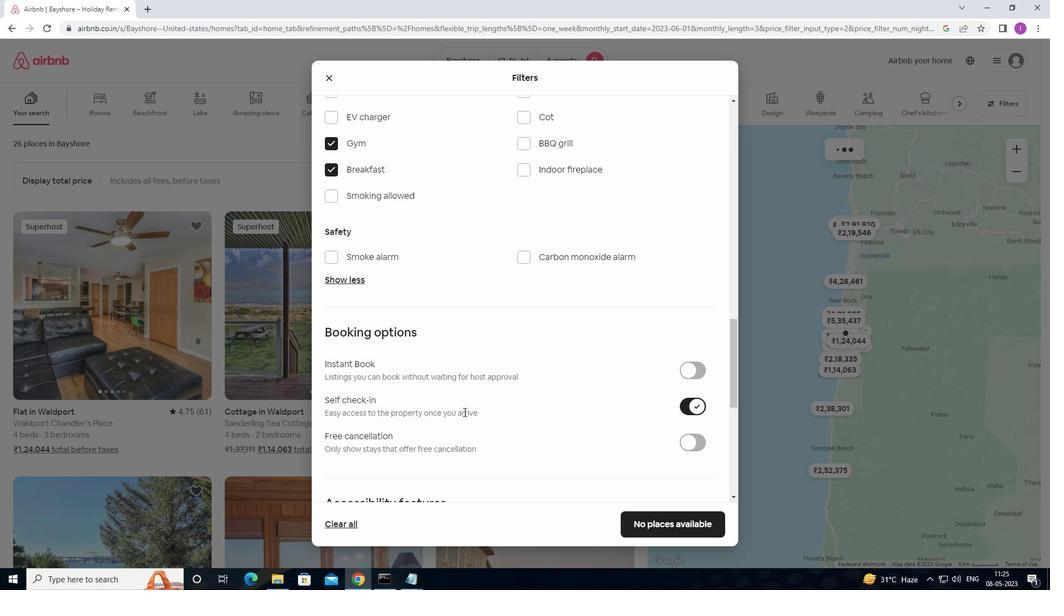 
Action: Mouse scrolled (461, 412) with delta (0, 0)
Screenshot: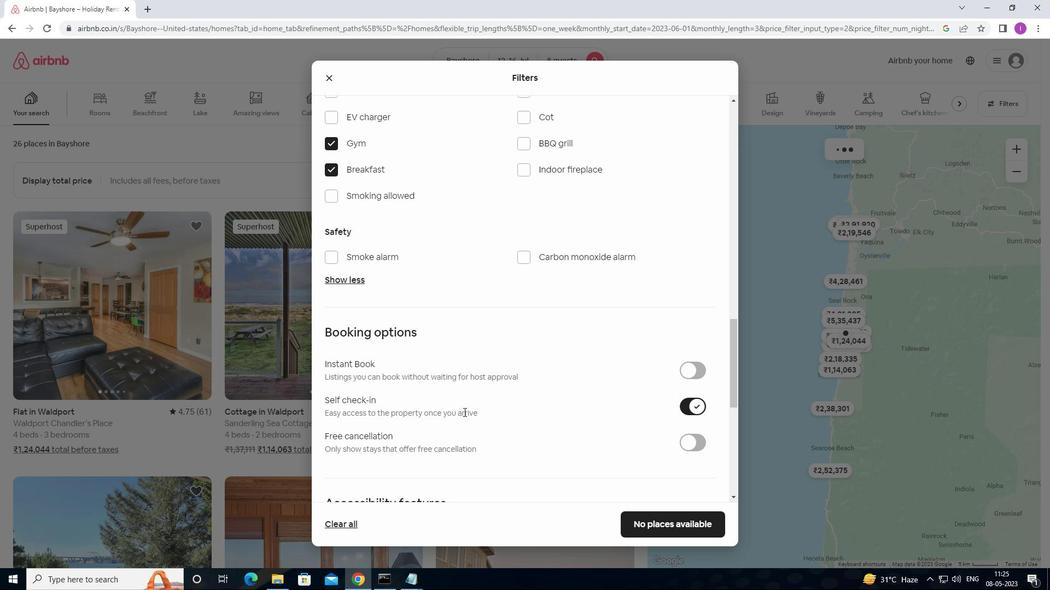 
Action: Mouse scrolled (461, 412) with delta (0, 0)
Screenshot: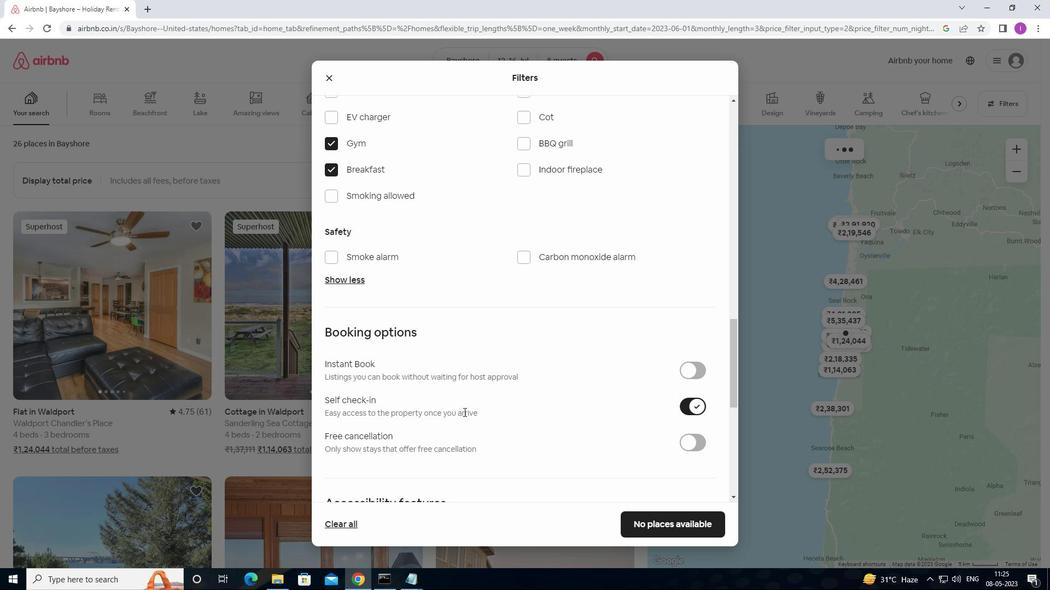 
Action: Mouse scrolled (461, 412) with delta (0, 0)
Screenshot: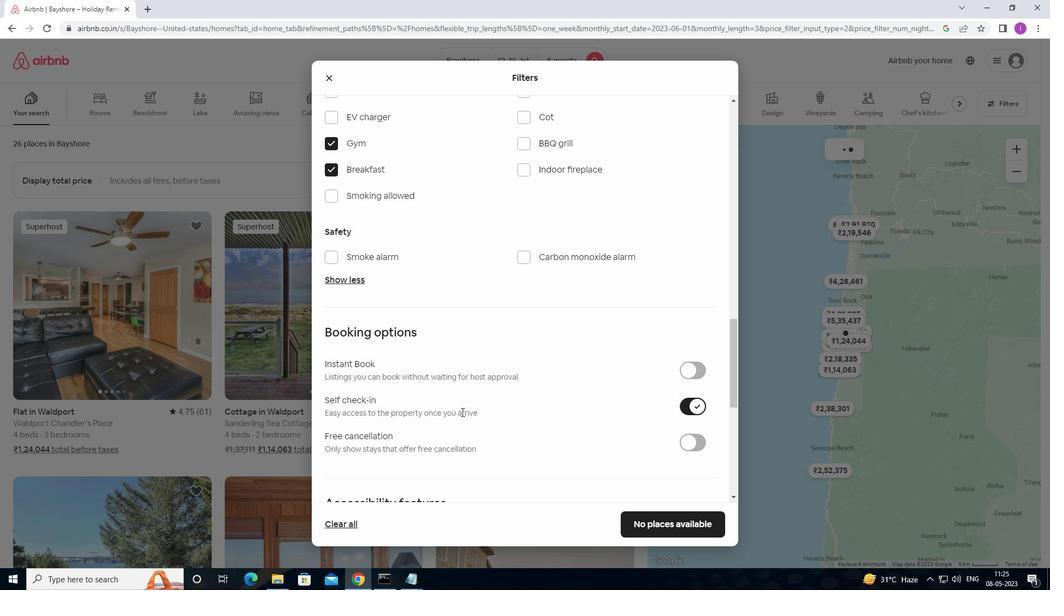 
Action: Mouse moved to (462, 405)
Screenshot: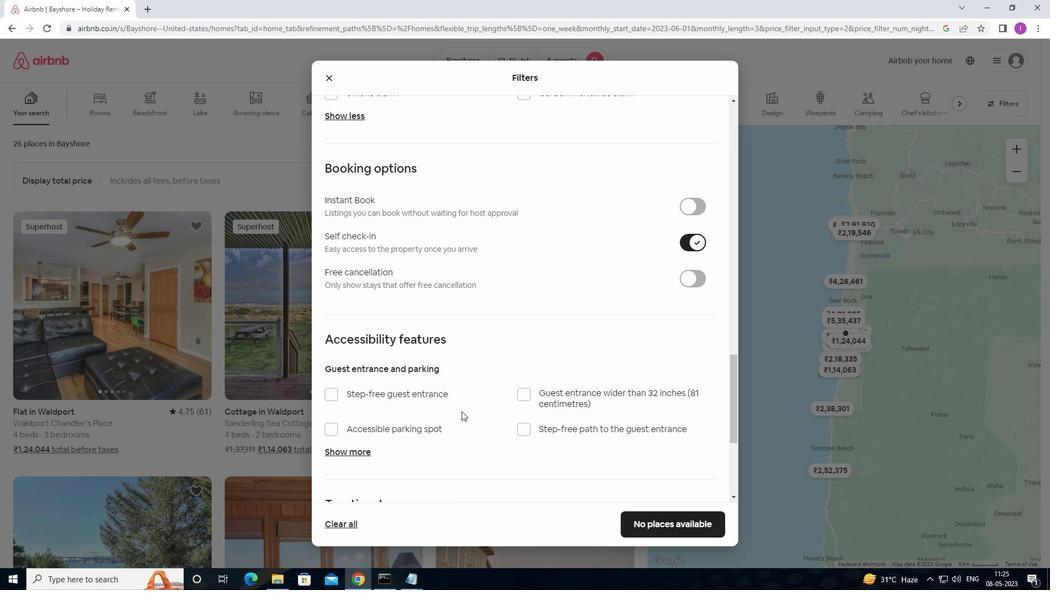 
Action: Mouse scrolled (462, 404) with delta (0, 0)
Screenshot: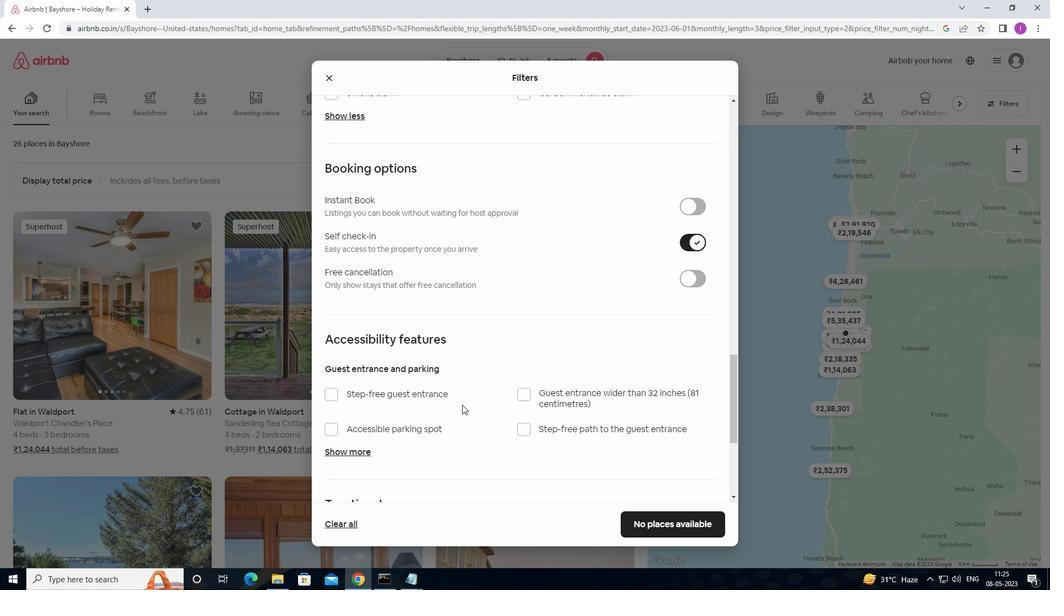 
Action: Mouse moved to (463, 405)
Screenshot: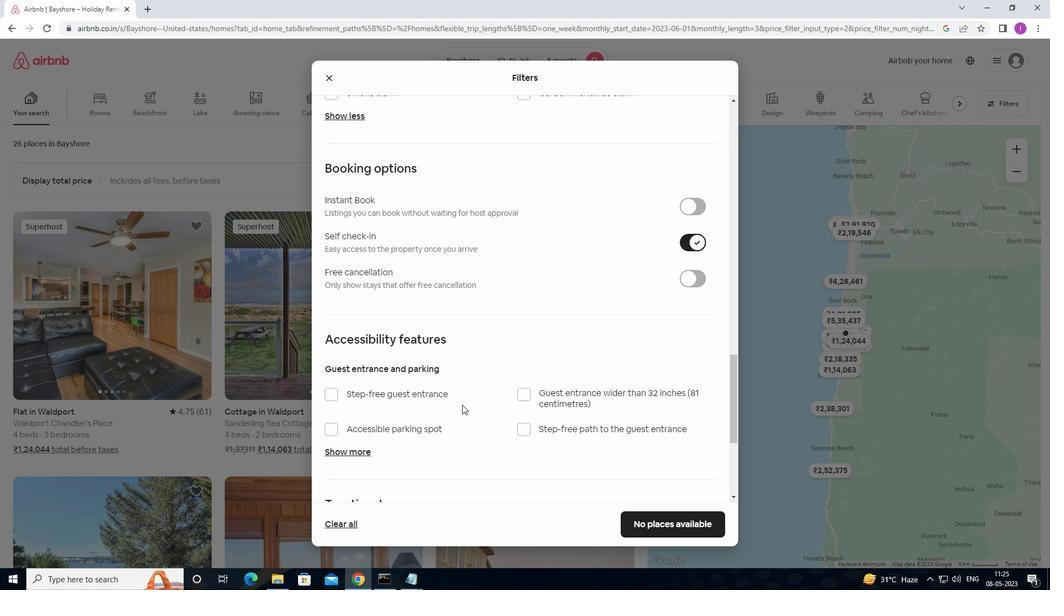 
Action: Mouse scrolled (463, 404) with delta (0, 0)
Screenshot: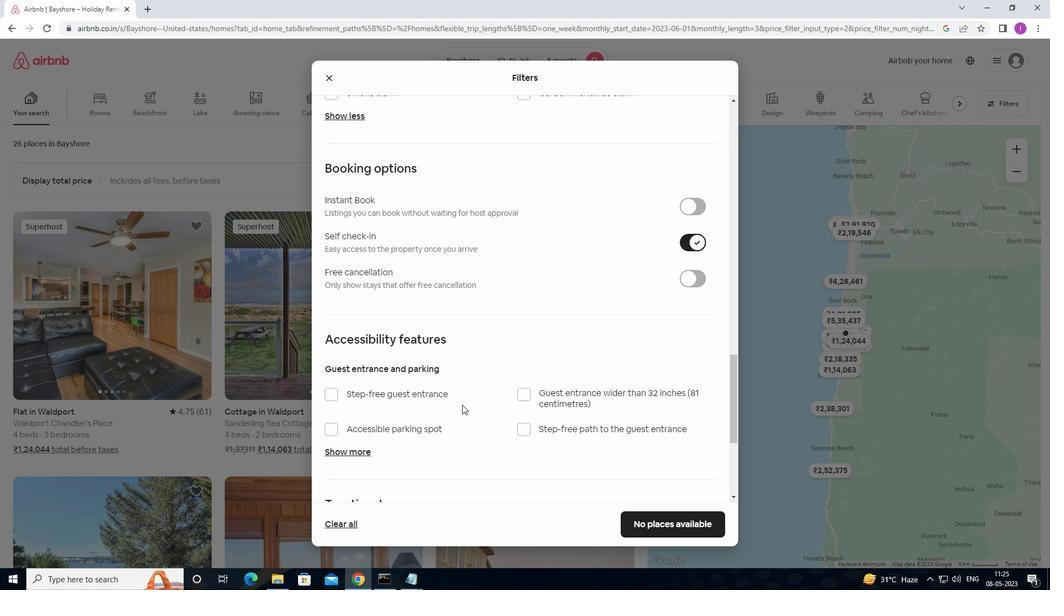 
Action: Mouse moved to (463, 405)
Screenshot: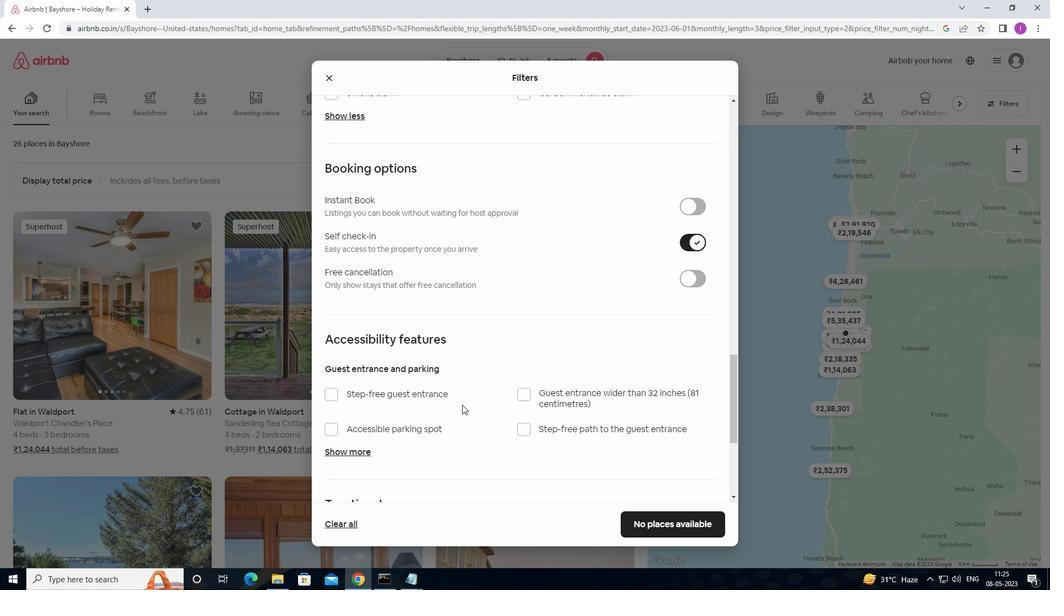 
Action: Mouse scrolled (463, 405) with delta (0, 0)
Screenshot: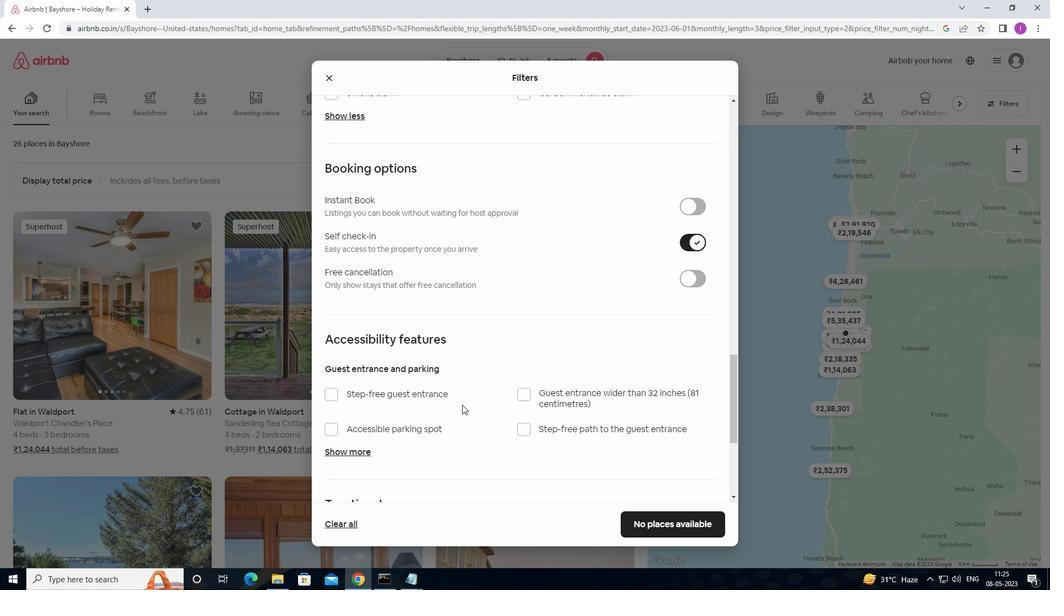 
Action: Mouse moved to (459, 413)
Screenshot: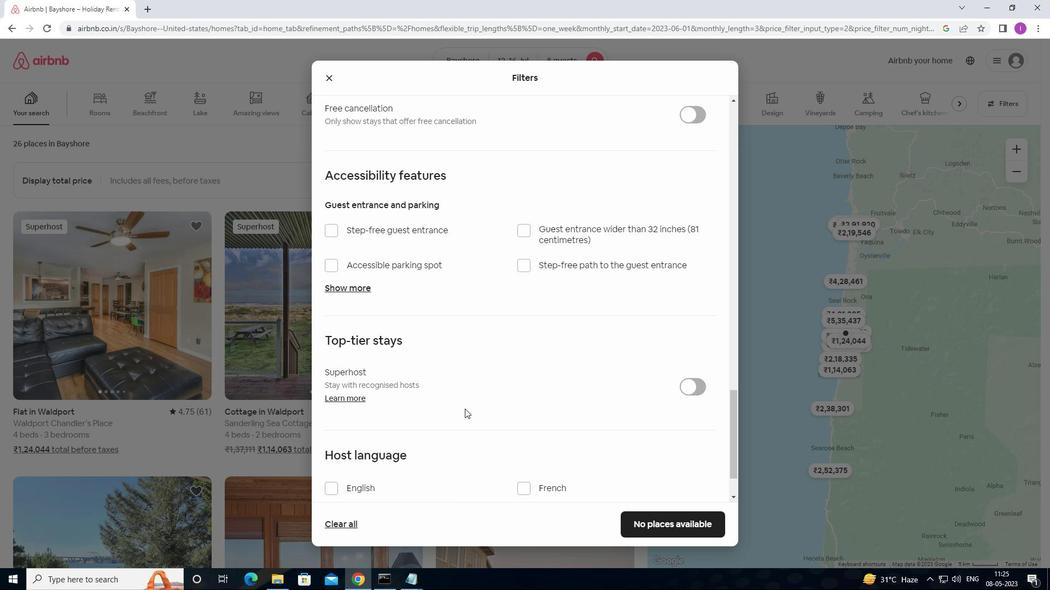 
Action: Mouse scrolled (459, 413) with delta (0, 0)
Screenshot: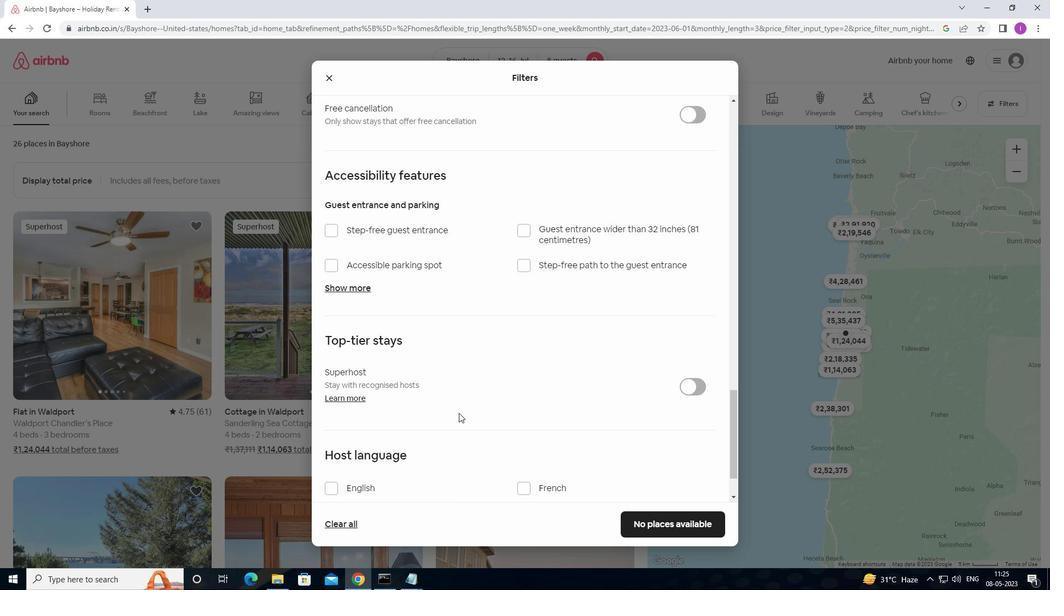 
Action: Mouse scrolled (459, 413) with delta (0, 0)
Screenshot: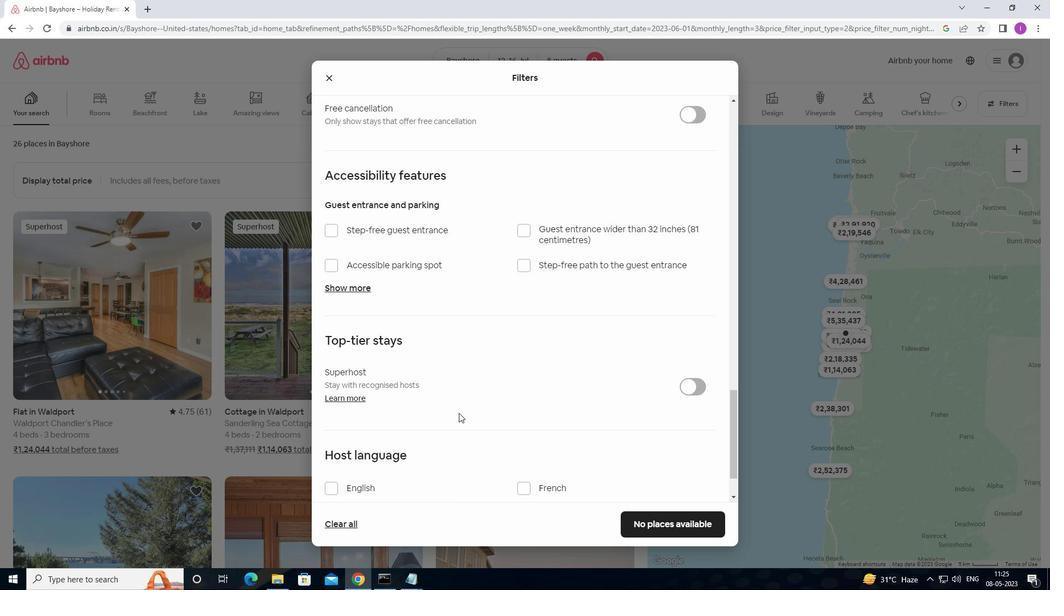 
Action: Mouse moved to (330, 428)
Screenshot: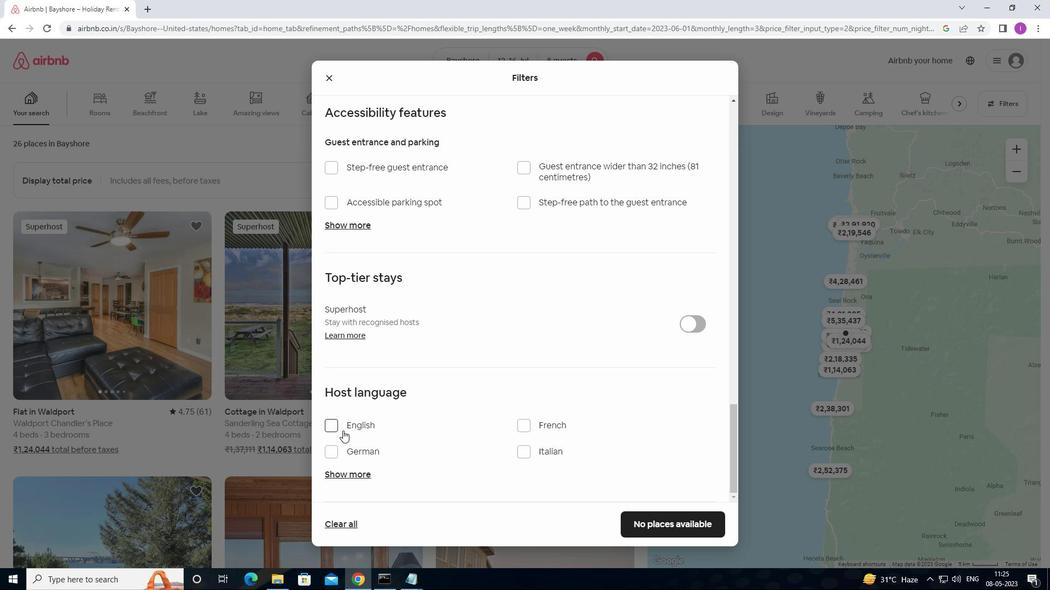 
Action: Mouse pressed left at (330, 428)
Screenshot: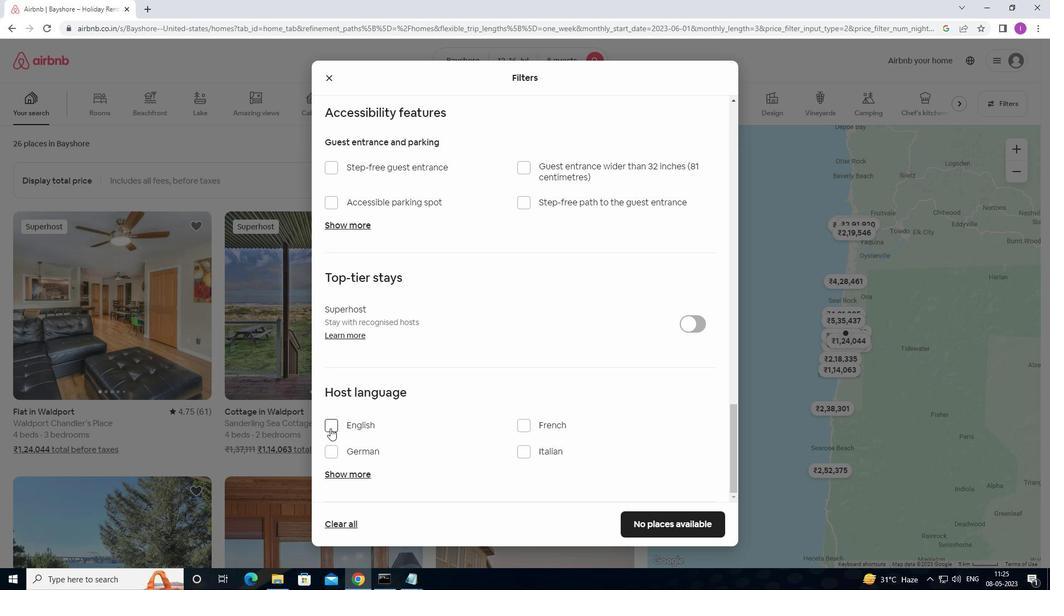 
Action: Mouse moved to (490, 398)
Screenshot: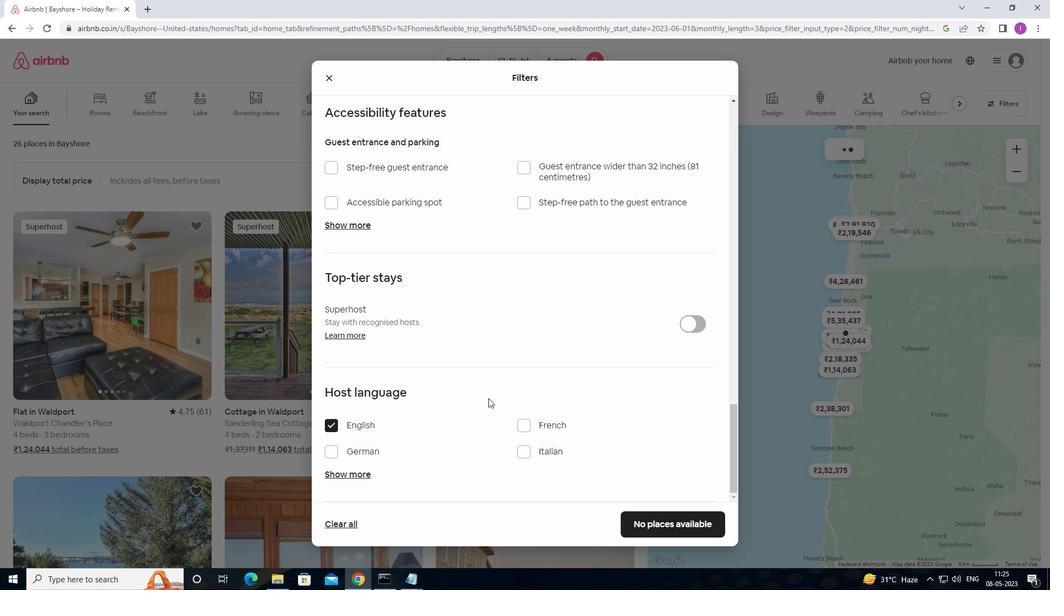 
Action: Mouse scrolled (490, 398) with delta (0, 0)
Screenshot: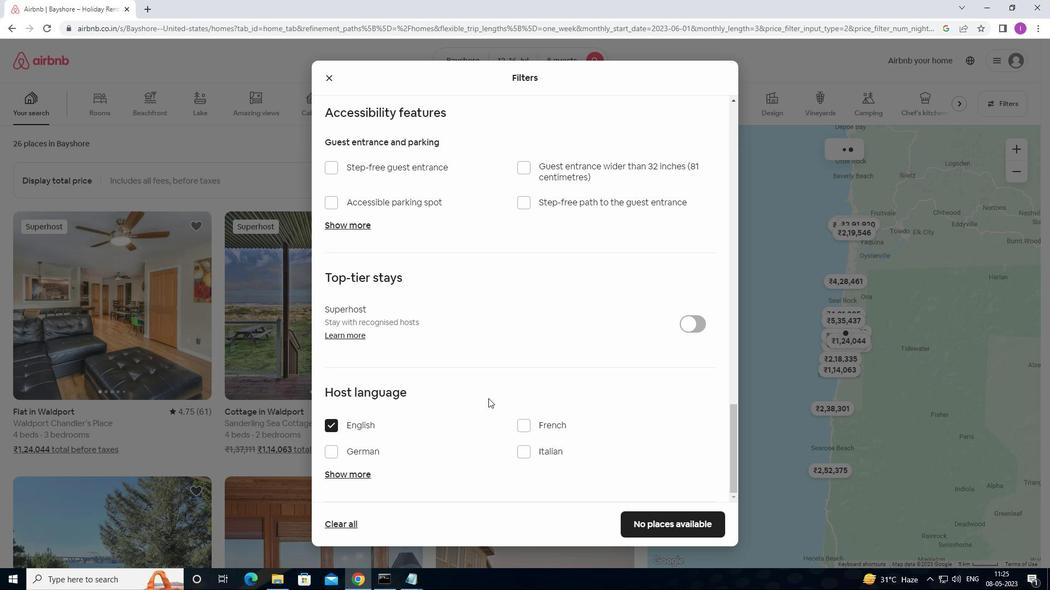 
Action: Mouse scrolled (490, 398) with delta (0, 0)
Screenshot: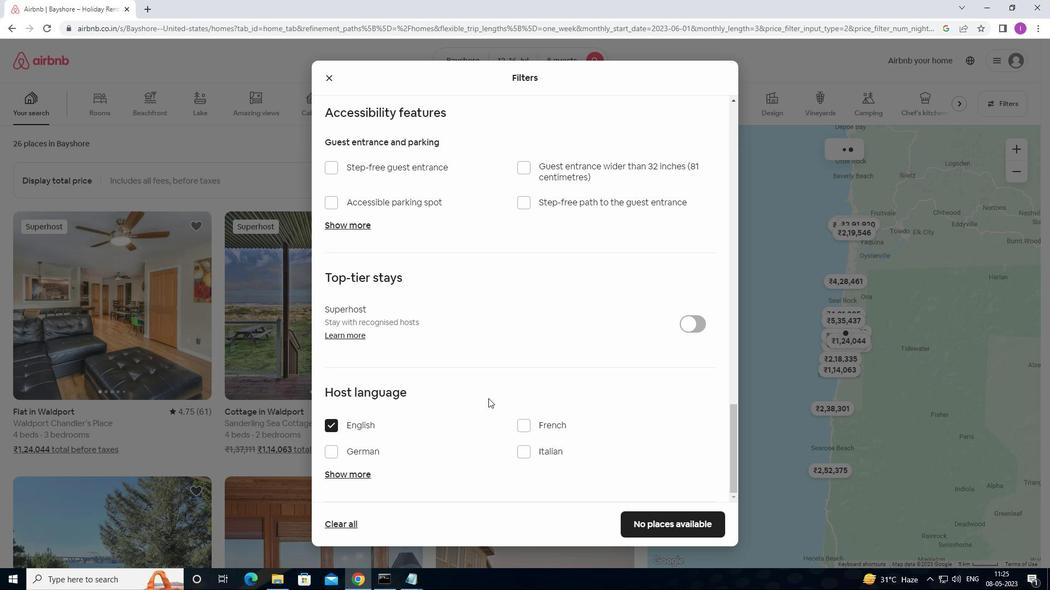 
Action: Mouse moved to (491, 398)
Screenshot: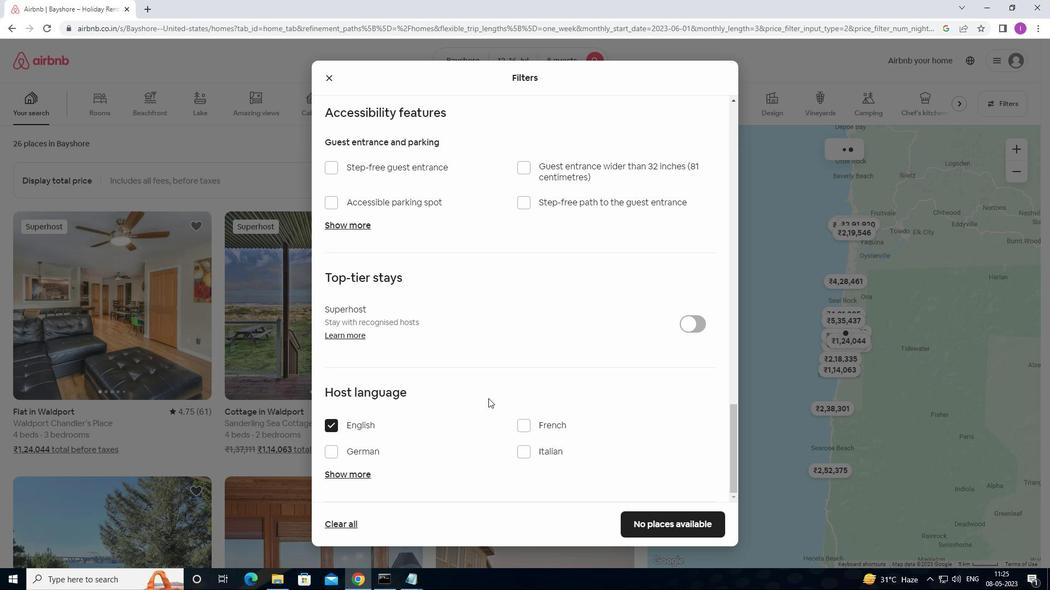 
Action: Mouse scrolled (491, 398) with delta (0, 0)
Screenshot: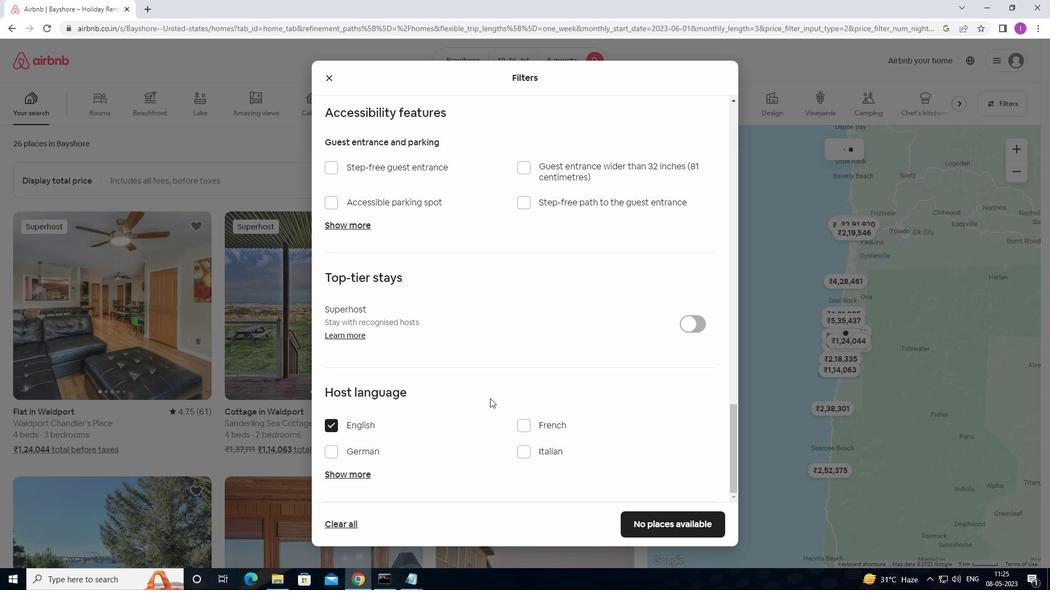 
Action: Mouse moved to (645, 524)
Screenshot: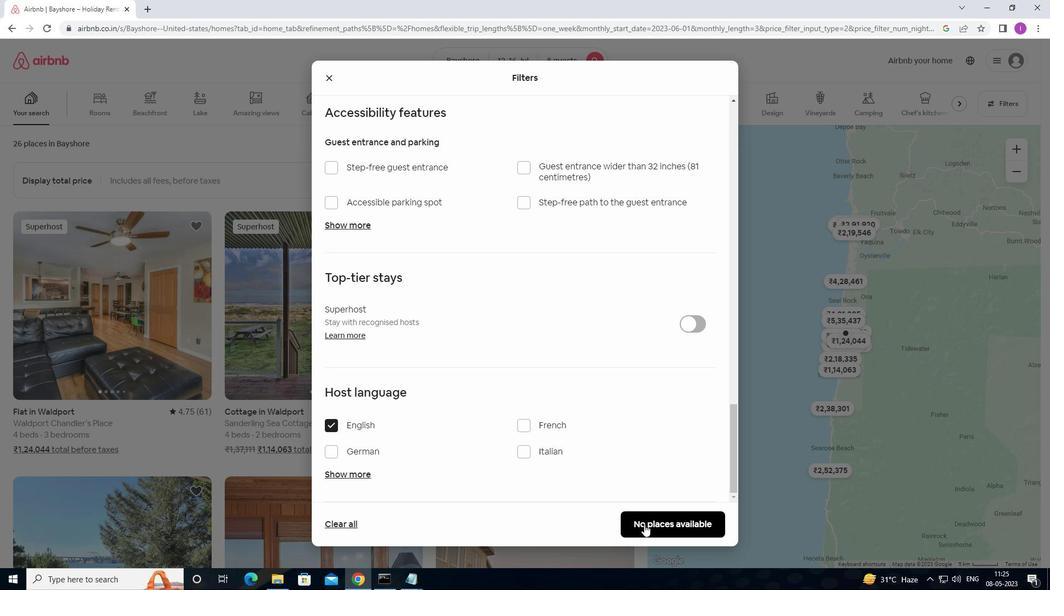 
Action: Mouse pressed left at (645, 524)
Screenshot: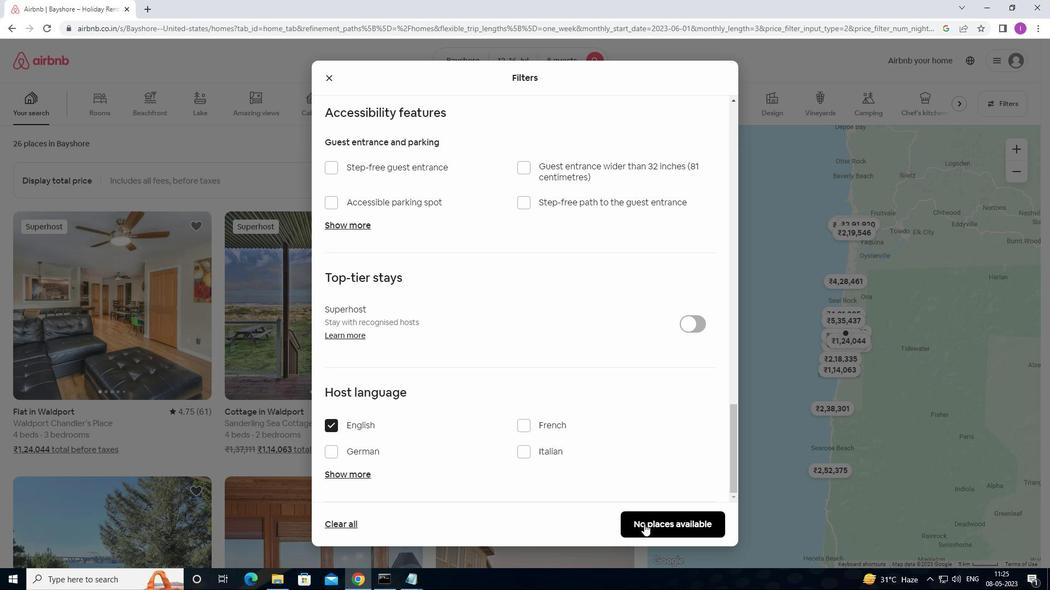 
Action: Mouse moved to (460, 338)
Screenshot: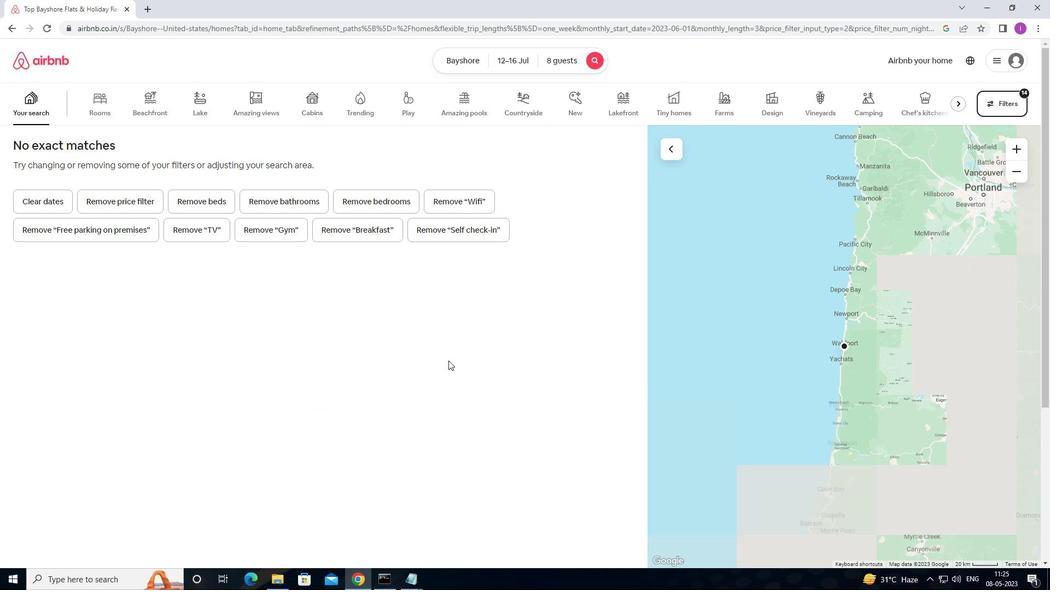 
